 Task: Provide the 2023 Victory Lane Racing Xfinity Series picks for the track "Charlotte Motor Speedway".
Action: Mouse moved to (182, 286)
Screenshot: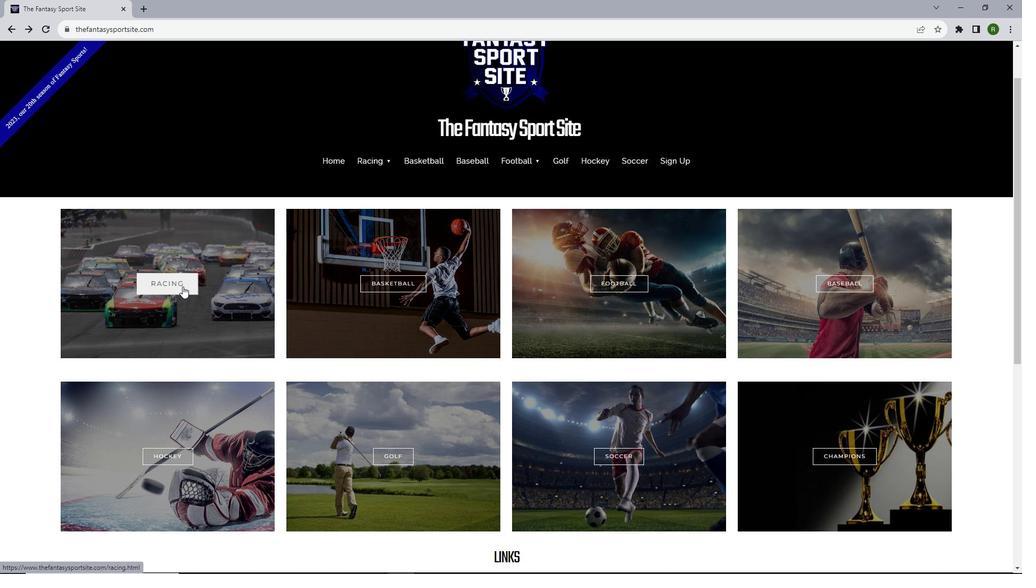 
Action: Mouse pressed left at (182, 286)
Screenshot: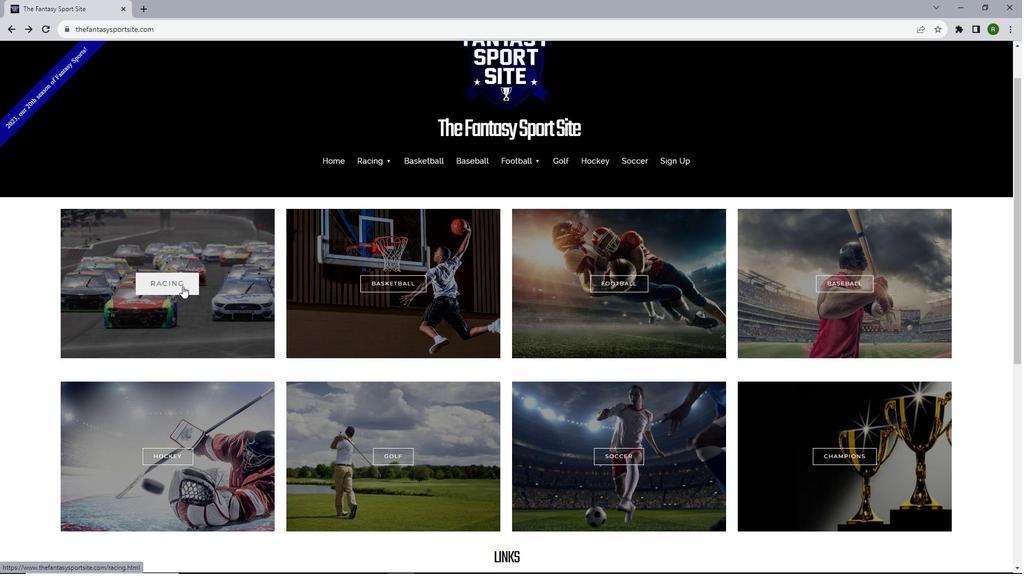 
Action: Mouse moved to (486, 475)
Screenshot: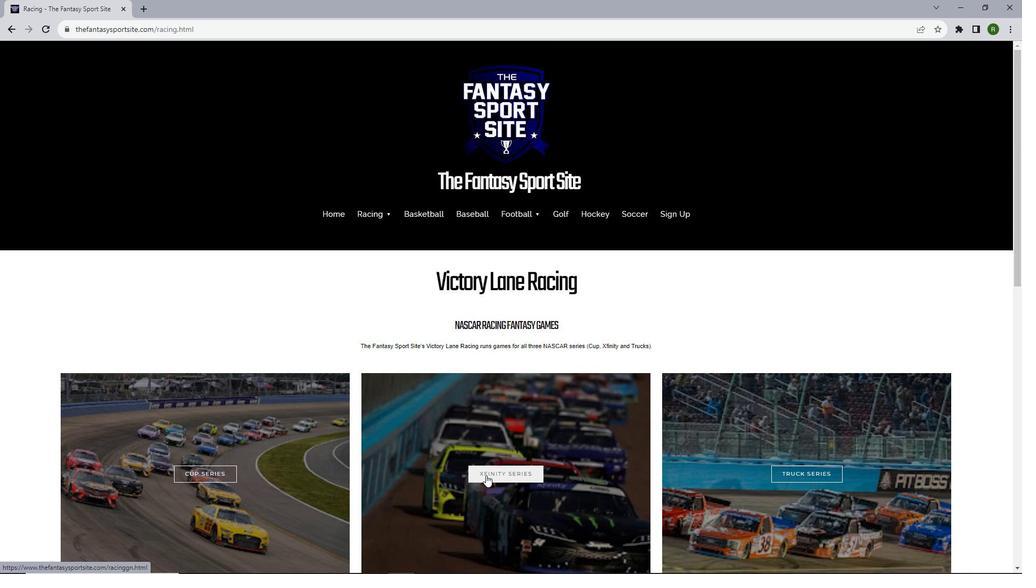 
Action: Mouse pressed left at (486, 475)
Screenshot: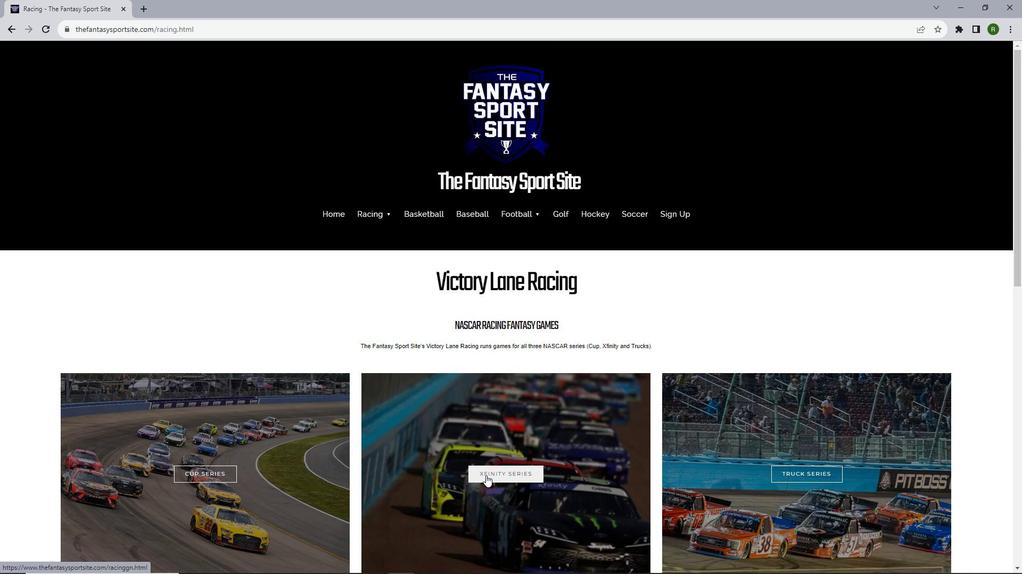 
Action: Mouse moved to (428, 261)
Screenshot: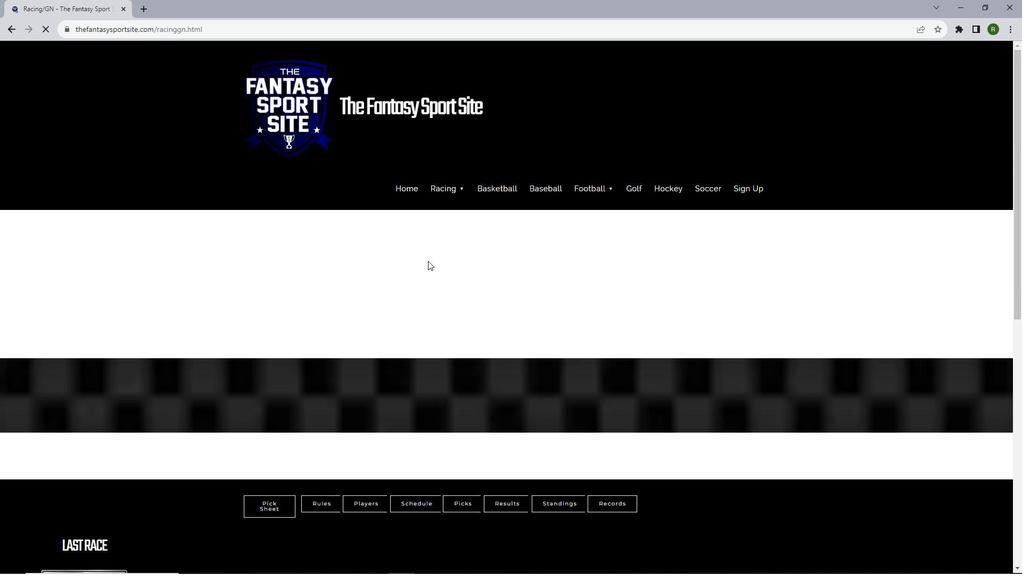 
Action: Mouse scrolled (428, 260) with delta (0, 0)
Screenshot: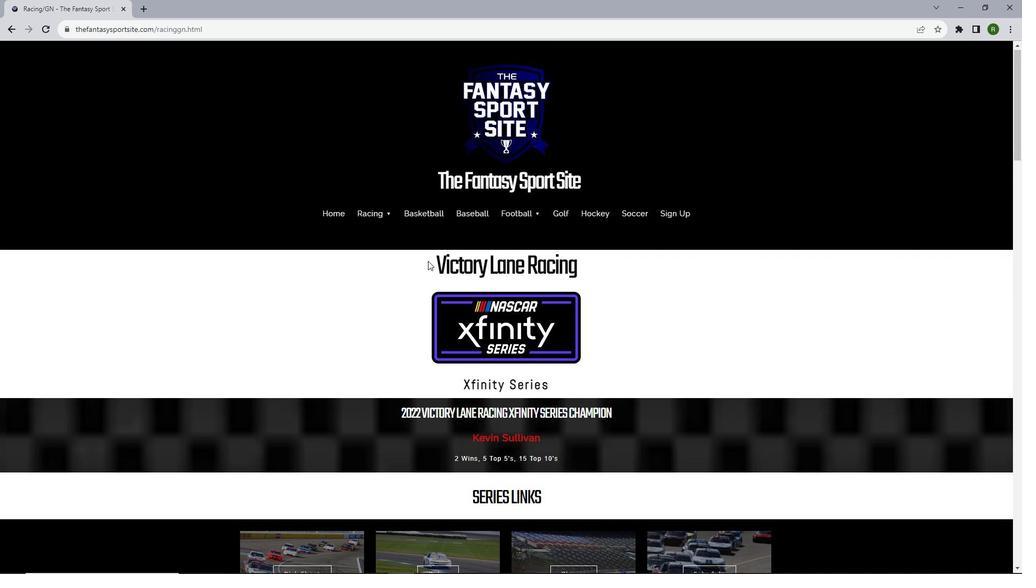 
Action: Mouse scrolled (428, 260) with delta (0, 0)
Screenshot: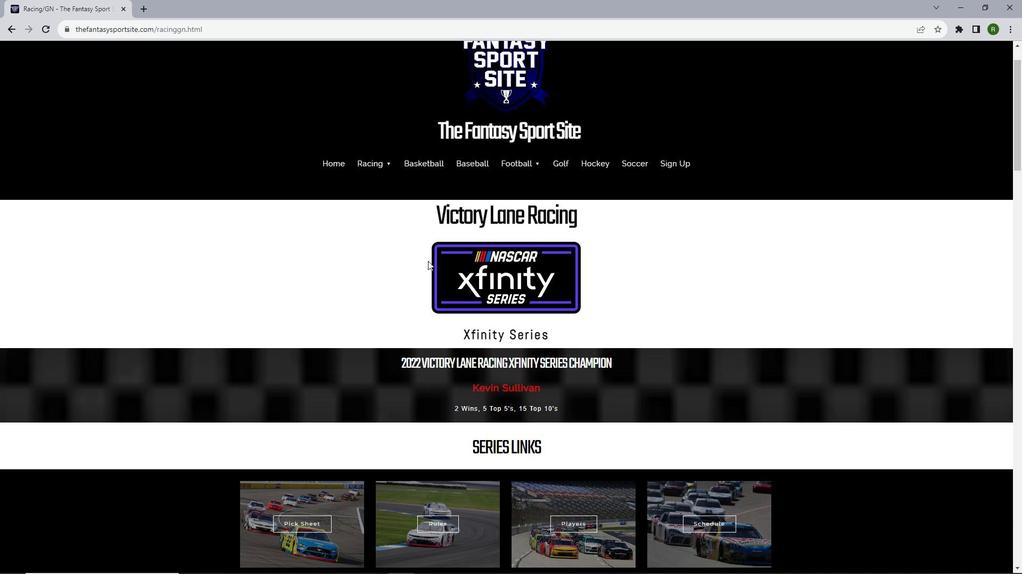 
Action: Mouse scrolled (428, 260) with delta (0, 0)
Screenshot: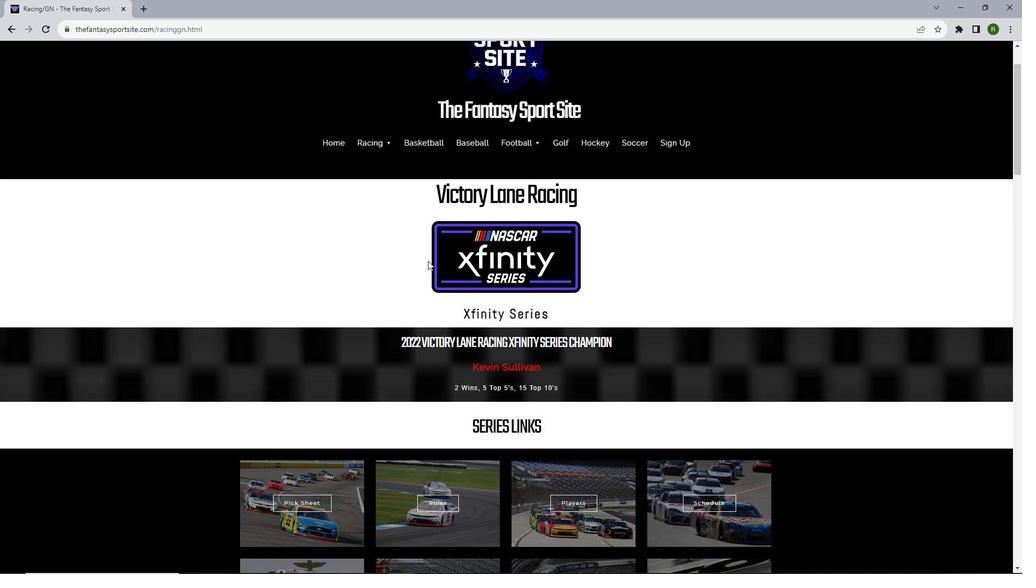 
Action: Mouse scrolled (428, 260) with delta (0, 0)
Screenshot: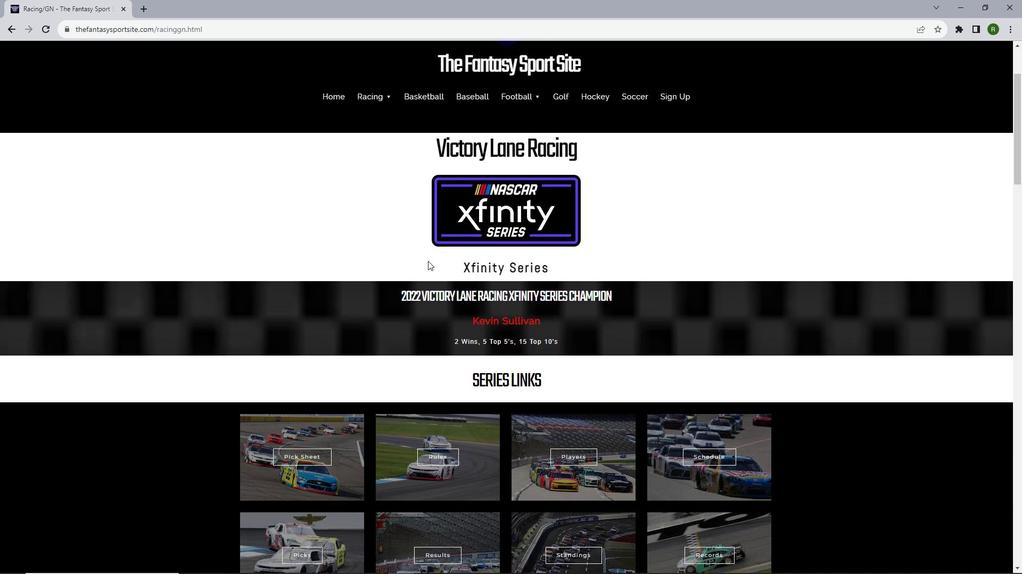 
Action: Mouse scrolled (428, 260) with delta (0, 0)
Screenshot: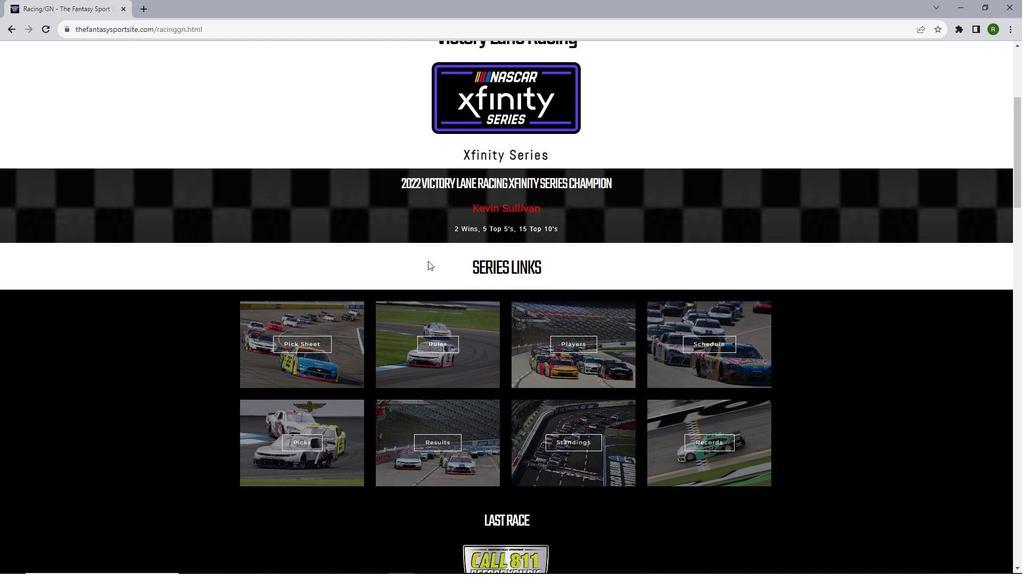 
Action: Mouse scrolled (428, 260) with delta (0, 0)
Screenshot: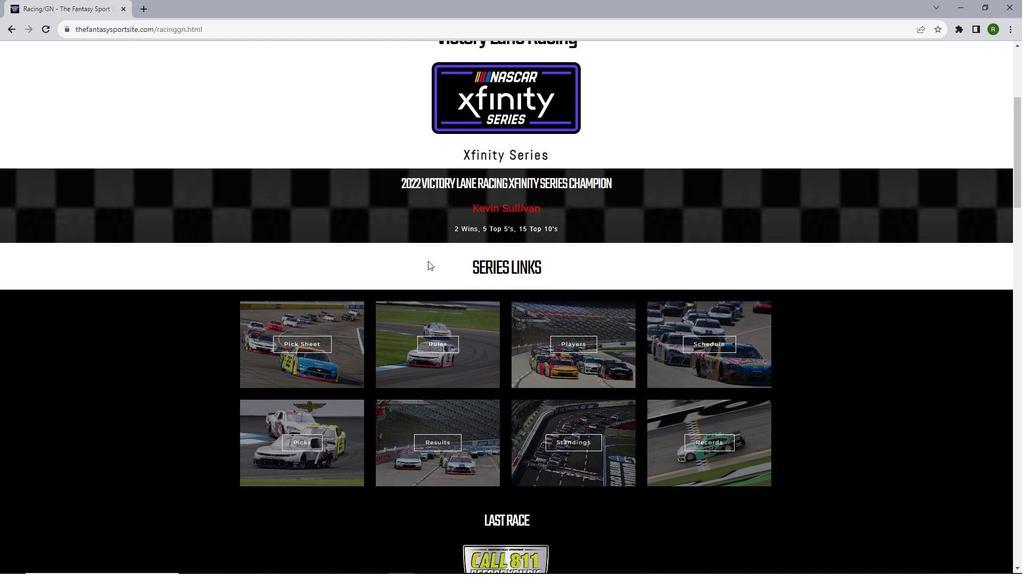 
Action: Mouse scrolled (428, 260) with delta (0, 0)
Screenshot: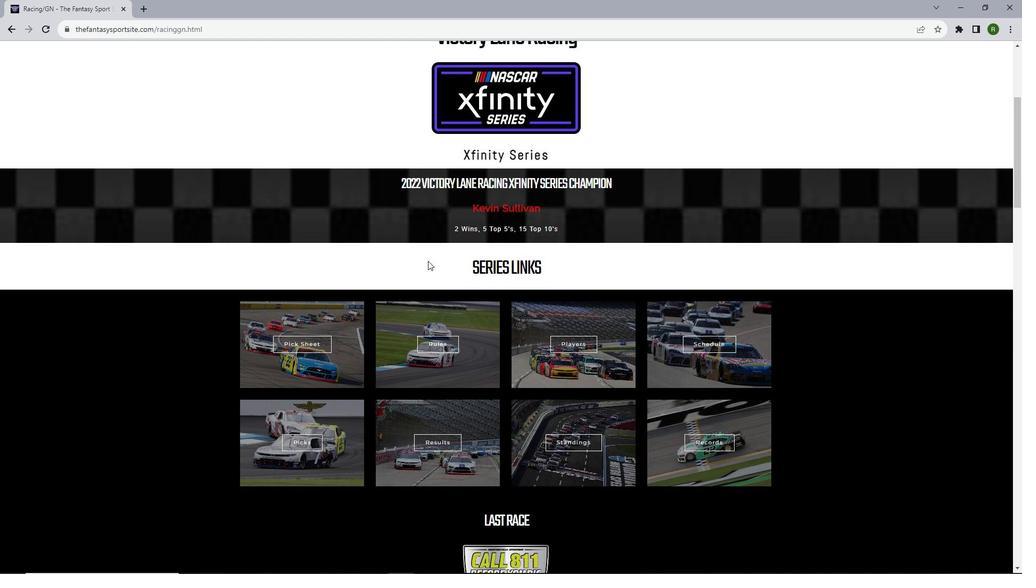 
Action: Mouse scrolled (428, 260) with delta (0, 0)
Screenshot: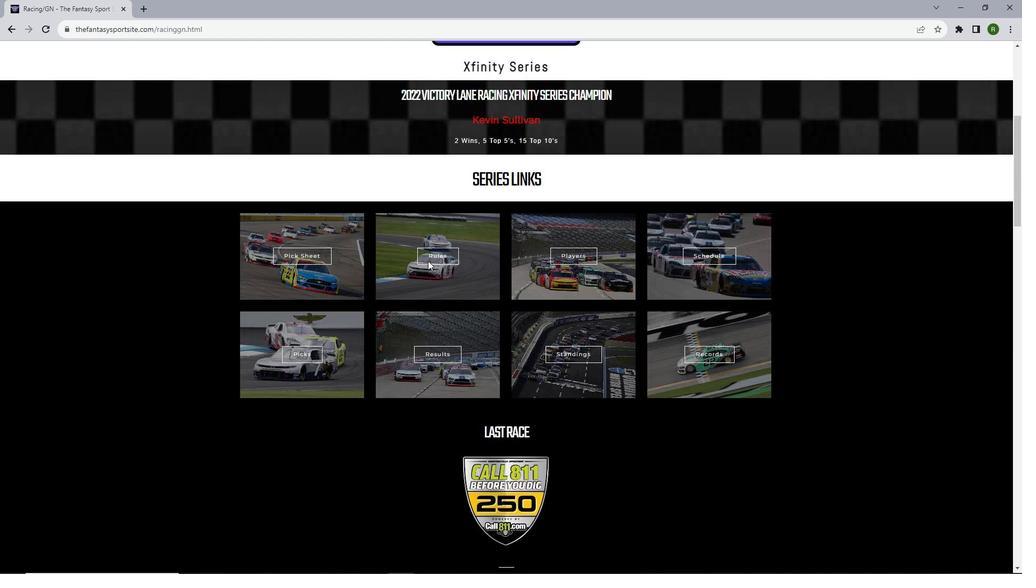 
Action: Mouse moved to (299, 240)
Screenshot: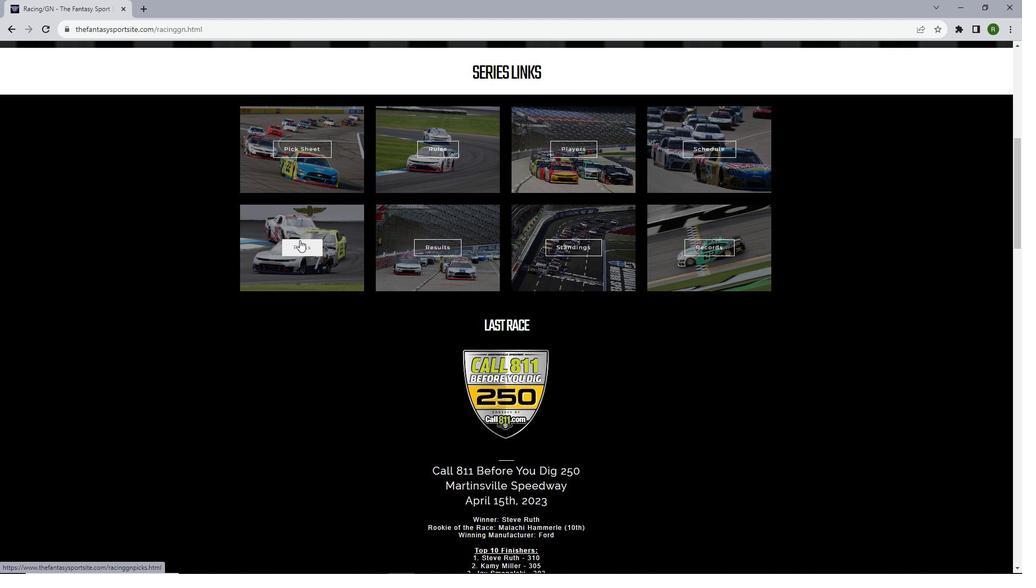 
Action: Mouse pressed left at (299, 240)
Screenshot: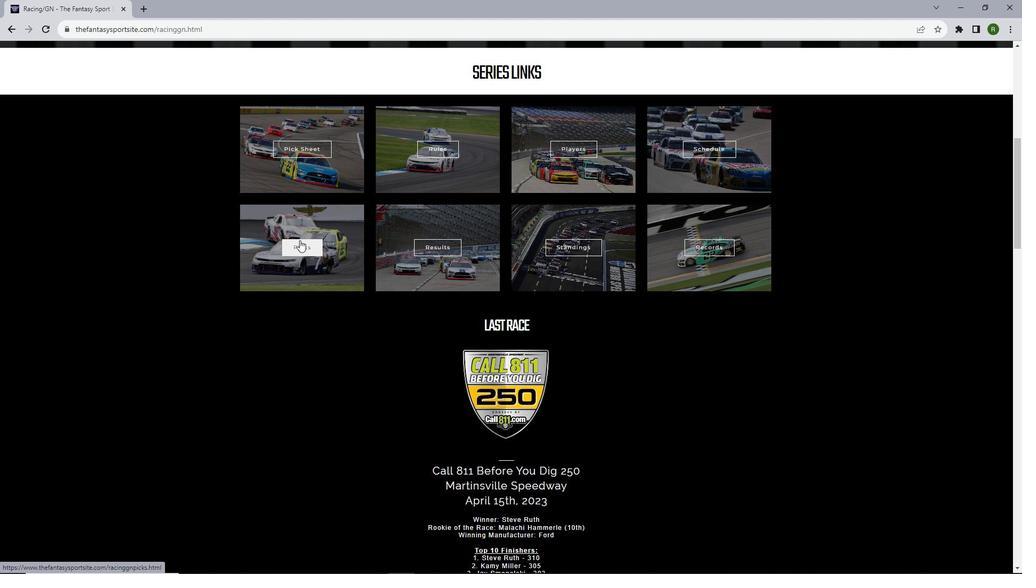 
Action: Mouse moved to (532, 227)
Screenshot: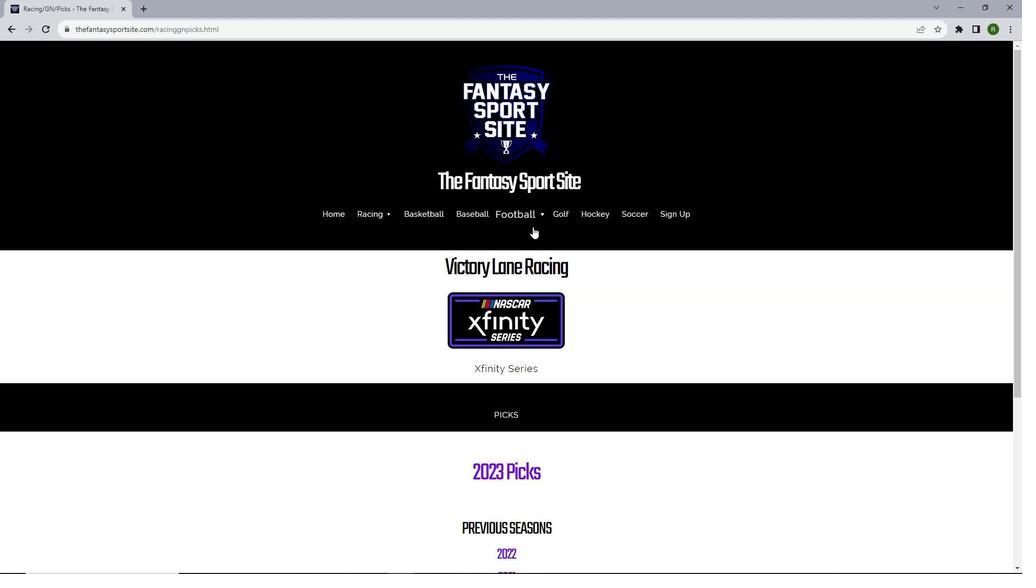 
Action: Mouse scrolled (532, 226) with delta (0, 0)
Screenshot: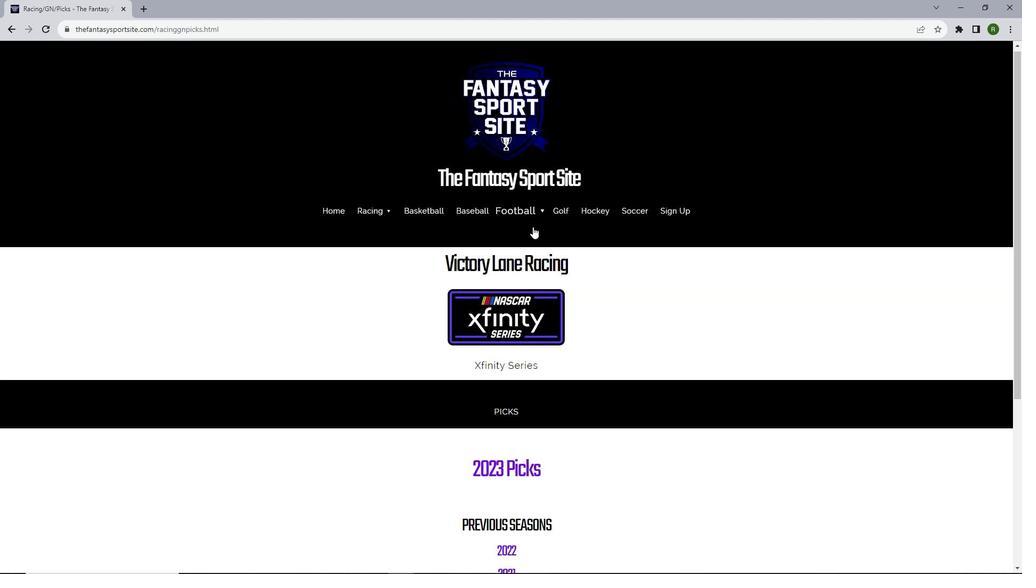 
Action: Mouse scrolled (532, 226) with delta (0, 0)
Screenshot: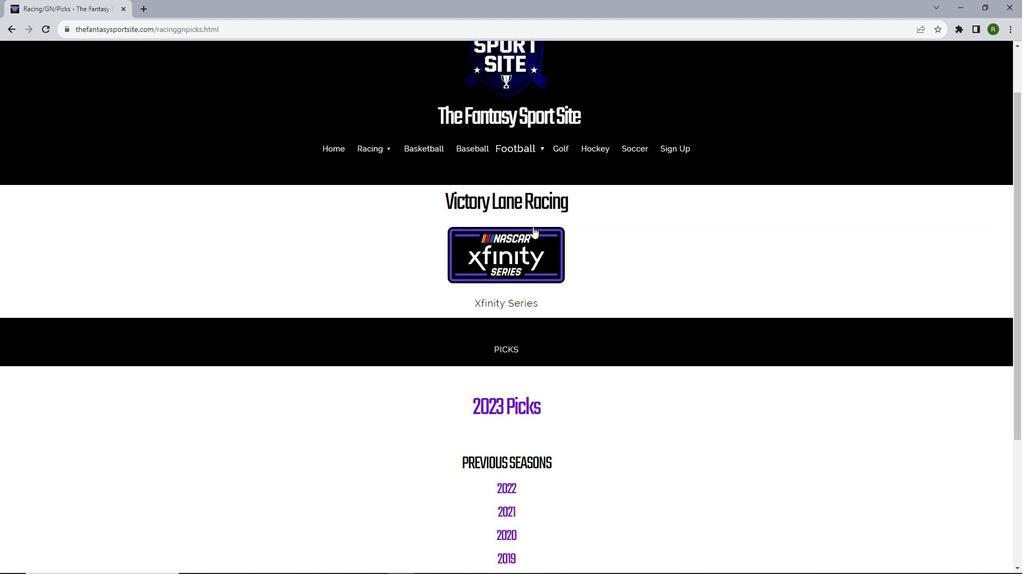 
Action: Mouse moved to (519, 370)
Screenshot: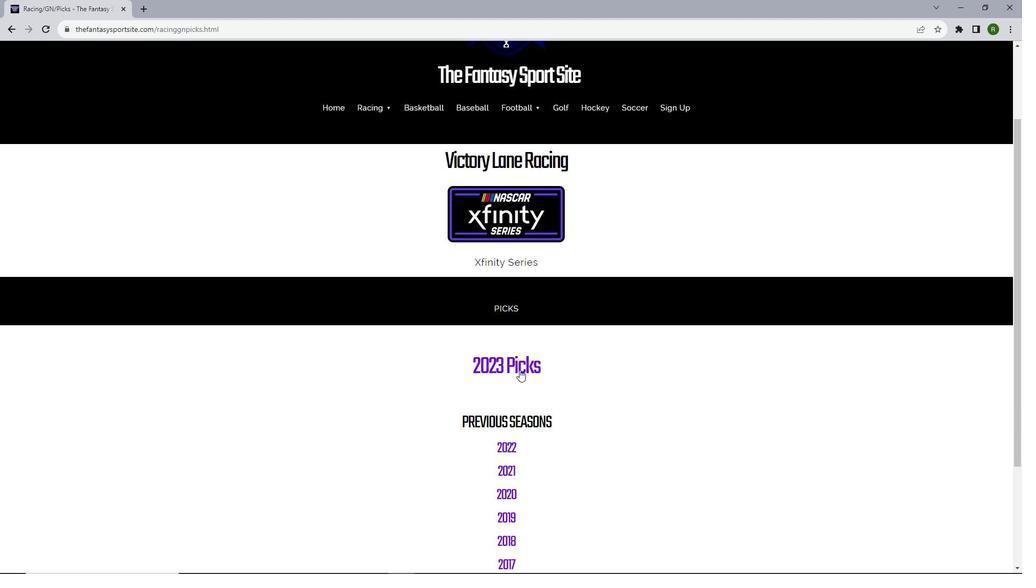
Action: Mouse pressed left at (519, 370)
Screenshot: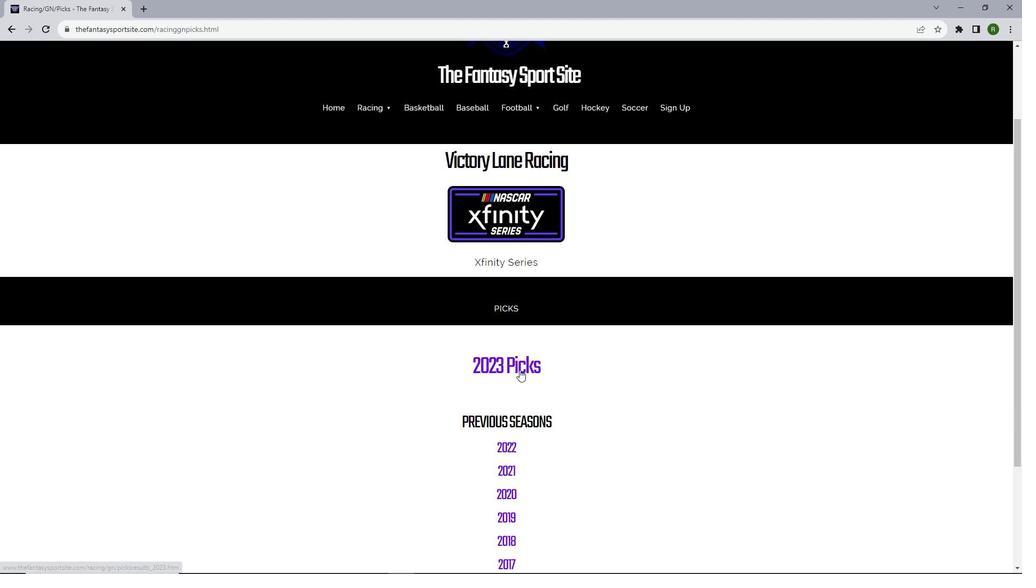 
Action: Mouse moved to (537, 171)
Screenshot: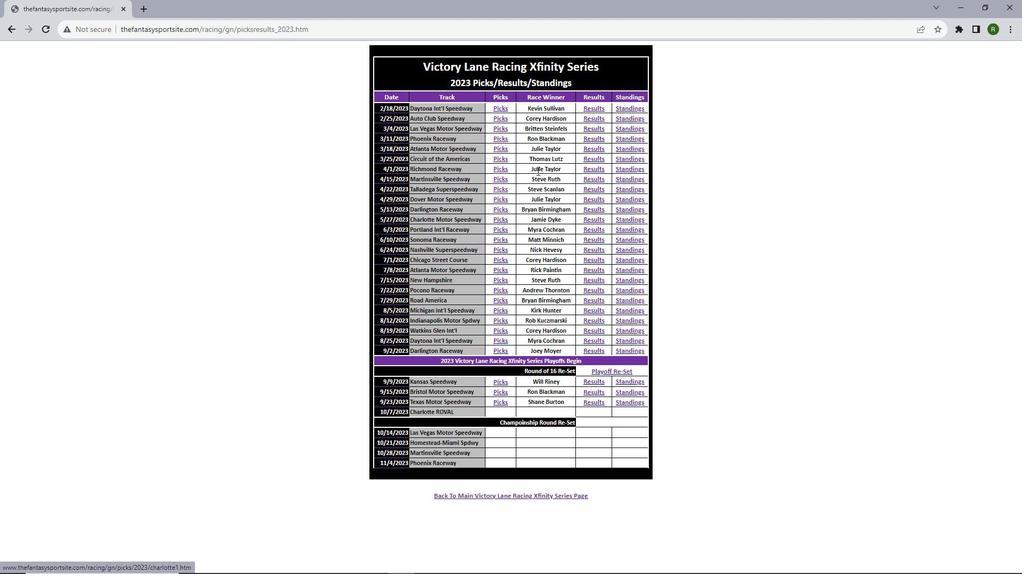 
Action: Mouse scrolled (537, 170) with delta (0, 0)
Screenshot: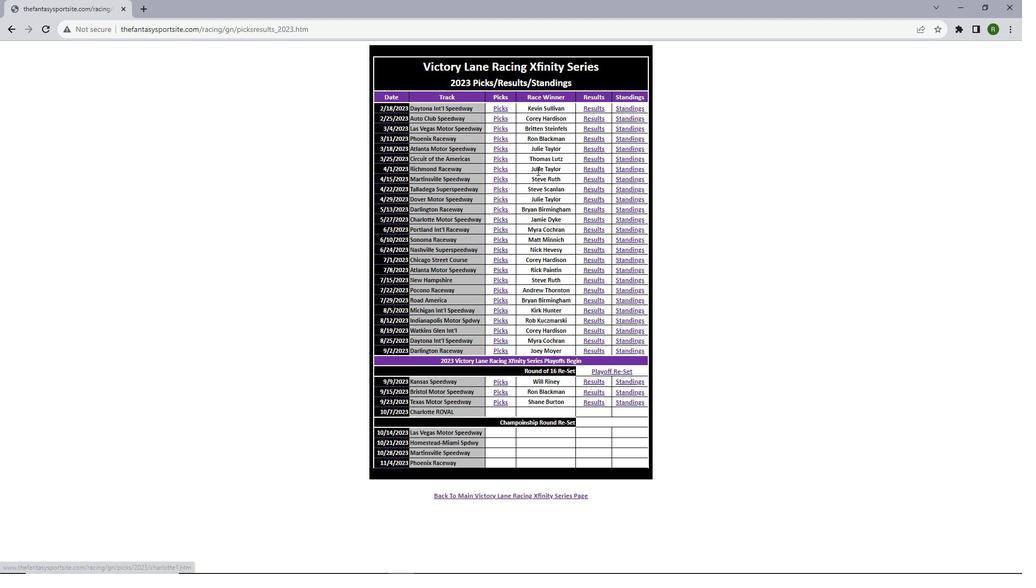 
Action: Mouse moved to (537, 170)
Screenshot: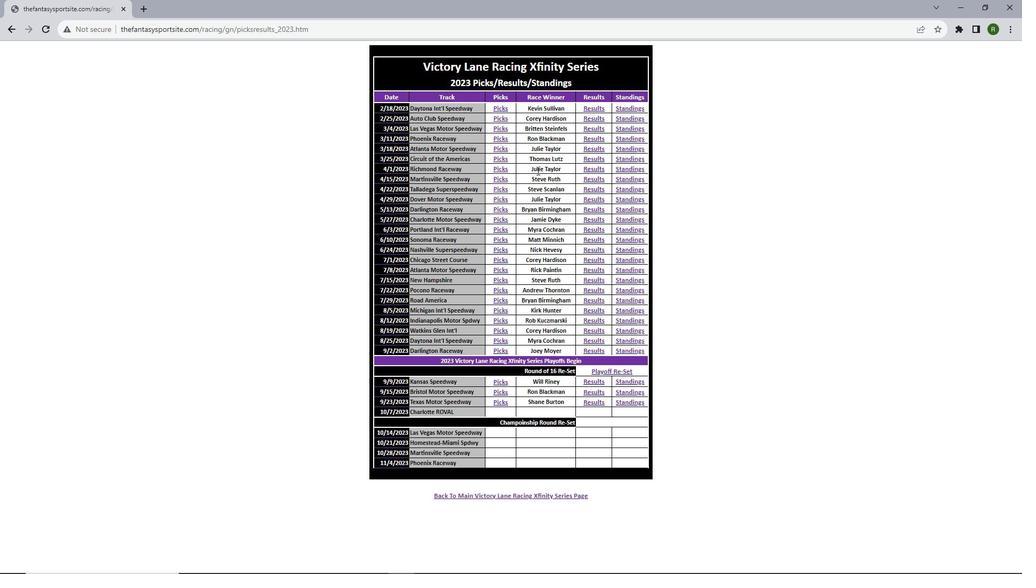 
Action: Mouse scrolled (537, 171) with delta (0, 0)
Screenshot: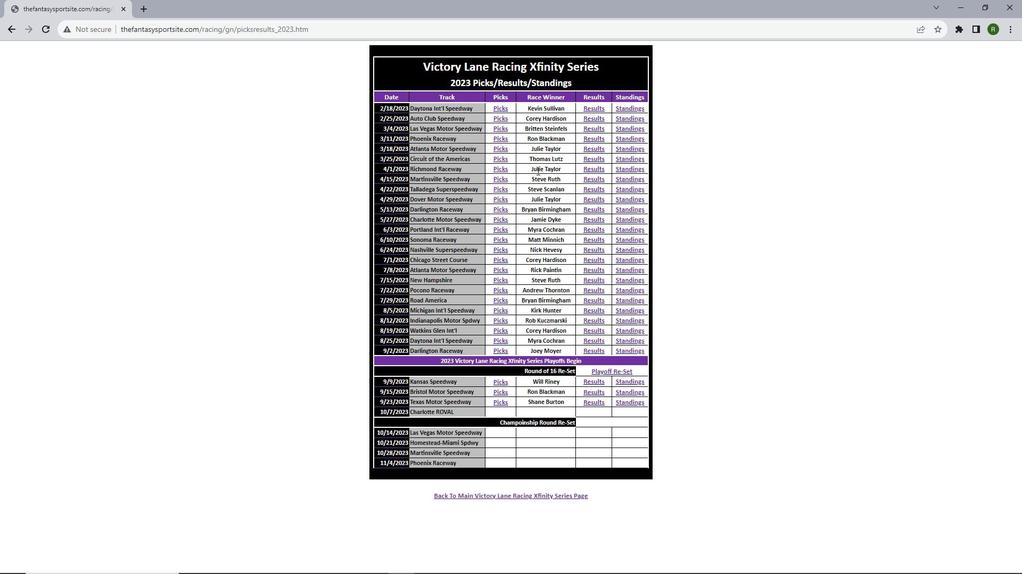 
Action: Mouse scrolled (537, 171) with delta (0, 0)
Screenshot: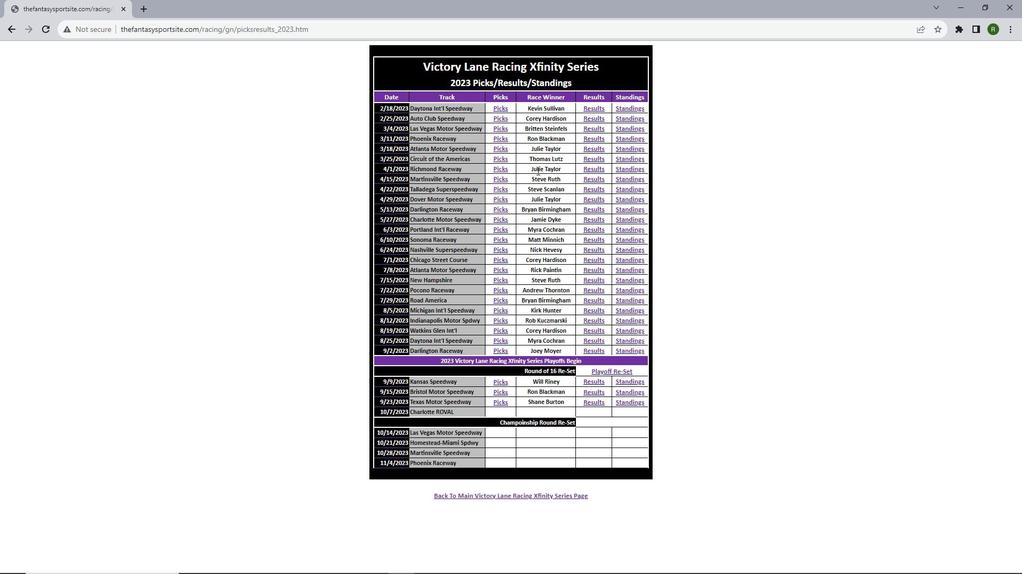 
Action: Mouse scrolled (537, 171) with delta (0, 0)
Screenshot: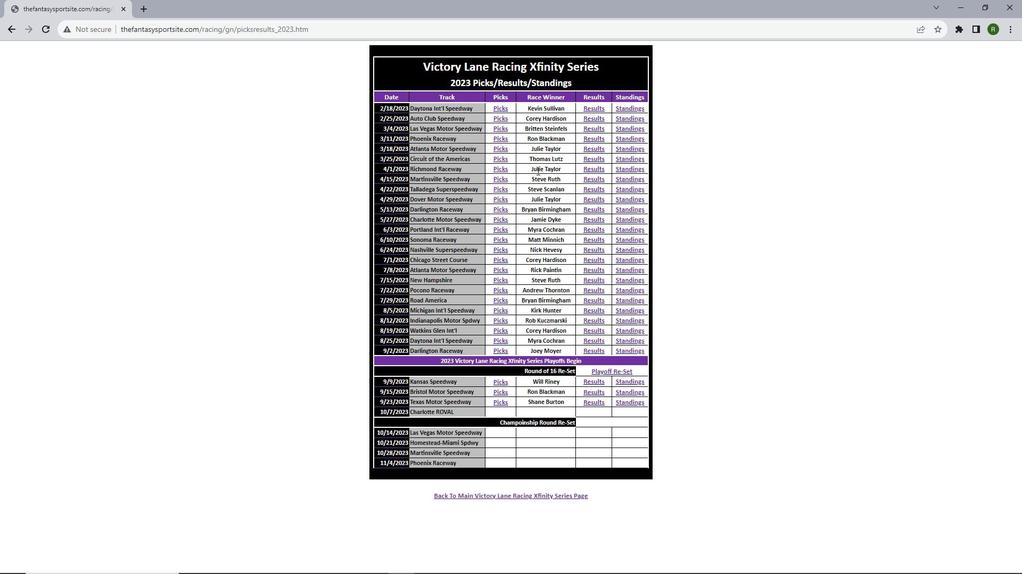 
Action: Mouse moved to (499, 220)
Screenshot: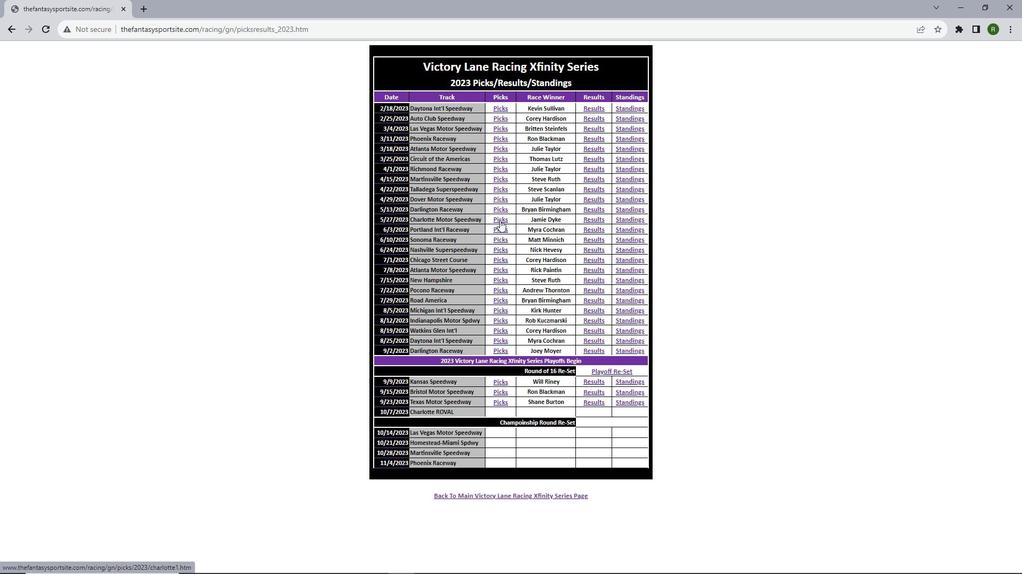
Action: Mouse pressed left at (499, 220)
Screenshot: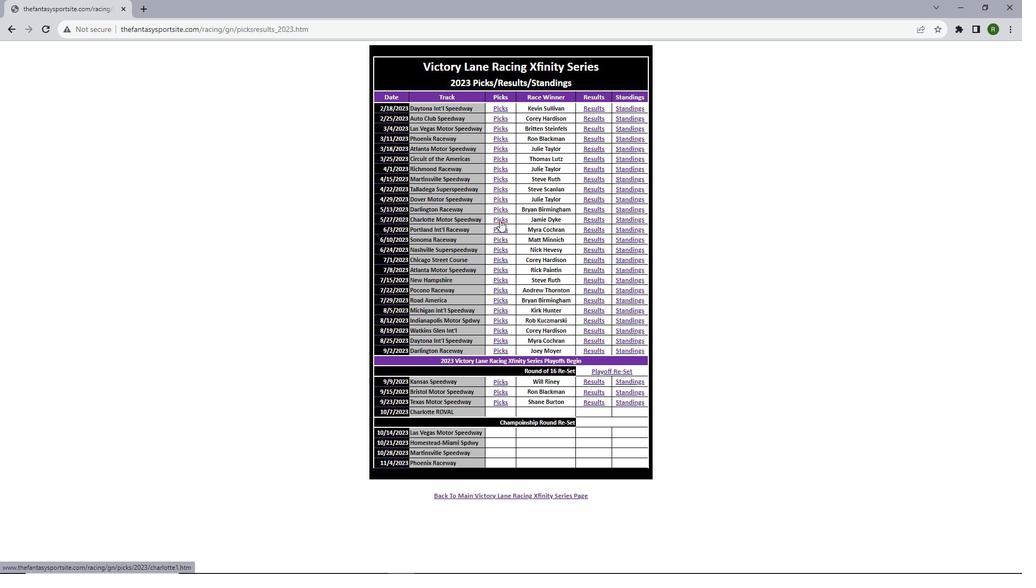
Action: Mouse scrolled (499, 219) with delta (0, 0)
Screenshot: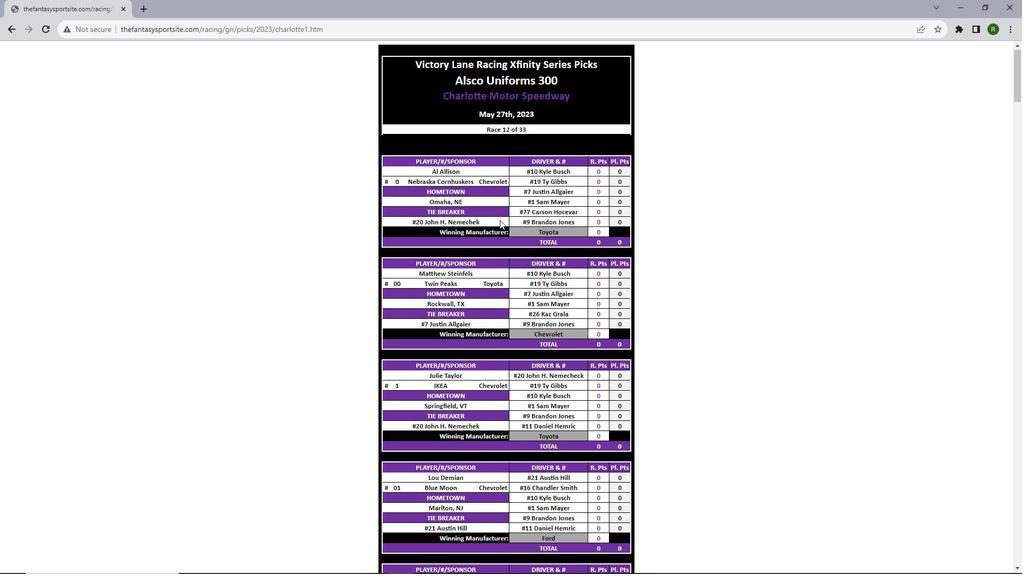 
Action: Mouse scrolled (499, 219) with delta (0, 0)
Screenshot: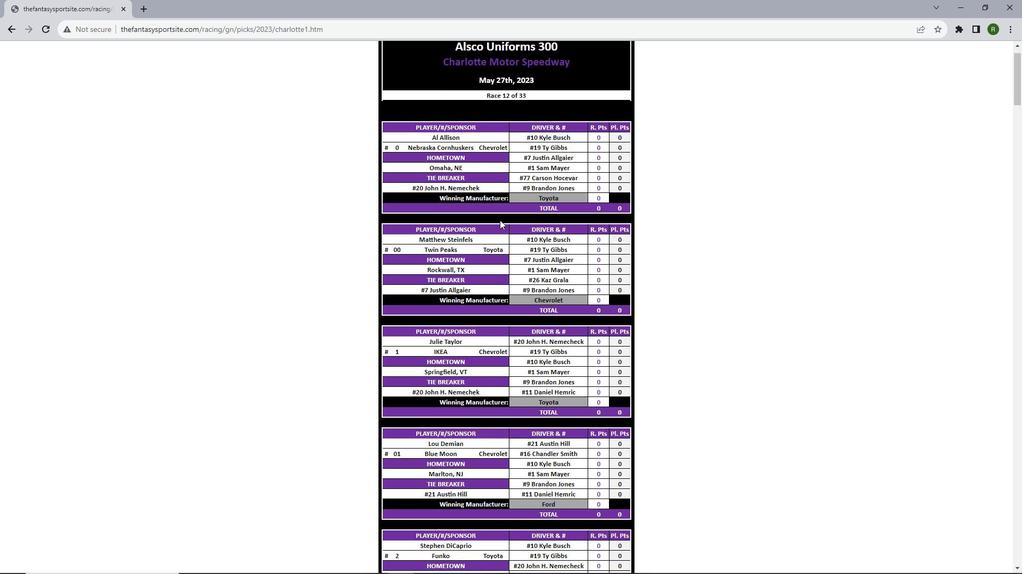 
Action: Mouse scrolled (499, 219) with delta (0, 0)
Screenshot: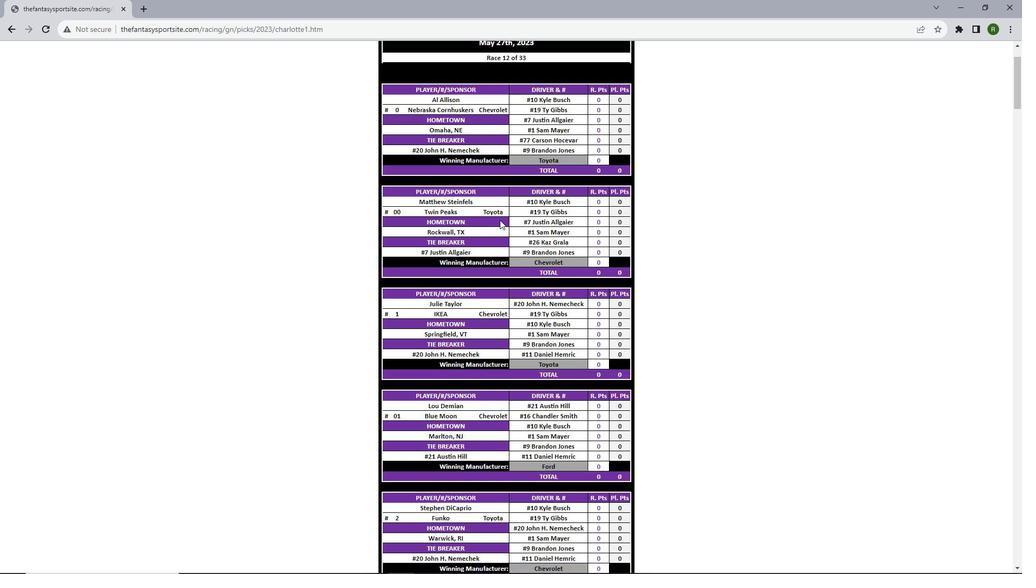 
Action: Mouse scrolled (499, 219) with delta (0, 0)
Screenshot: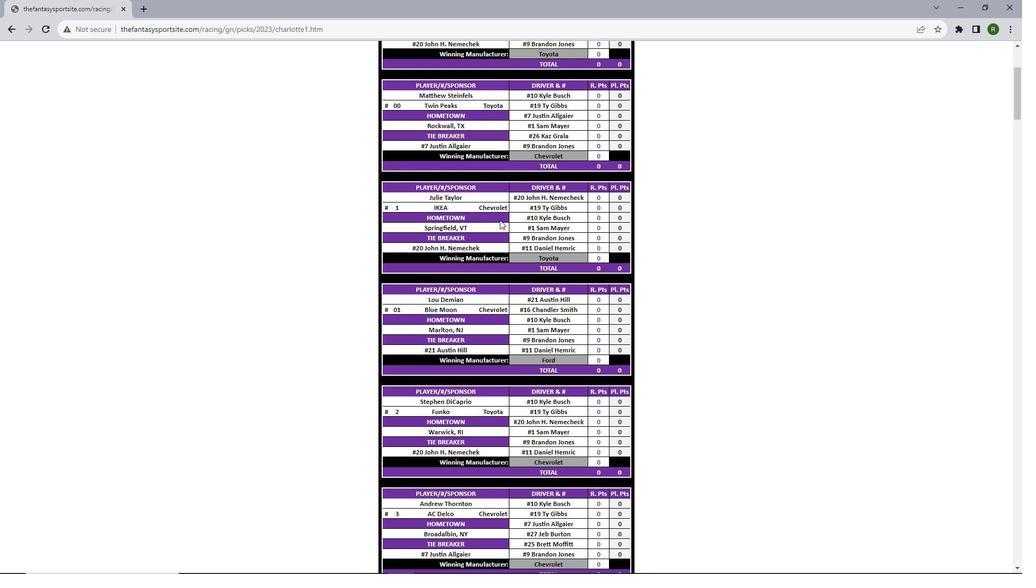
Action: Mouse scrolled (499, 219) with delta (0, 0)
Screenshot: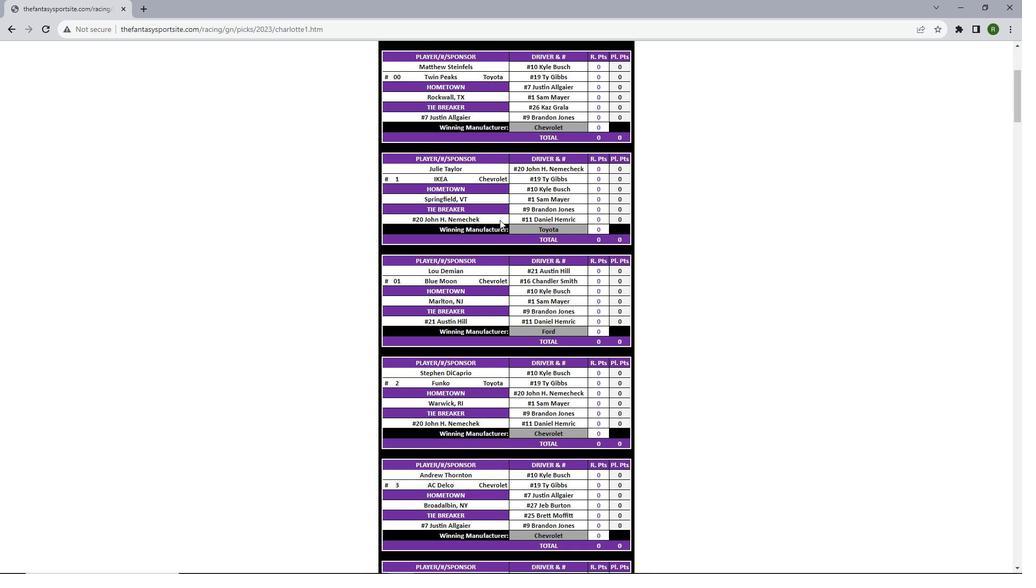 
Action: Mouse scrolled (499, 219) with delta (0, 0)
Screenshot: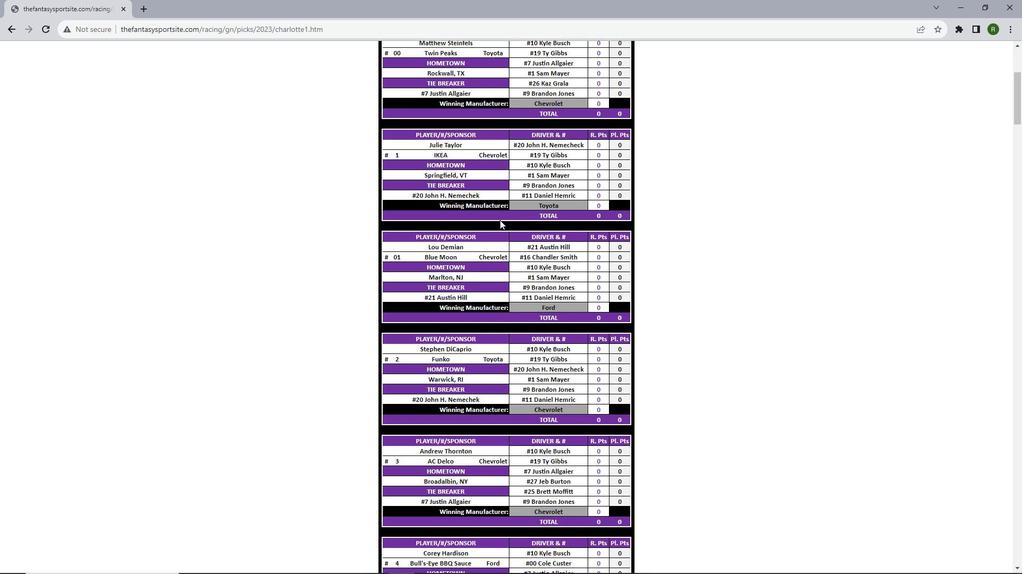 
Action: Mouse scrolled (499, 219) with delta (0, 0)
Screenshot: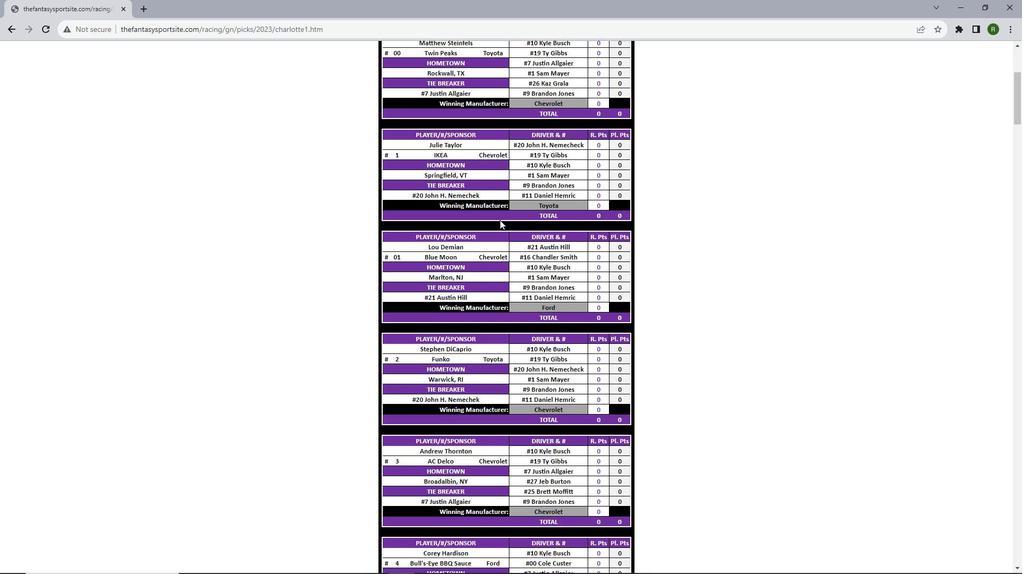 
Action: Mouse scrolled (499, 219) with delta (0, 0)
Screenshot: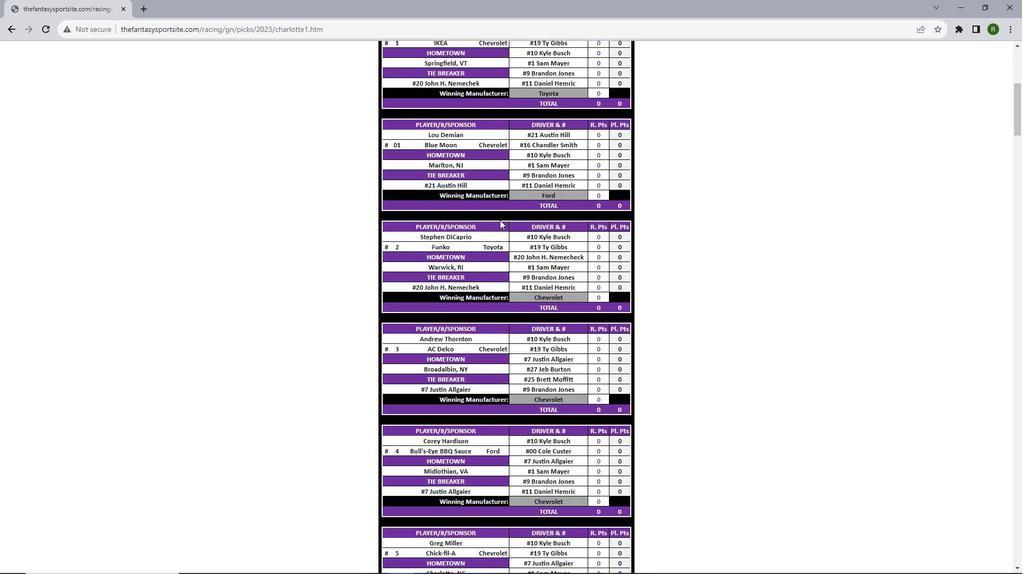 
Action: Mouse moved to (499, 217)
Screenshot: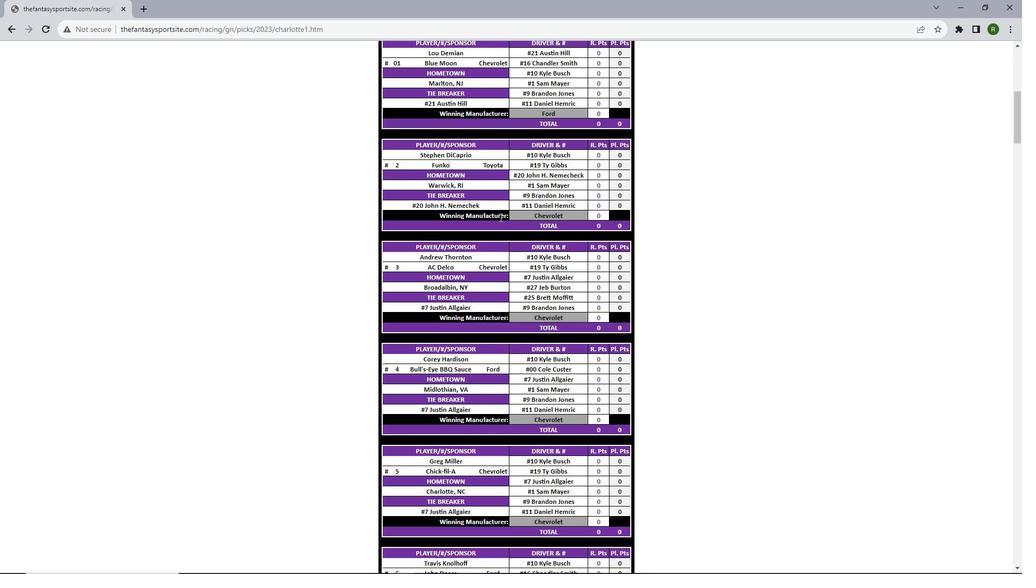 
Action: Mouse scrolled (499, 217) with delta (0, 0)
Screenshot: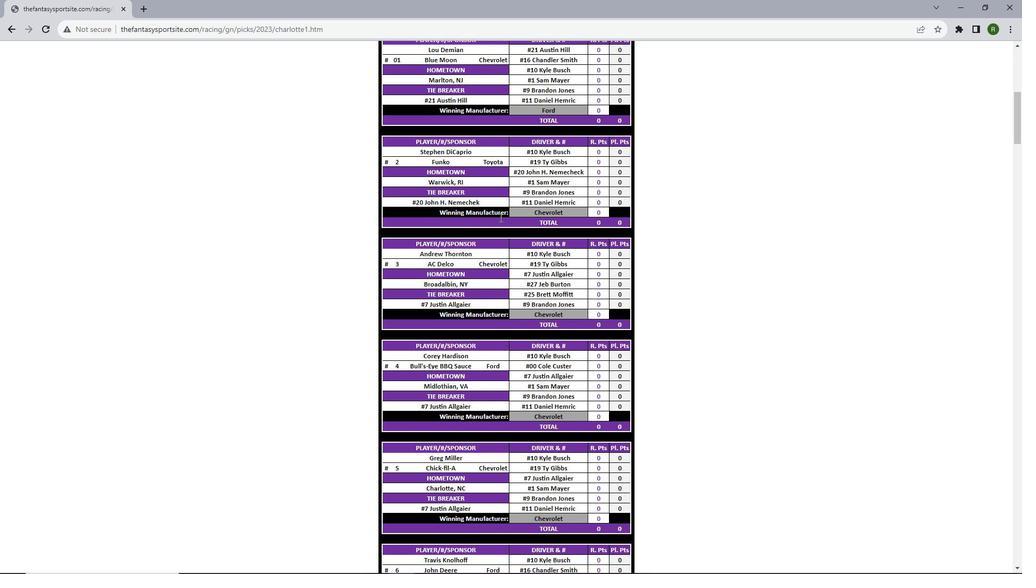 
Action: Mouse scrolled (499, 217) with delta (0, 0)
Screenshot: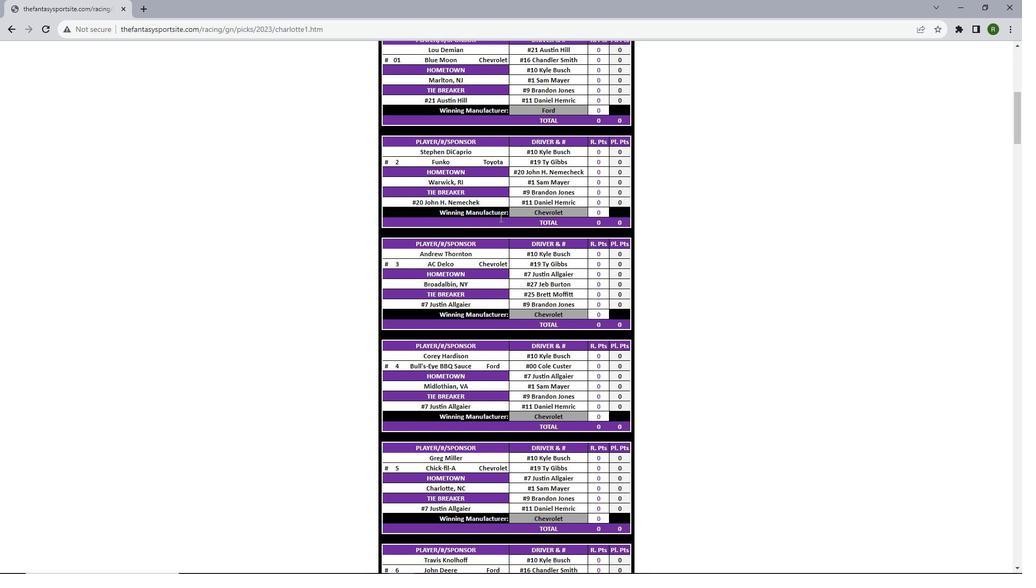 
Action: Mouse scrolled (499, 217) with delta (0, 0)
Screenshot: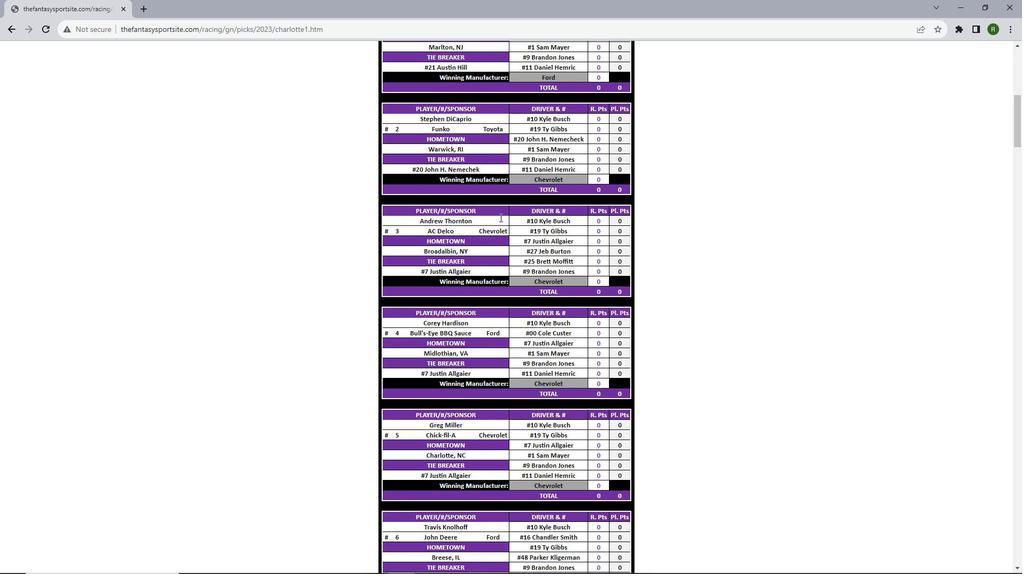 
Action: Mouse scrolled (499, 217) with delta (0, 0)
Screenshot: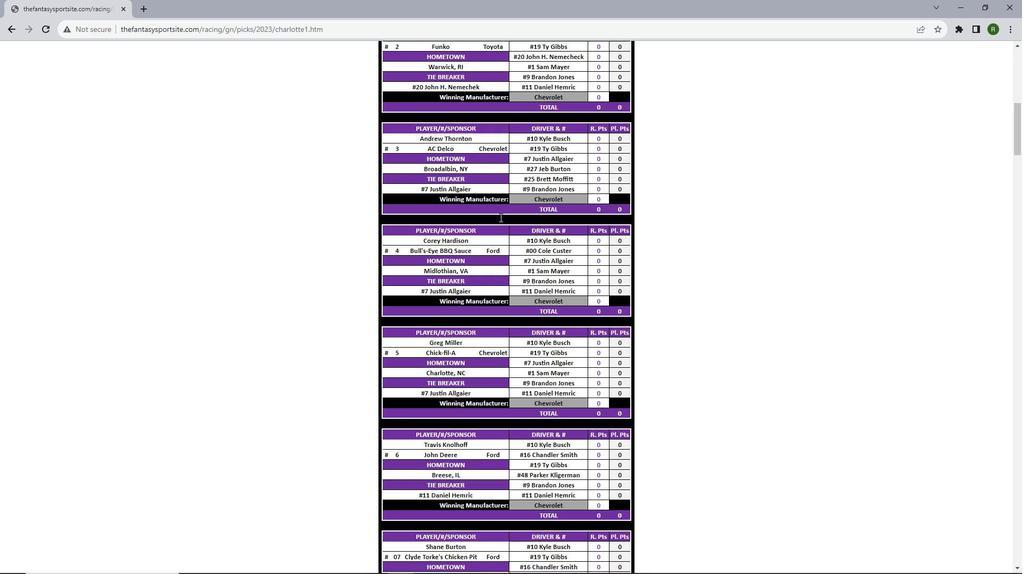 
Action: Mouse scrolled (499, 217) with delta (0, 0)
Screenshot: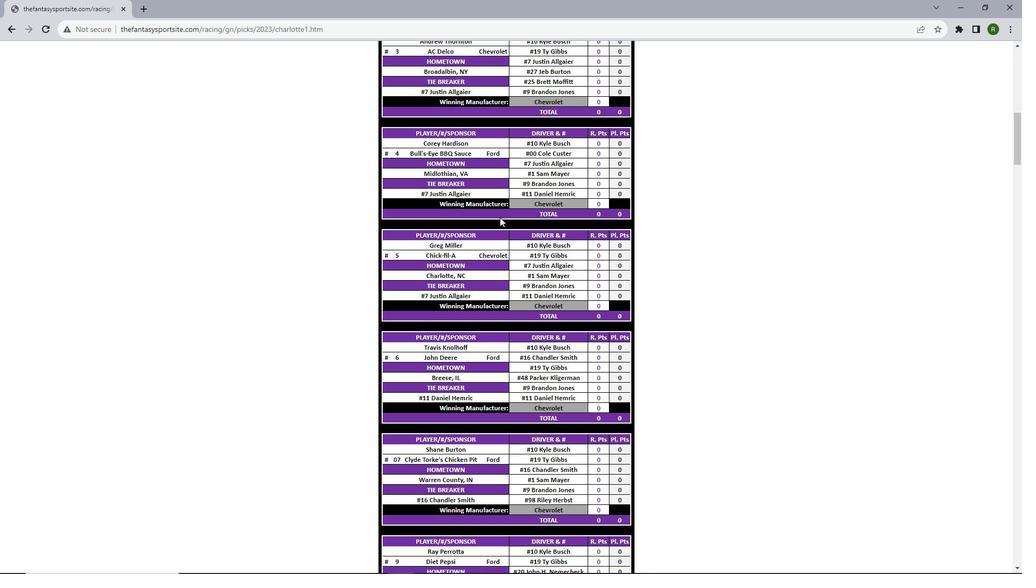 
Action: Mouse scrolled (499, 217) with delta (0, 0)
Screenshot: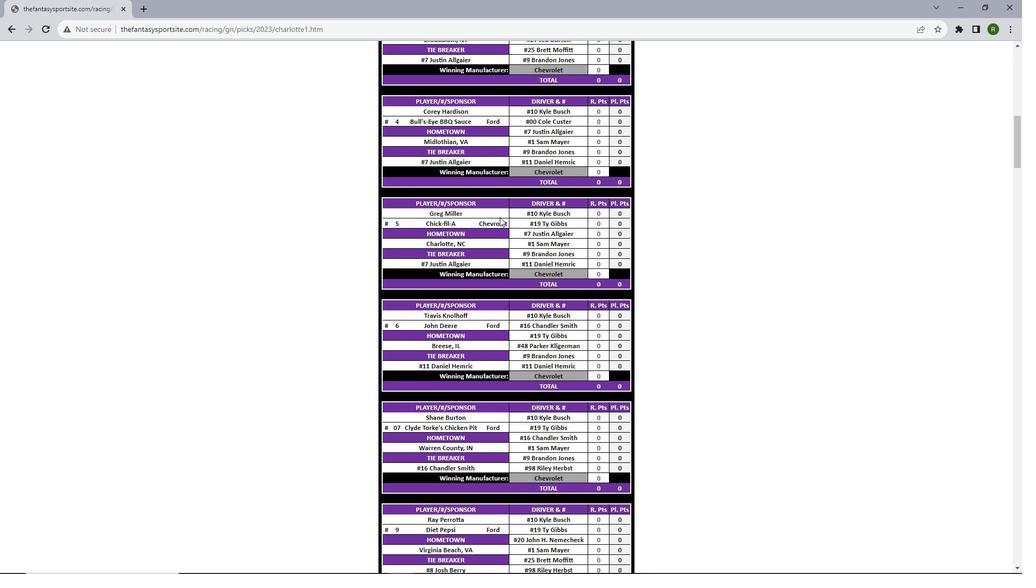 
Action: Mouse scrolled (499, 217) with delta (0, 0)
Screenshot: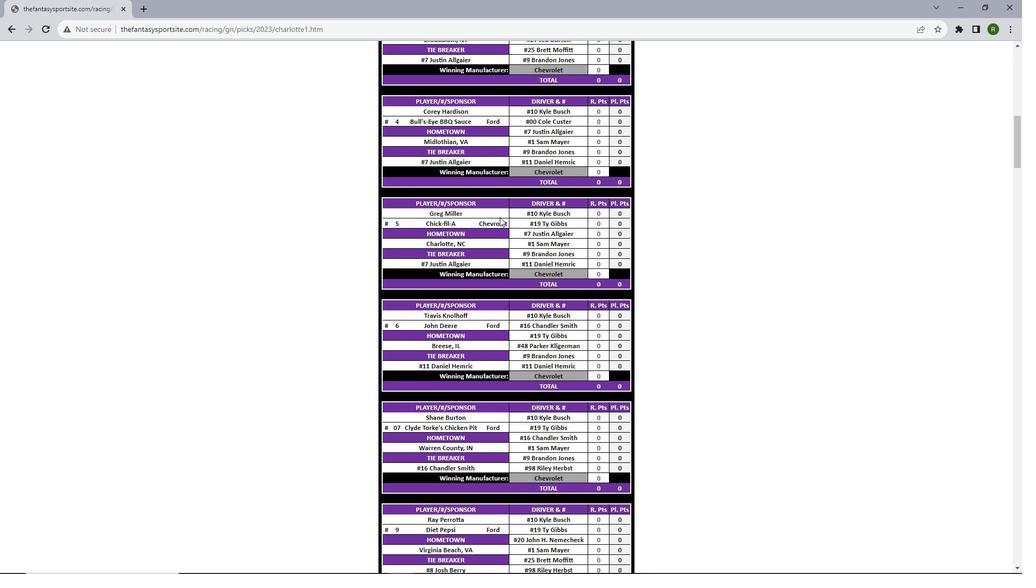 
Action: Mouse scrolled (499, 217) with delta (0, 0)
Screenshot: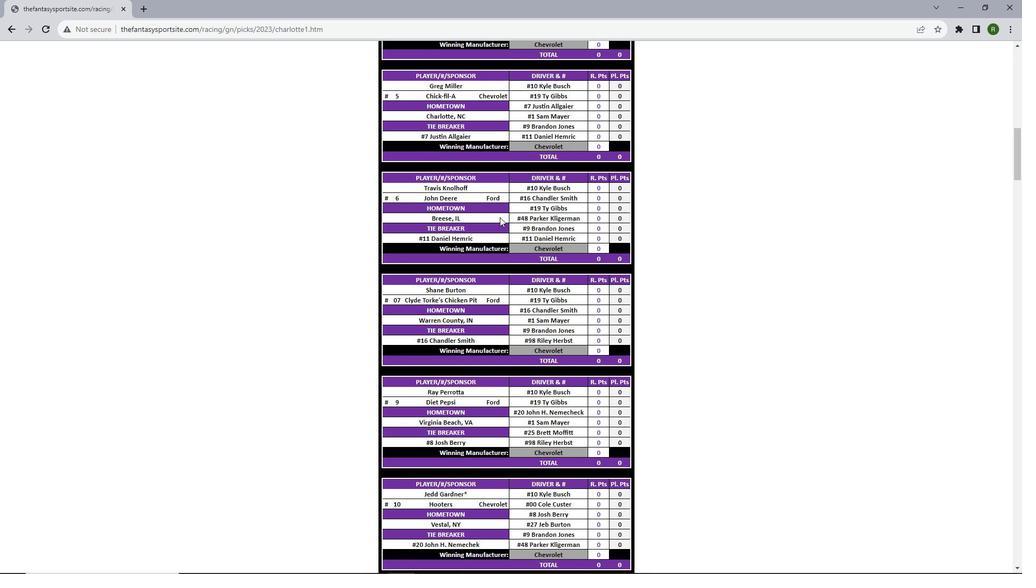 
Action: Mouse scrolled (499, 217) with delta (0, 0)
Screenshot: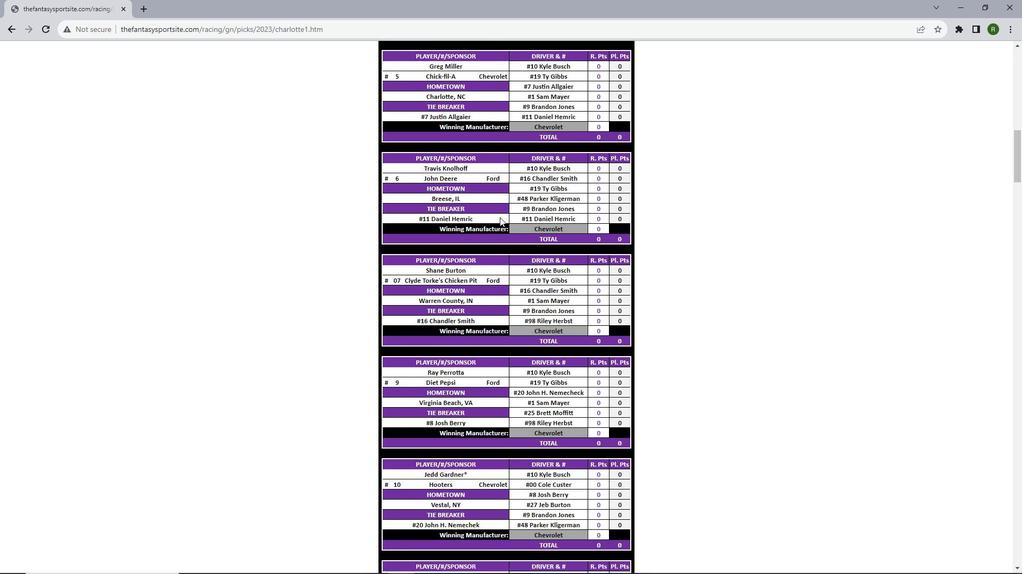 
Action: Mouse scrolled (499, 217) with delta (0, 0)
Screenshot: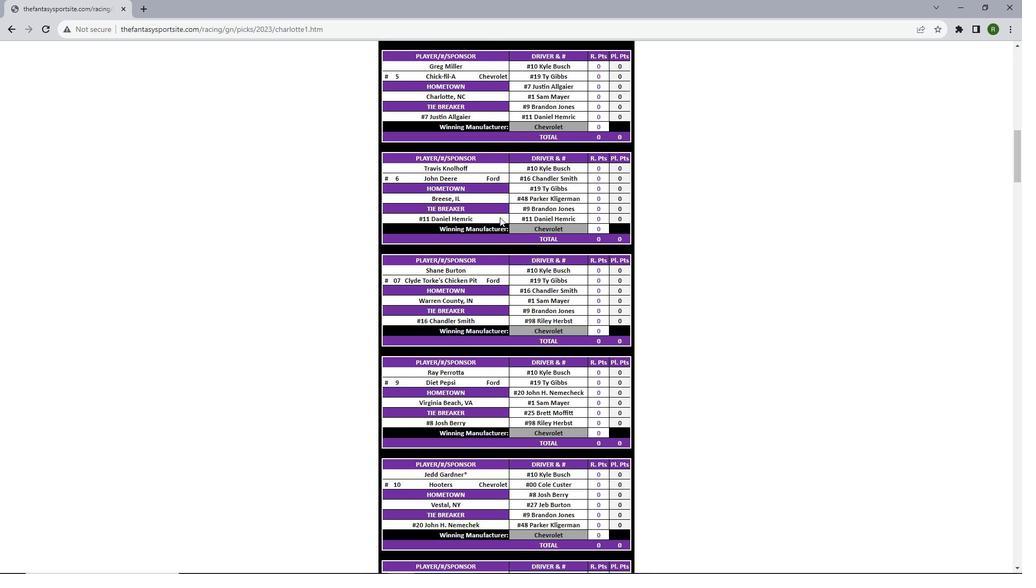 
Action: Mouse scrolled (499, 217) with delta (0, 0)
Screenshot: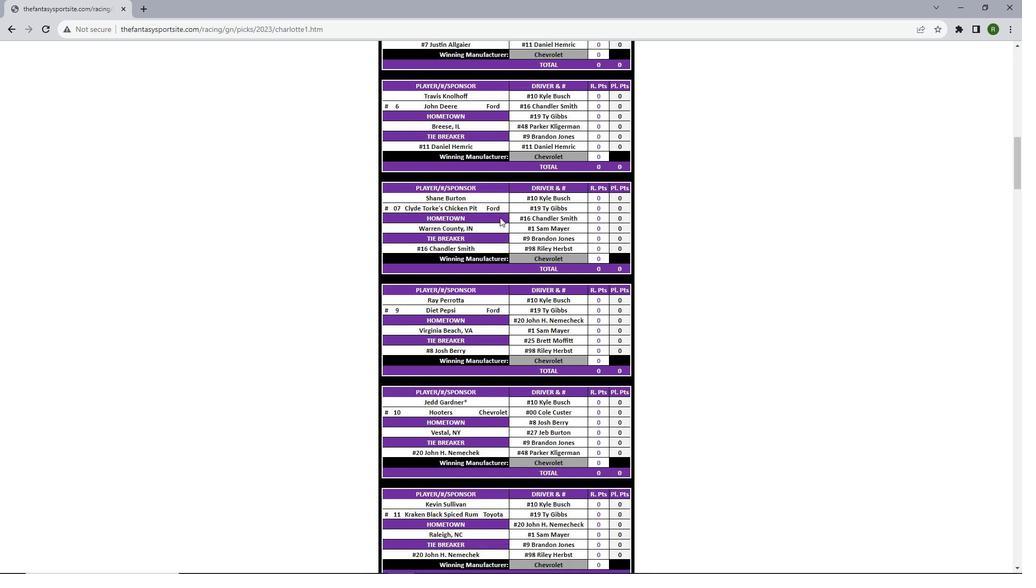 
Action: Mouse scrolled (499, 217) with delta (0, 0)
Screenshot: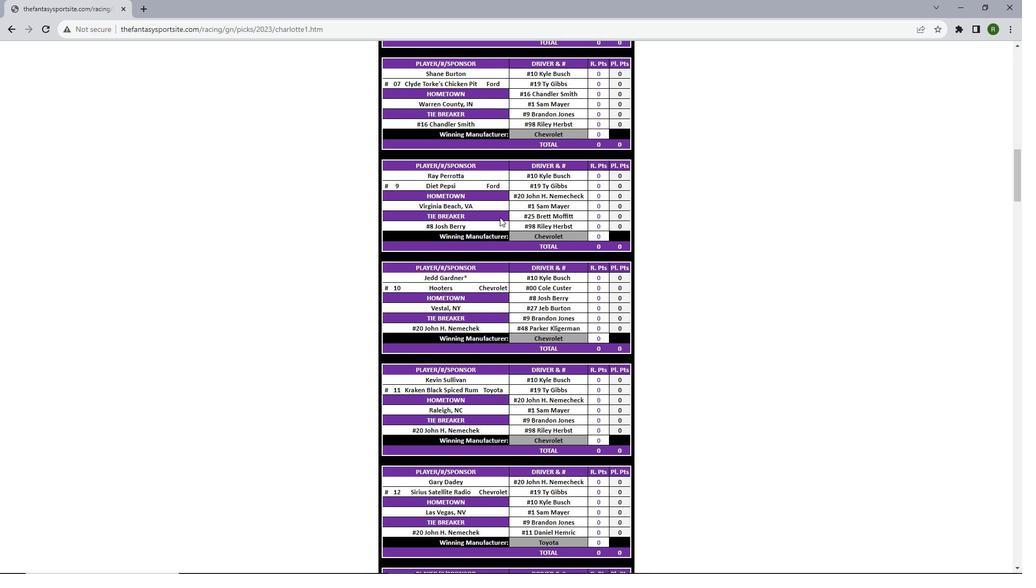 
Action: Mouse scrolled (499, 217) with delta (0, 0)
Screenshot: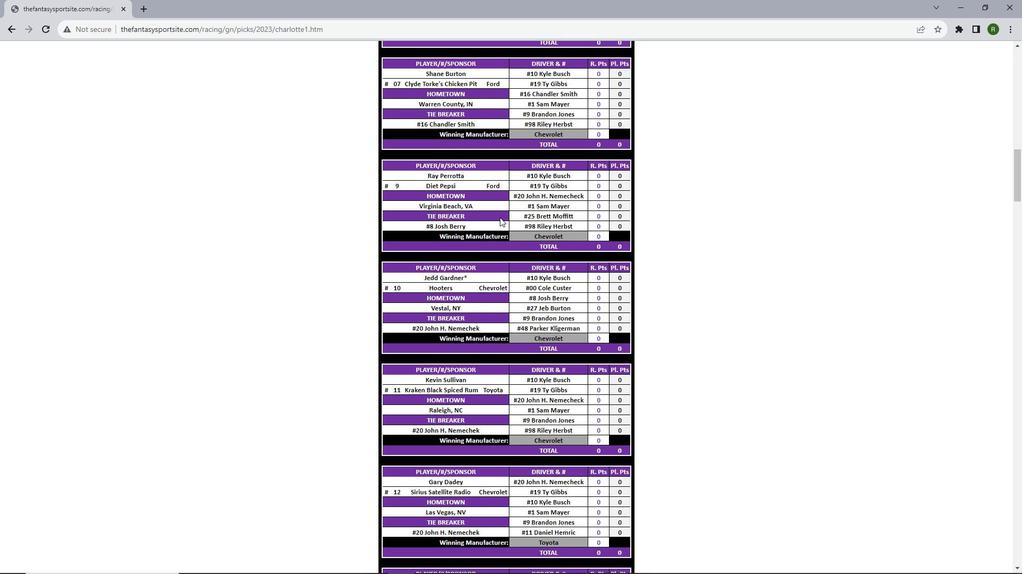 
Action: Mouse scrolled (499, 217) with delta (0, 0)
Screenshot: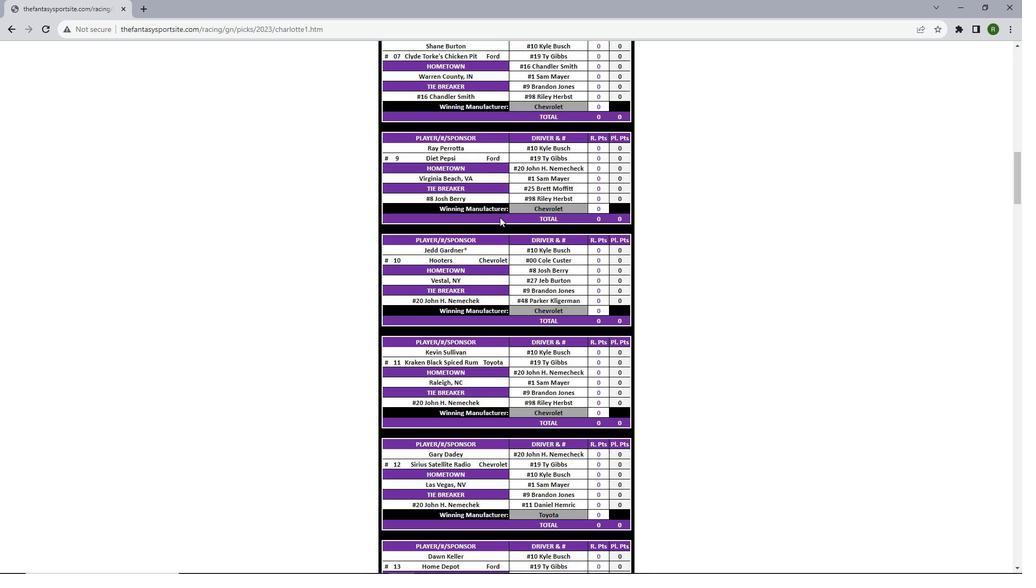 
Action: Mouse scrolled (499, 217) with delta (0, 0)
Screenshot: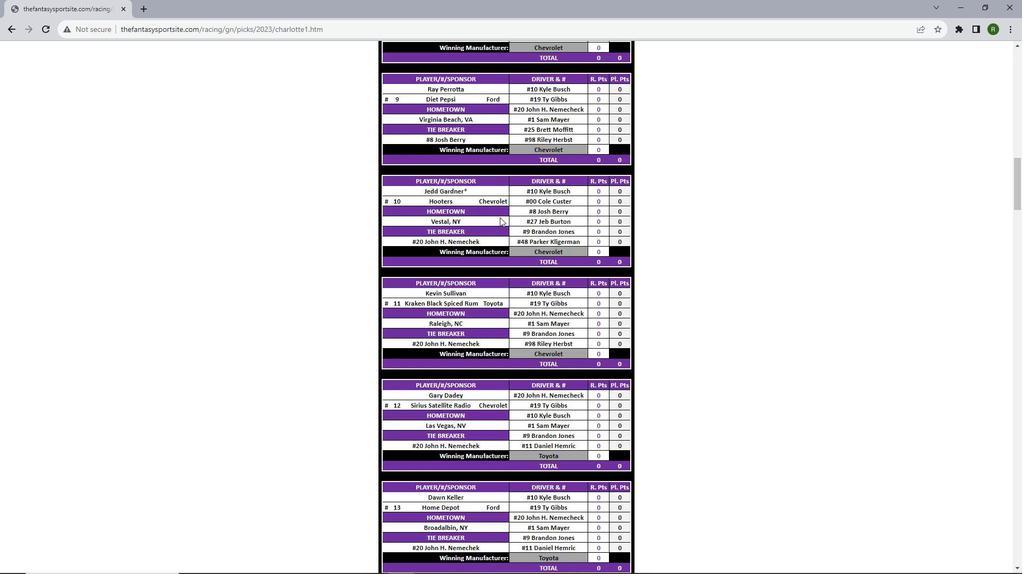 
Action: Mouse scrolled (499, 217) with delta (0, 0)
Screenshot: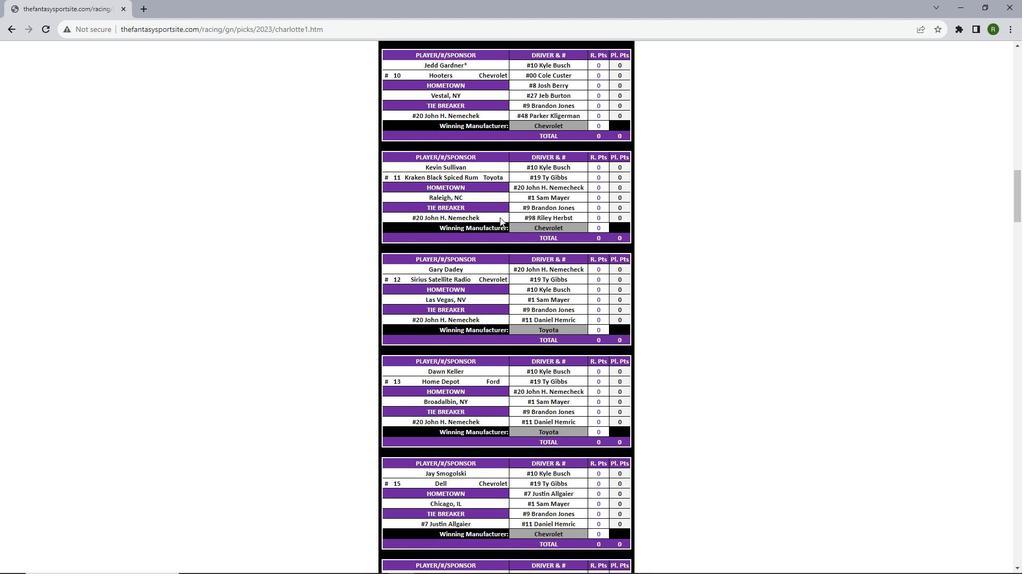 
Action: Mouse scrolled (499, 217) with delta (0, 0)
Screenshot: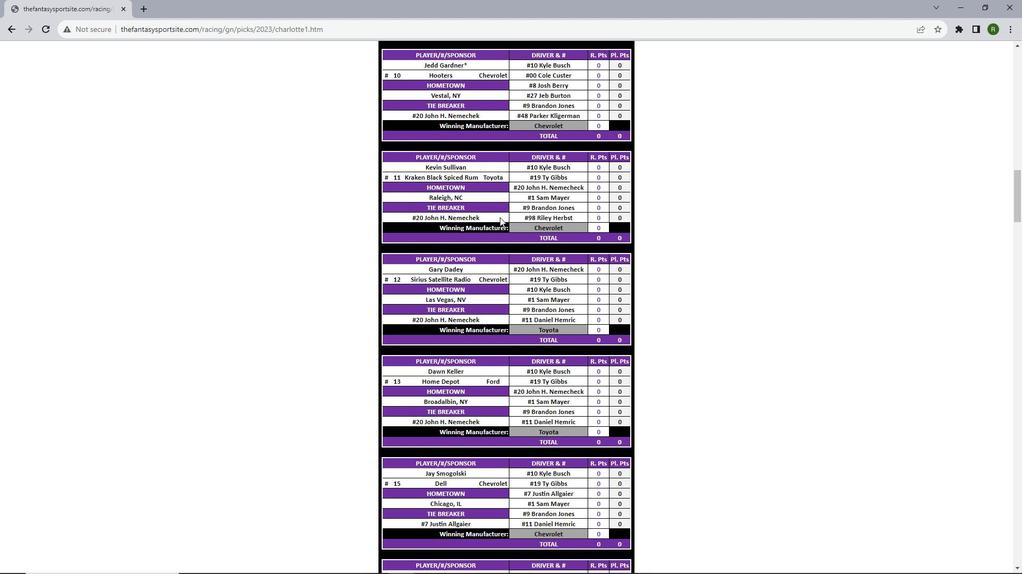 
Action: Mouse scrolled (499, 217) with delta (0, 0)
Screenshot: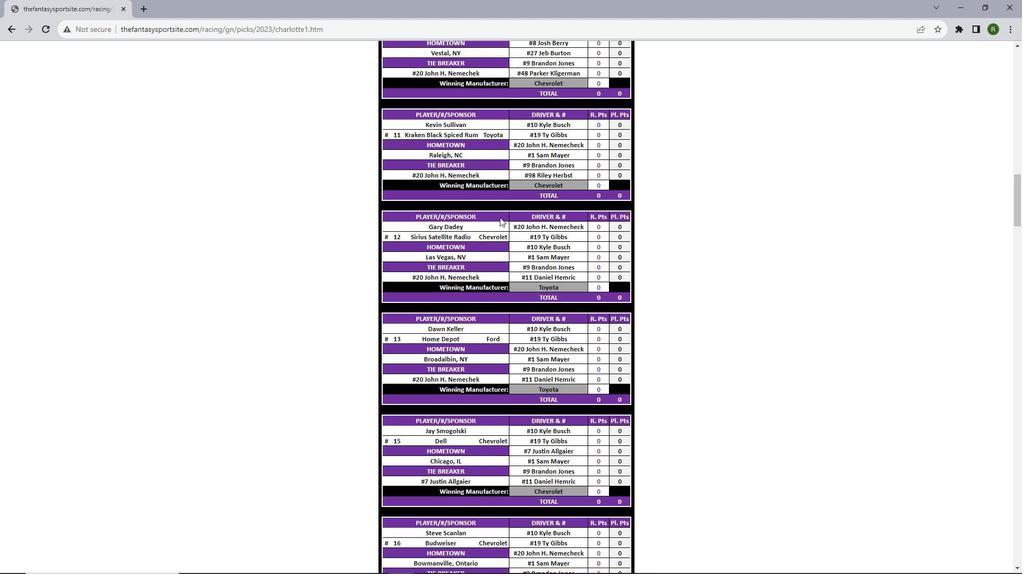 
Action: Mouse scrolled (499, 217) with delta (0, 0)
Screenshot: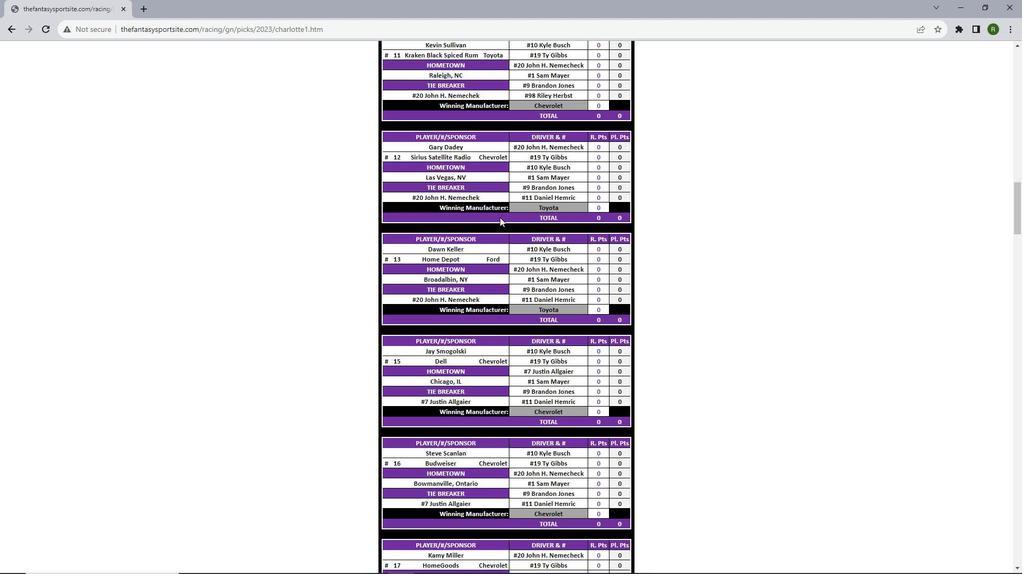 
Action: Mouse scrolled (499, 217) with delta (0, 0)
Screenshot: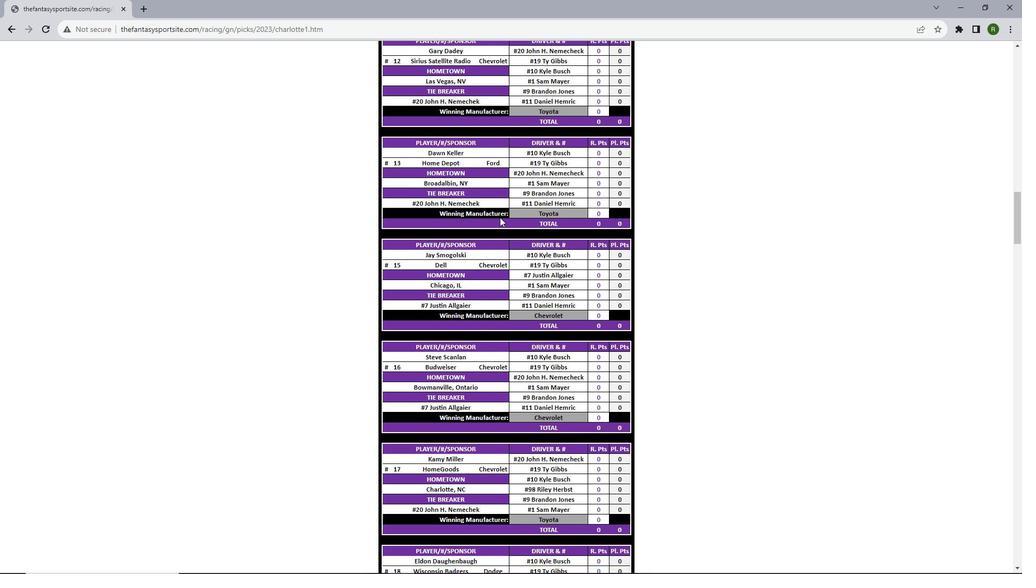 
Action: Mouse scrolled (499, 217) with delta (0, 0)
Screenshot: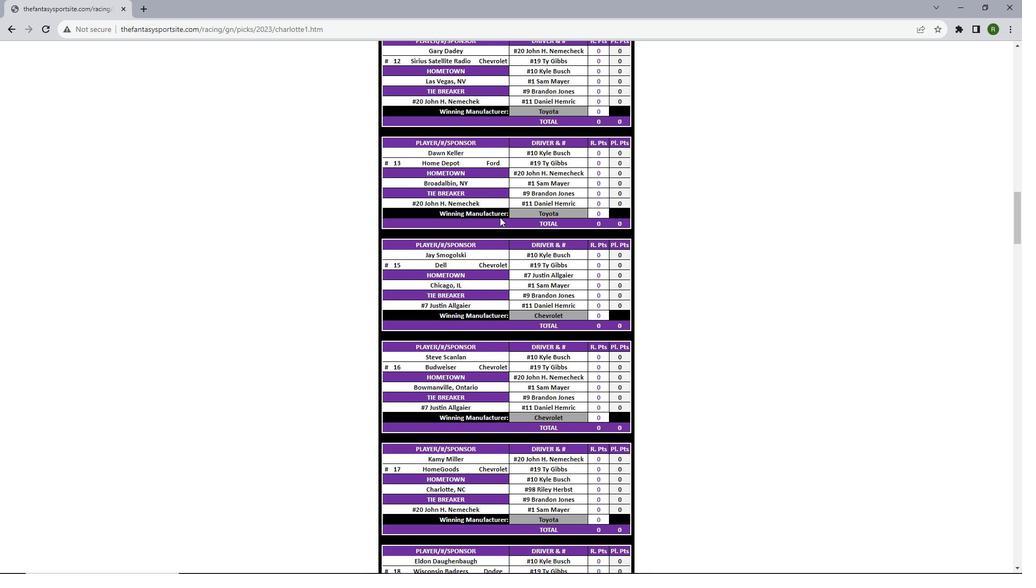 
Action: Mouse scrolled (499, 217) with delta (0, 0)
Screenshot: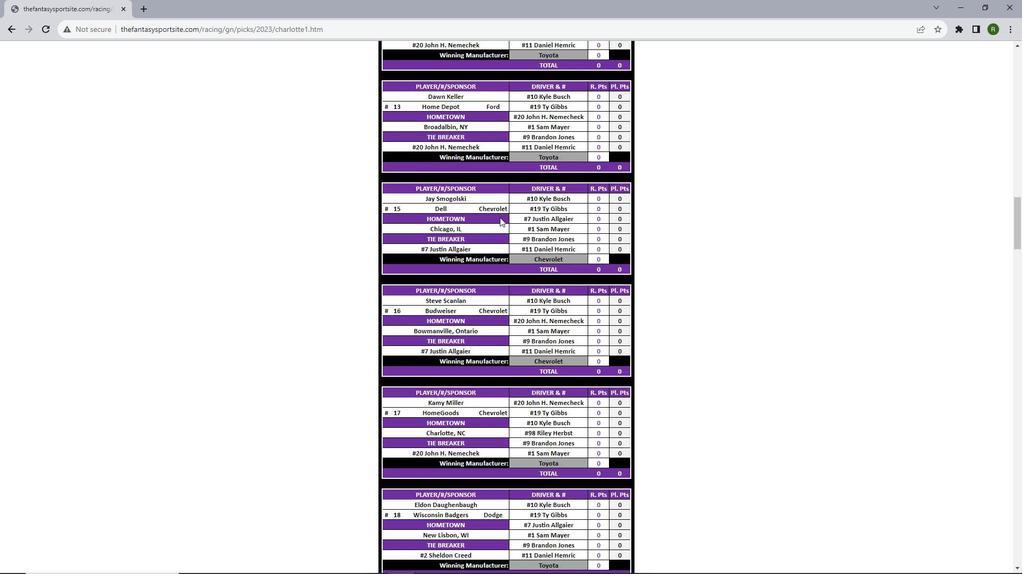 
Action: Mouse scrolled (499, 217) with delta (0, 0)
Screenshot: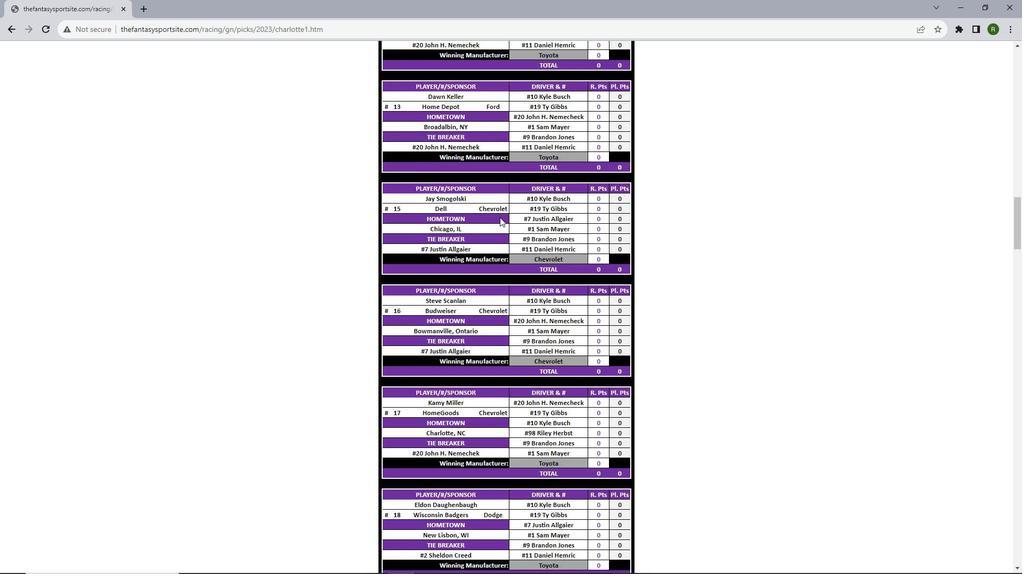 
Action: Mouse scrolled (499, 217) with delta (0, 0)
Screenshot: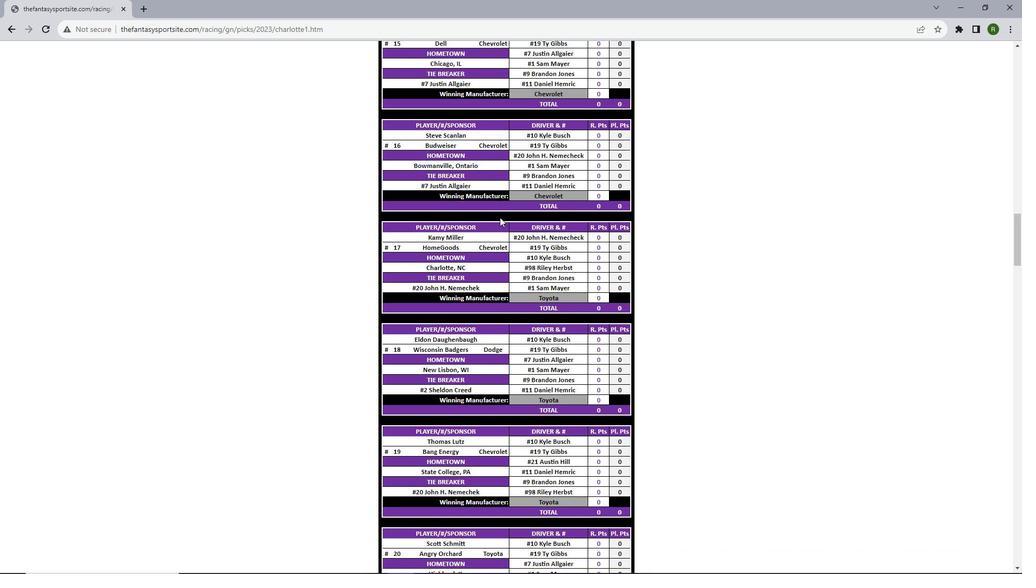 
Action: Mouse scrolled (499, 217) with delta (0, 0)
Screenshot: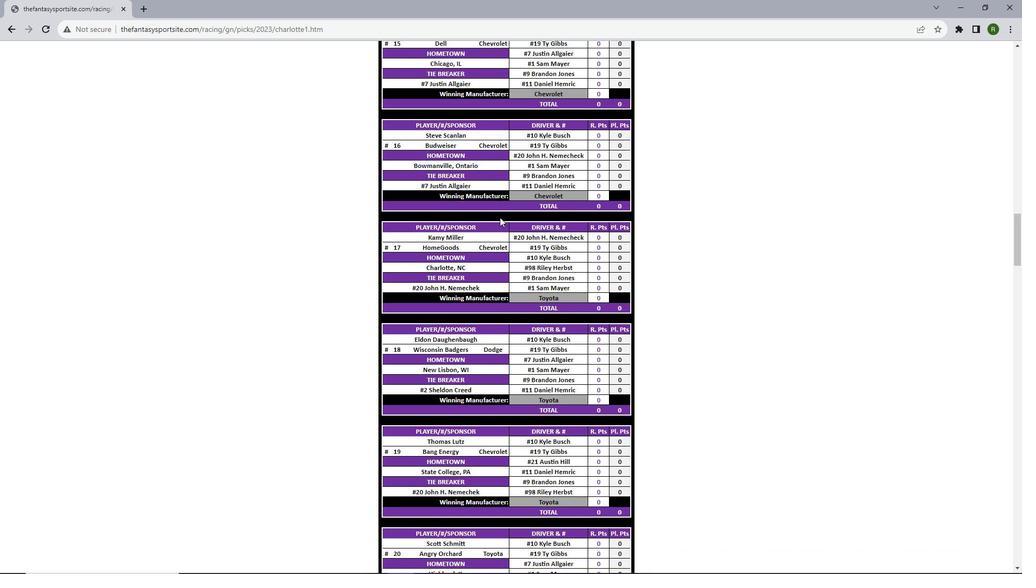 
Action: Mouse scrolled (499, 217) with delta (0, 0)
Screenshot: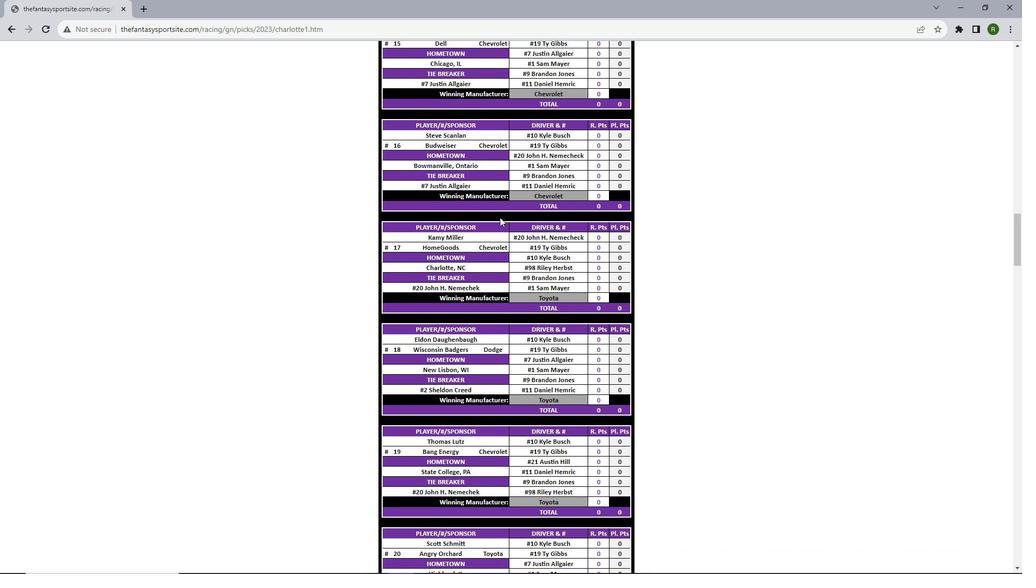 
Action: Mouse scrolled (499, 217) with delta (0, 0)
Screenshot: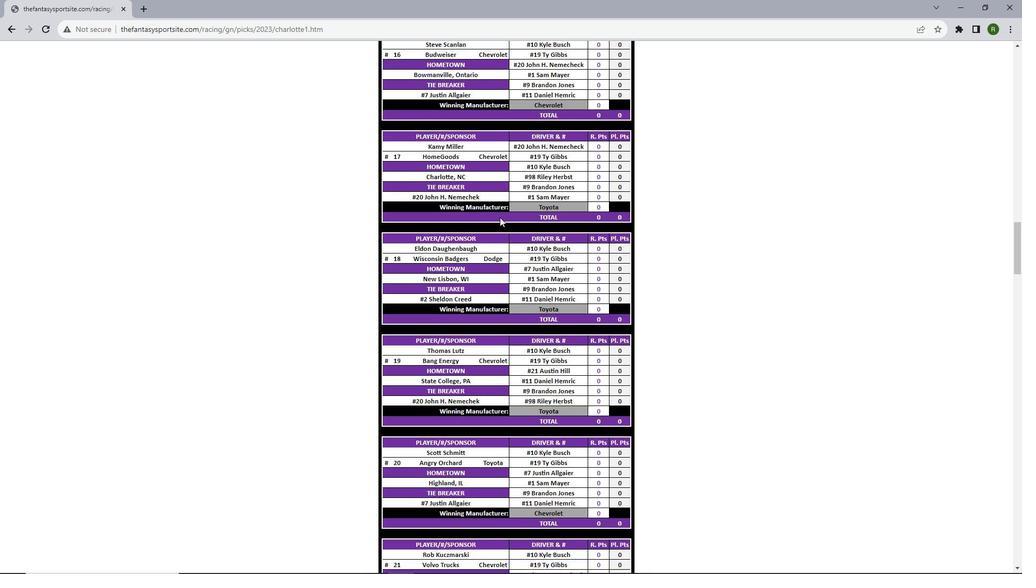 
Action: Mouse scrolled (499, 217) with delta (0, 0)
Screenshot: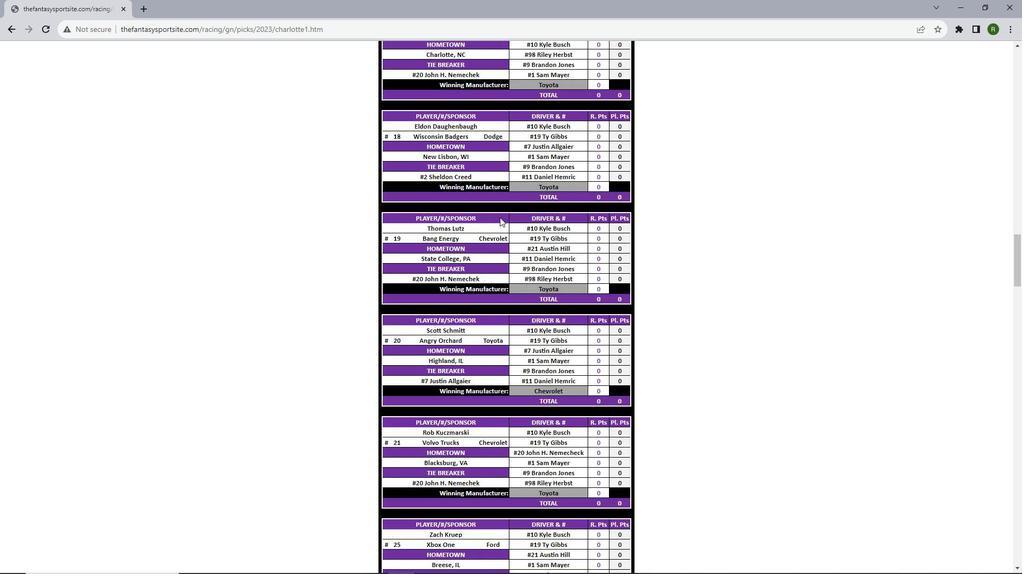 
Action: Mouse scrolled (499, 217) with delta (0, 0)
Screenshot: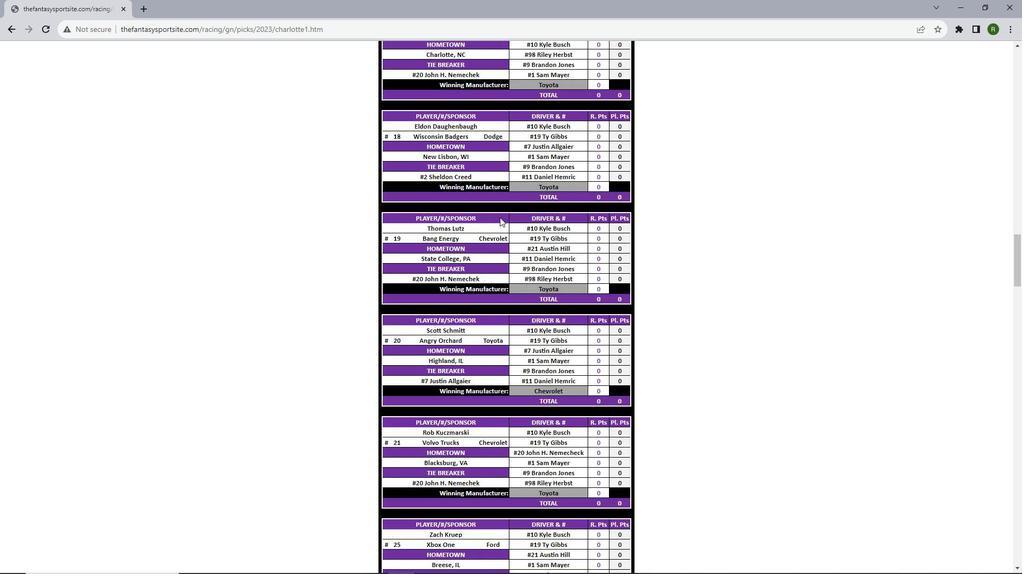 
Action: Mouse scrolled (499, 217) with delta (0, 0)
Screenshot: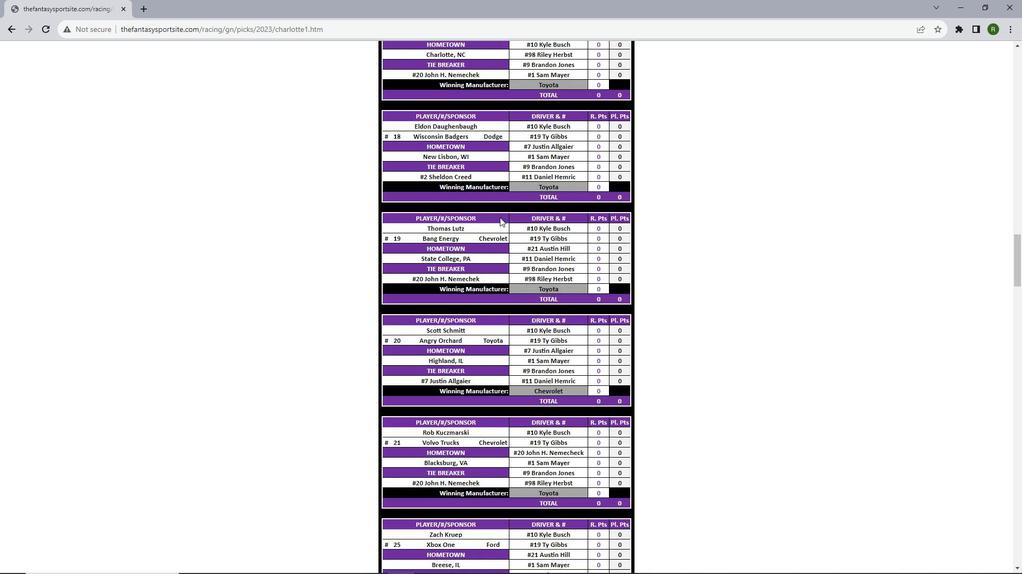 
Action: Mouse scrolled (499, 217) with delta (0, 0)
Screenshot: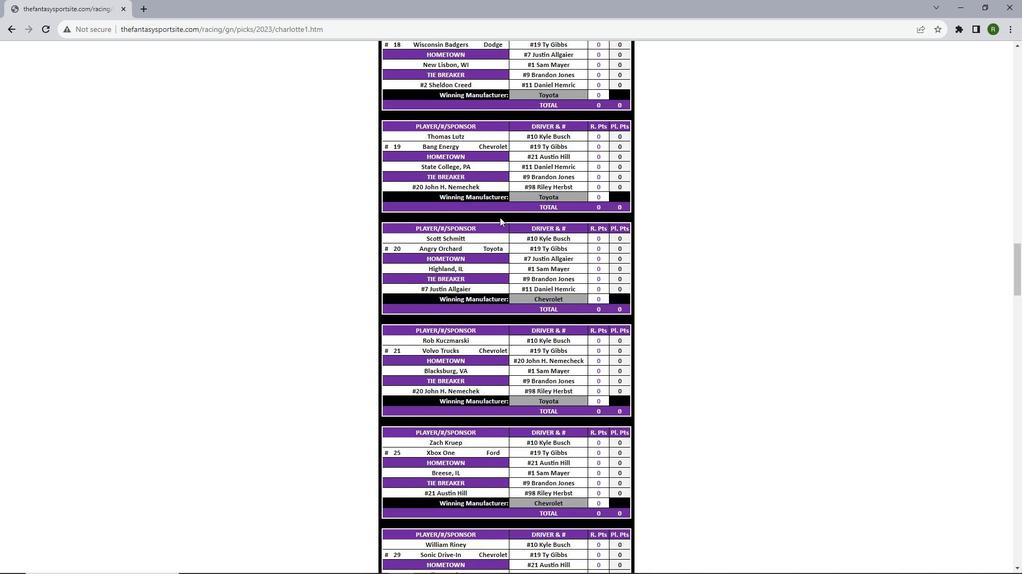 
Action: Mouse scrolled (499, 217) with delta (0, 0)
Screenshot: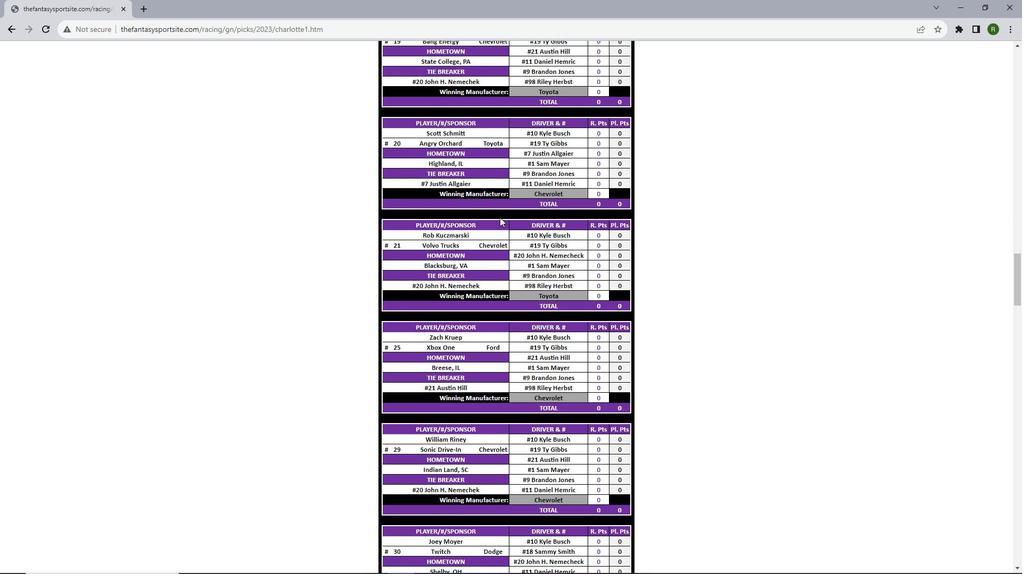 
Action: Mouse scrolled (499, 217) with delta (0, 0)
Screenshot: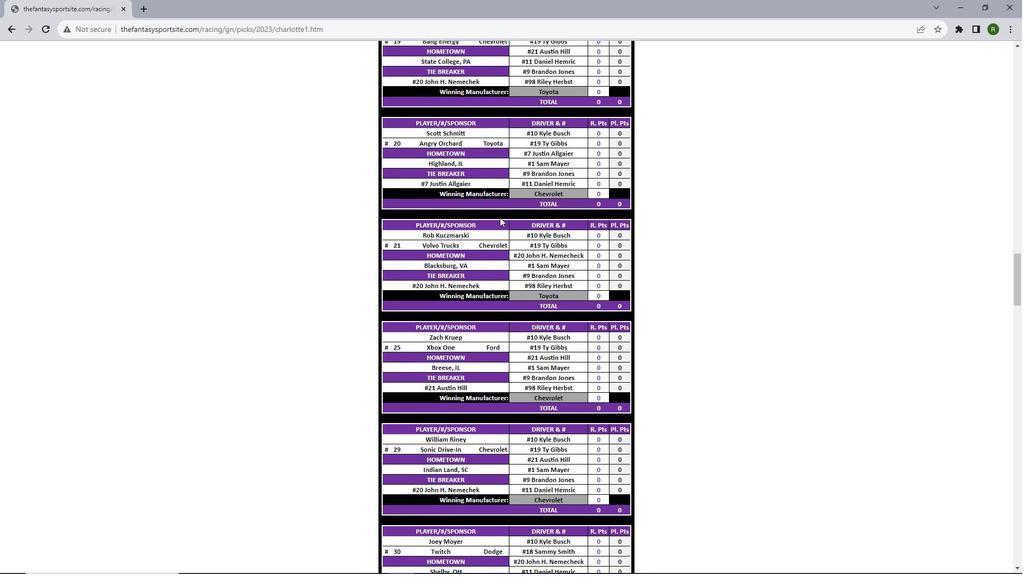 
Action: Mouse scrolled (499, 217) with delta (0, 0)
Screenshot: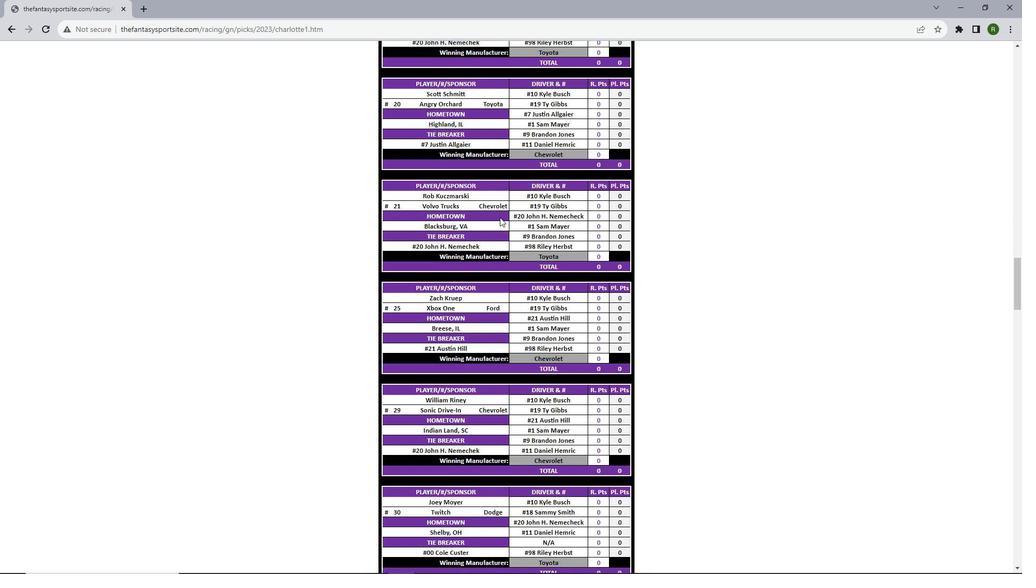 
Action: Mouse scrolled (499, 217) with delta (0, 0)
Screenshot: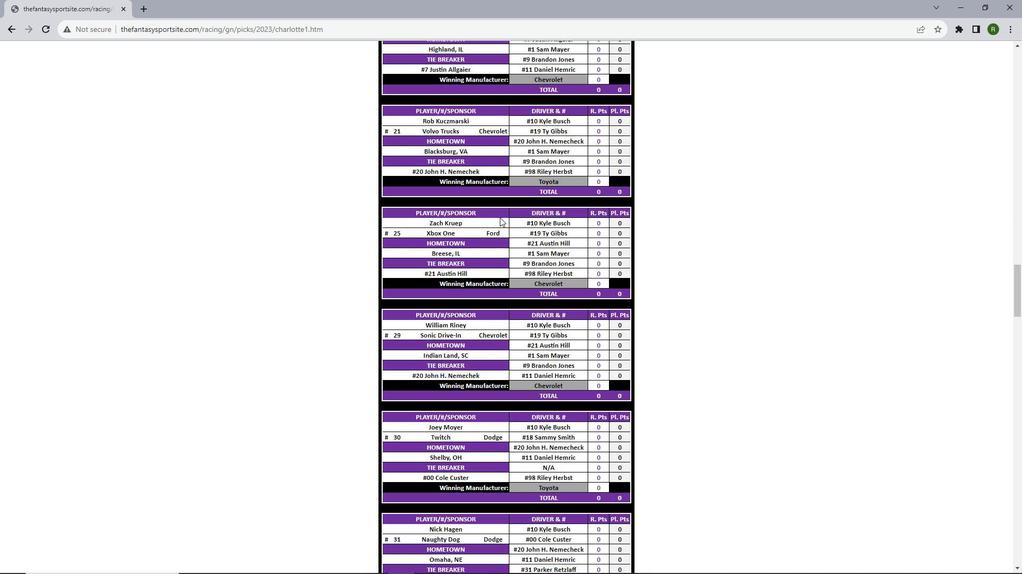 
Action: Mouse scrolled (499, 217) with delta (0, 0)
Screenshot: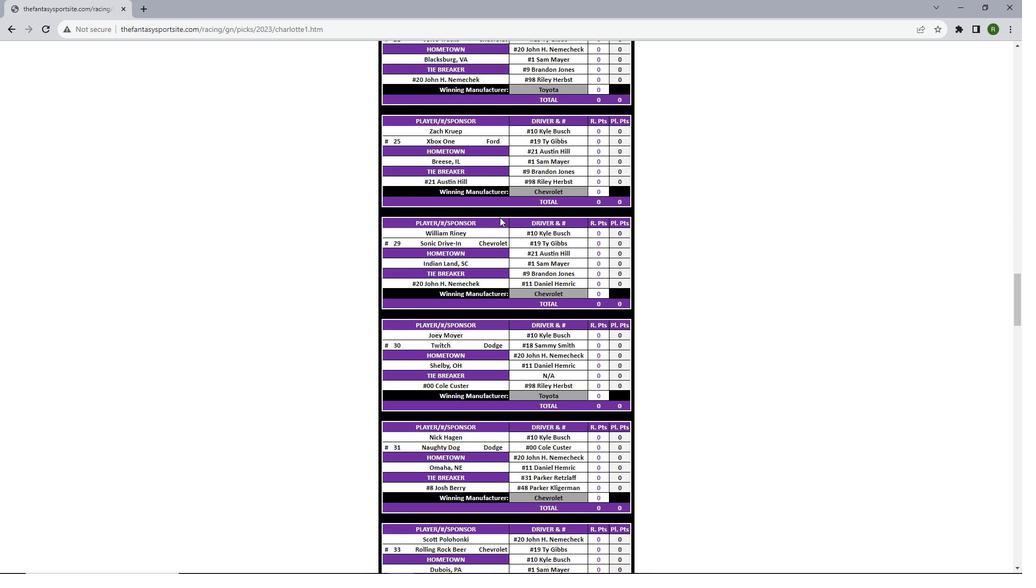 
Action: Mouse scrolled (499, 217) with delta (0, 0)
Screenshot: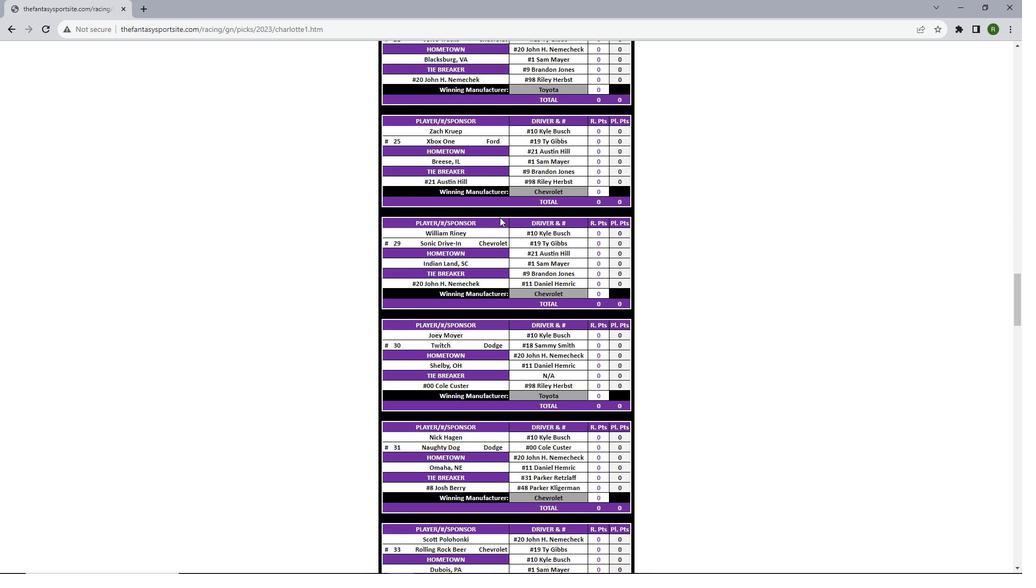 
Action: Mouse scrolled (499, 217) with delta (0, 0)
Screenshot: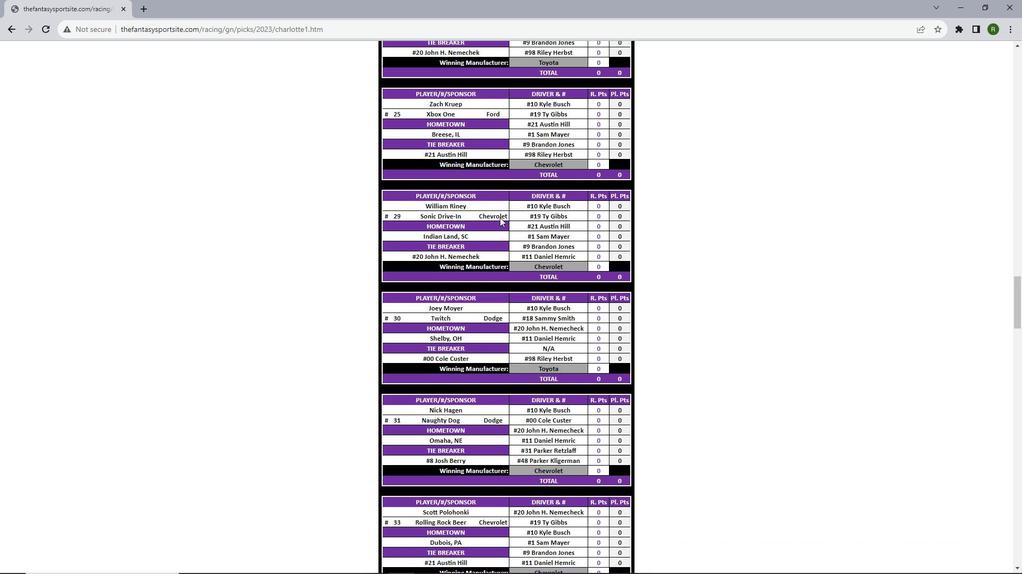 
Action: Mouse scrolled (499, 217) with delta (0, 0)
Screenshot: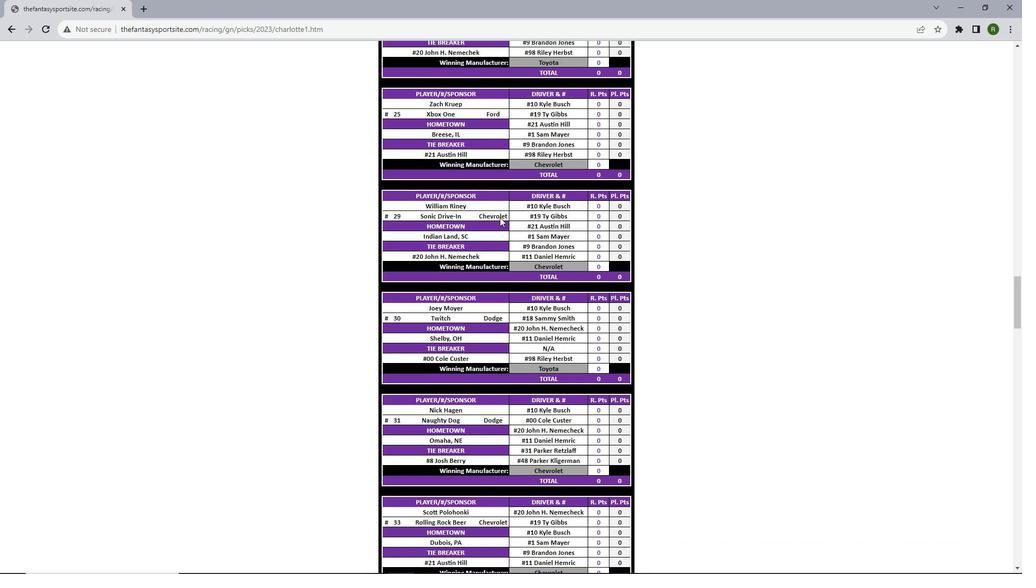 
Action: Mouse scrolled (499, 217) with delta (0, 0)
Screenshot: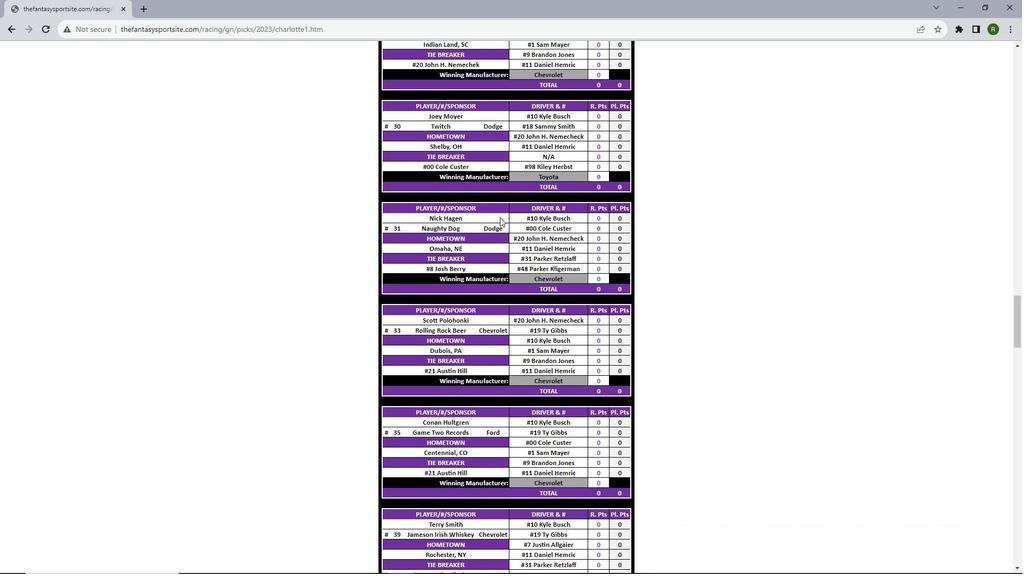 
Action: Mouse scrolled (499, 217) with delta (0, 0)
Screenshot: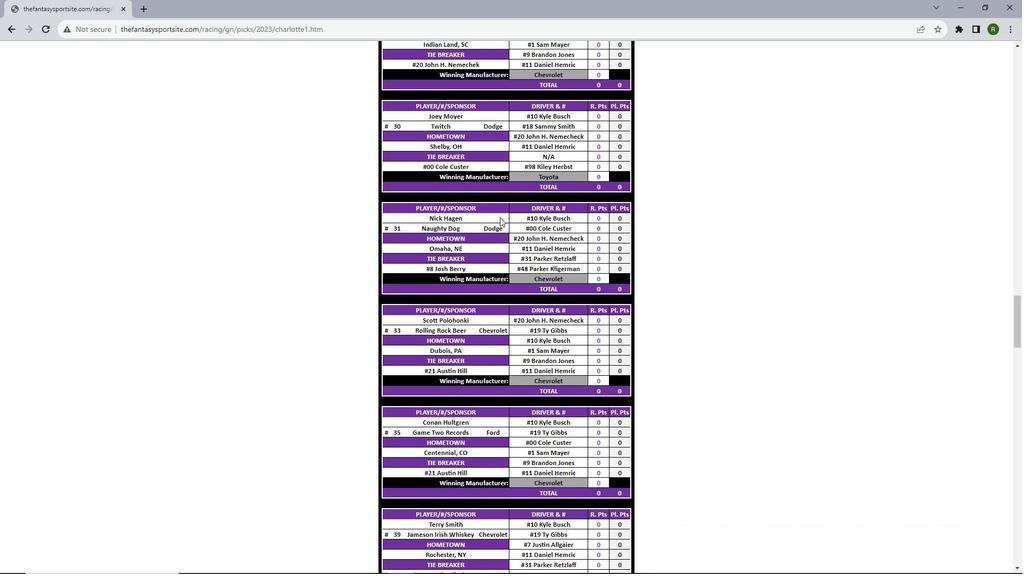 
Action: Mouse scrolled (499, 217) with delta (0, 0)
Screenshot: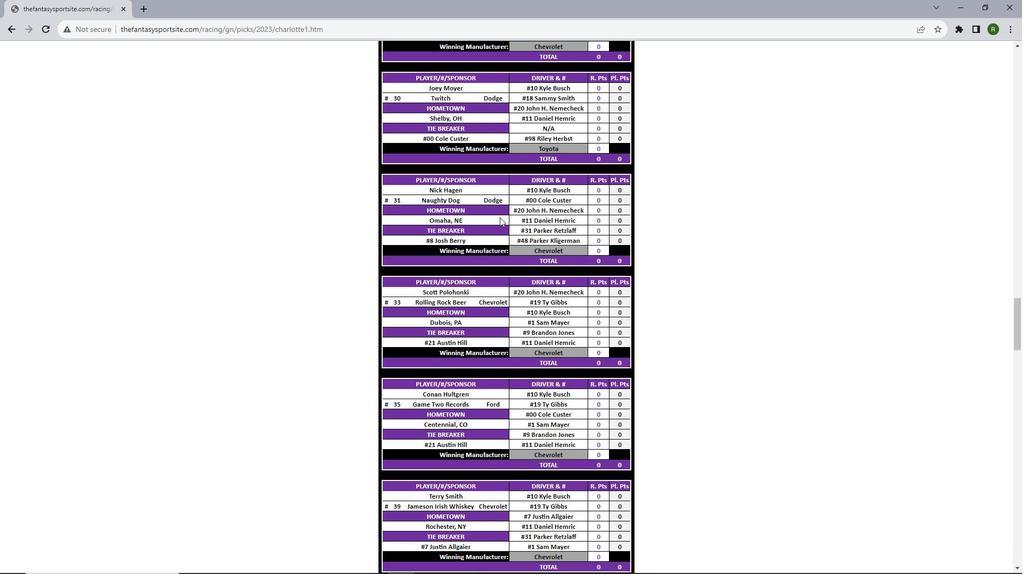
Action: Mouse scrolled (499, 217) with delta (0, 0)
Screenshot: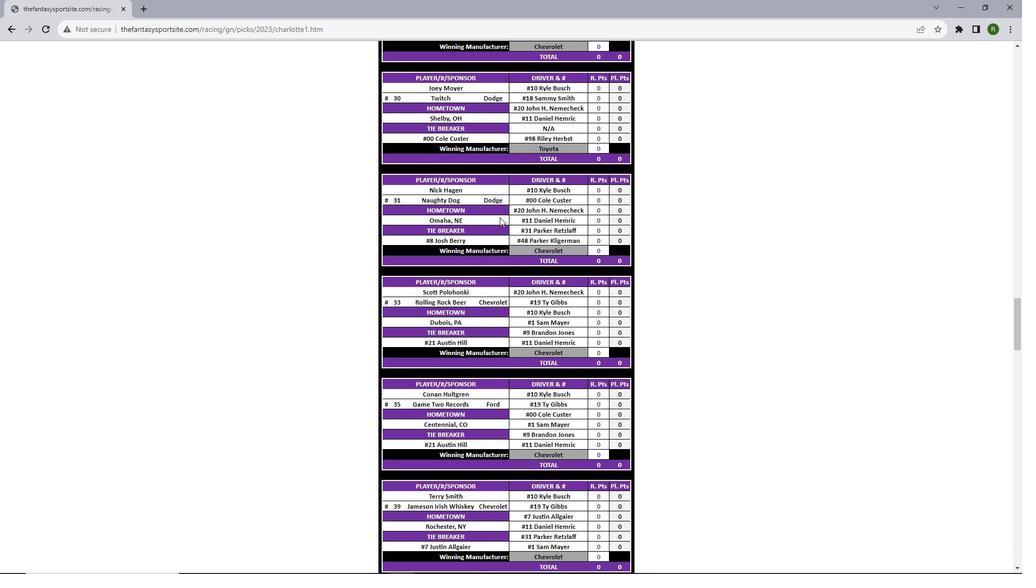 
Action: Mouse scrolled (499, 217) with delta (0, 0)
Screenshot: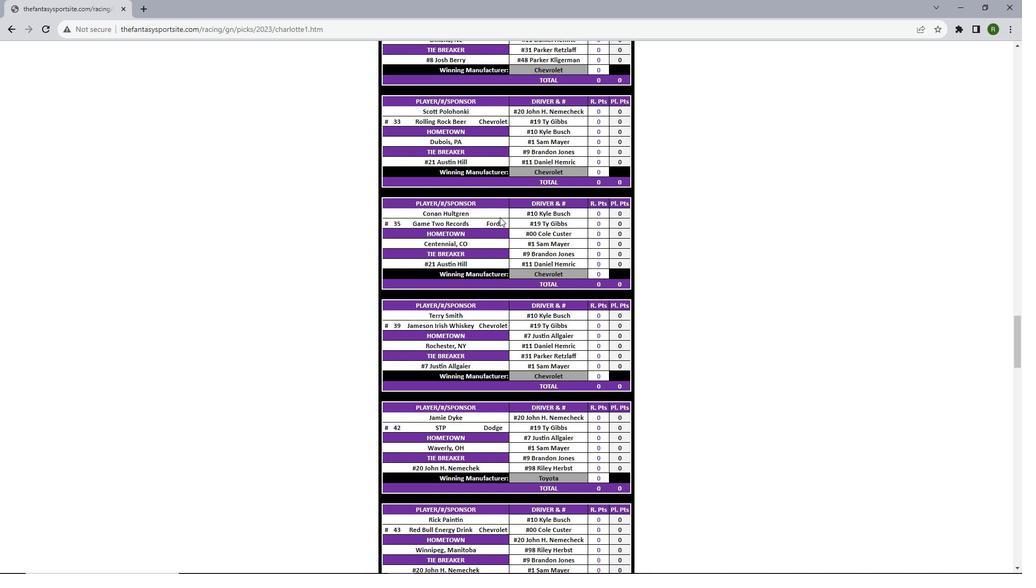 
Action: Mouse scrolled (499, 217) with delta (0, 0)
Screenshot: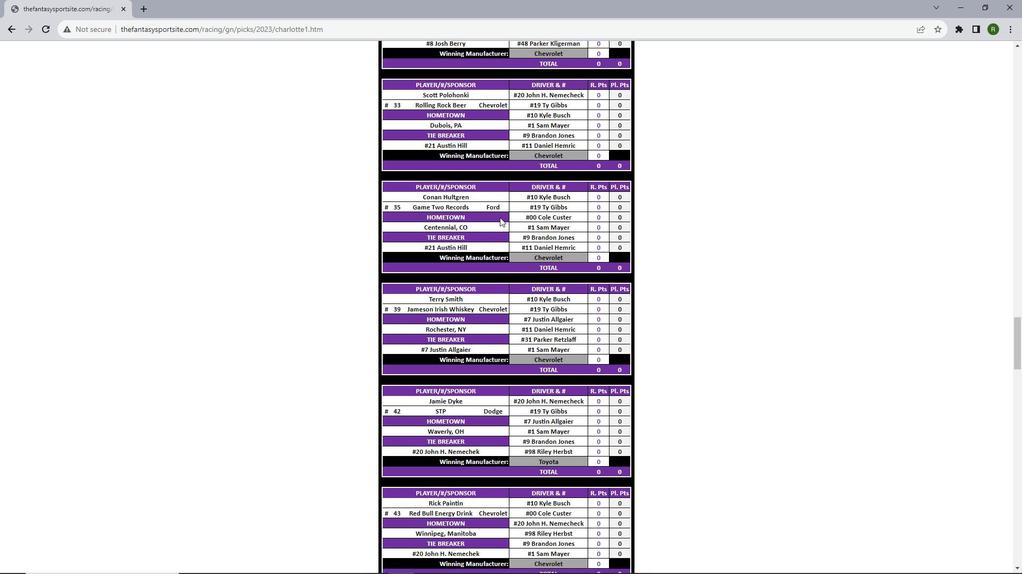 
Action: Mouse scrolled (499, 217) with delta (0, 0)
Screenshot: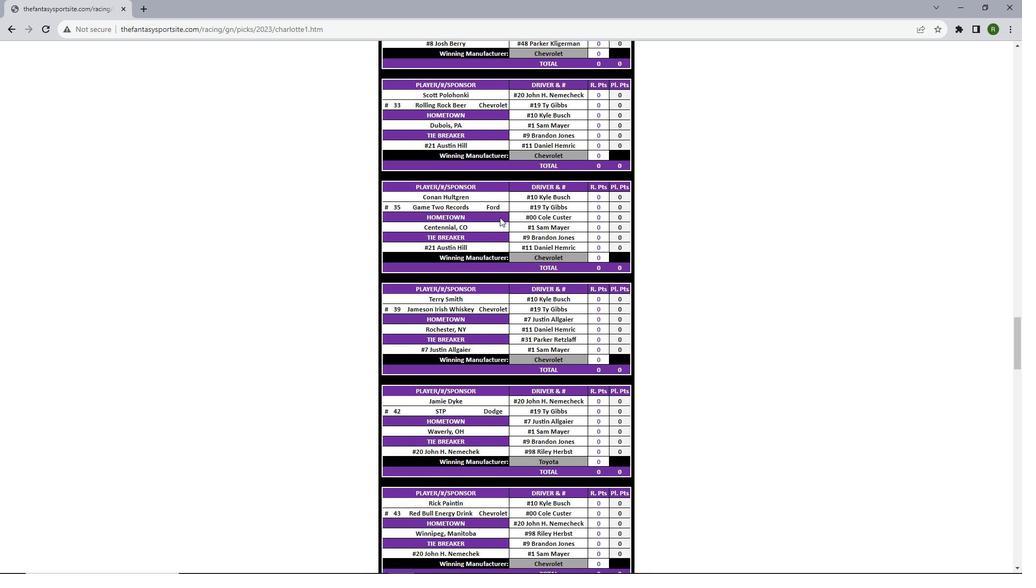 
Action: Mouse scrolled (499, 217) with delta (0, 0)
Screenshot: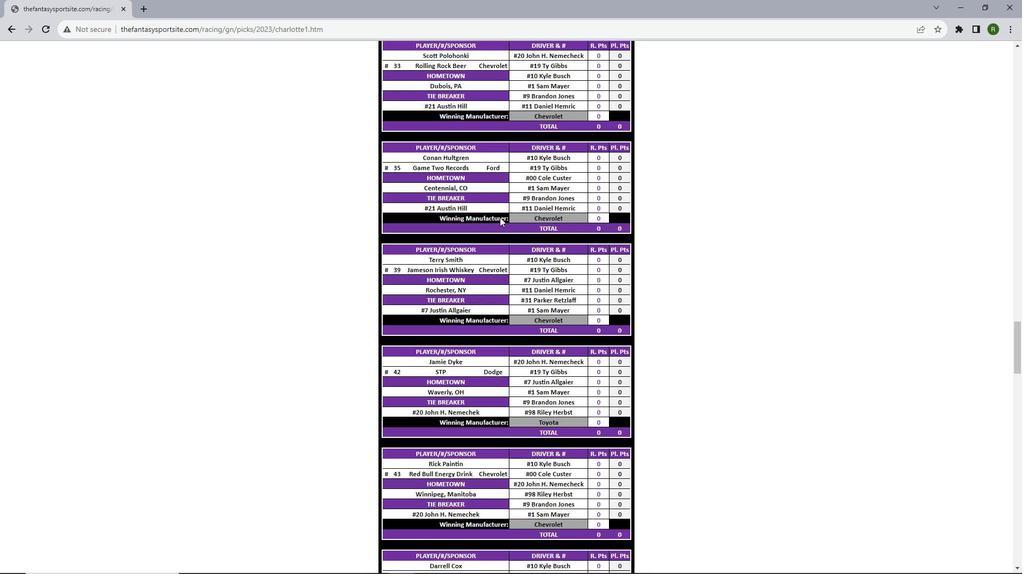 
Action: Mouse scrolled (499, 217) with delta (0, 0)
Screenshot: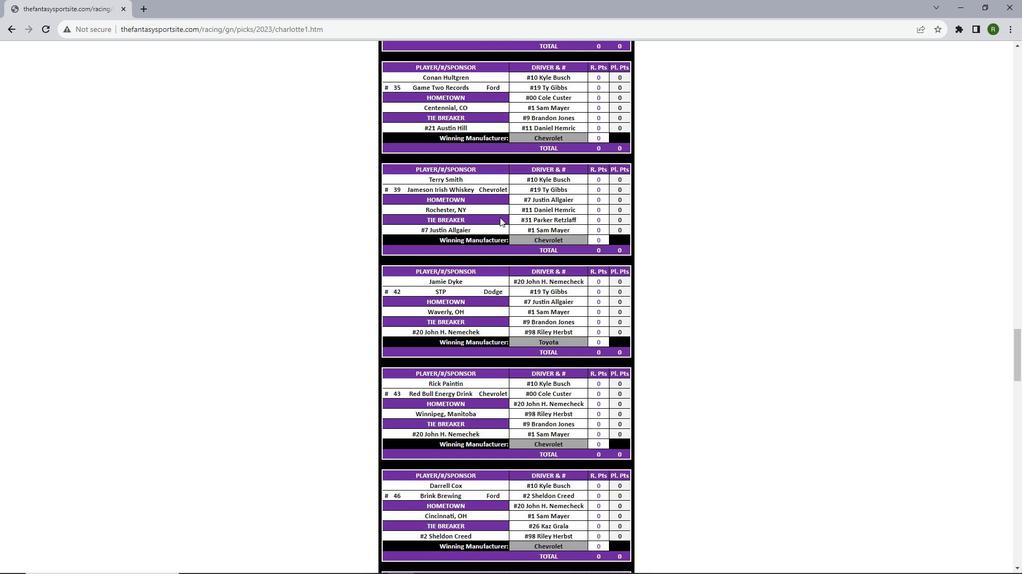 
Action: Mouse scrolled (499, 217) with delta (0, 0)
Screenshot: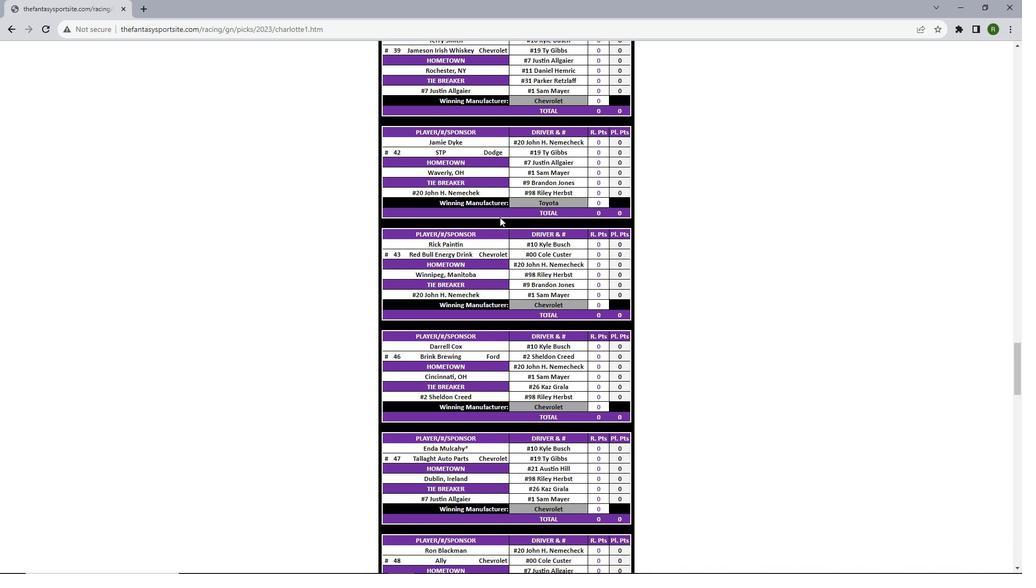 
Action: Mouse scrolled (499, 217) with delta (0, 0)
Screenshot: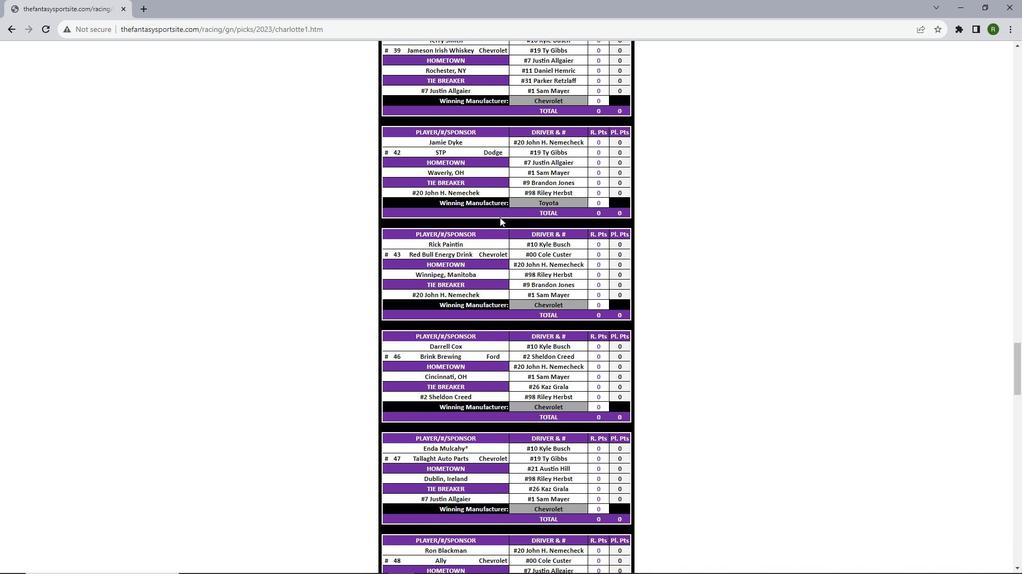 
Action: Mouse scrolled (499, 217) with delta (0, 0)
Screenshot: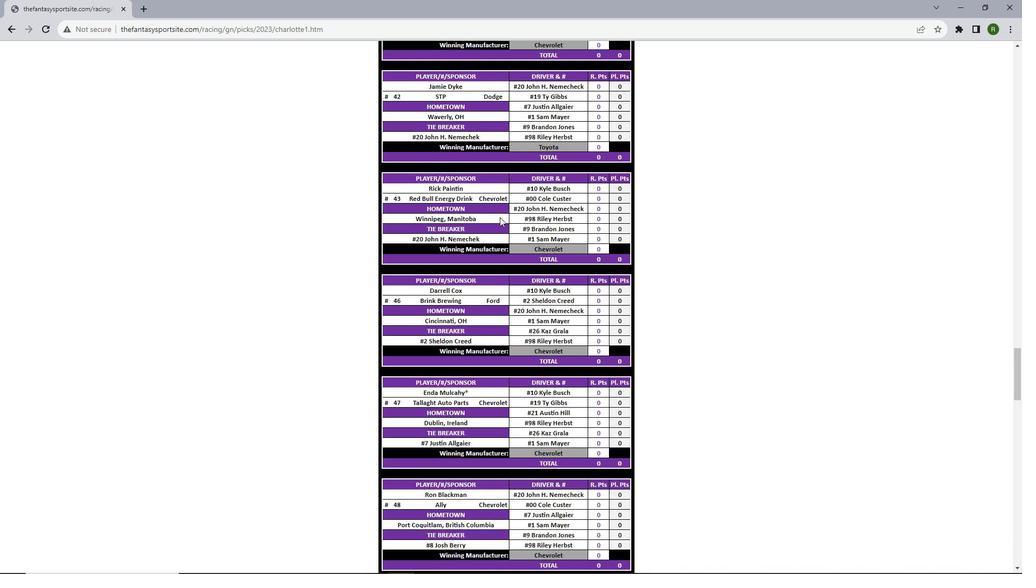 
Action: Mouse scrolled (499, 217) with delta (0, 0)
Screenshot: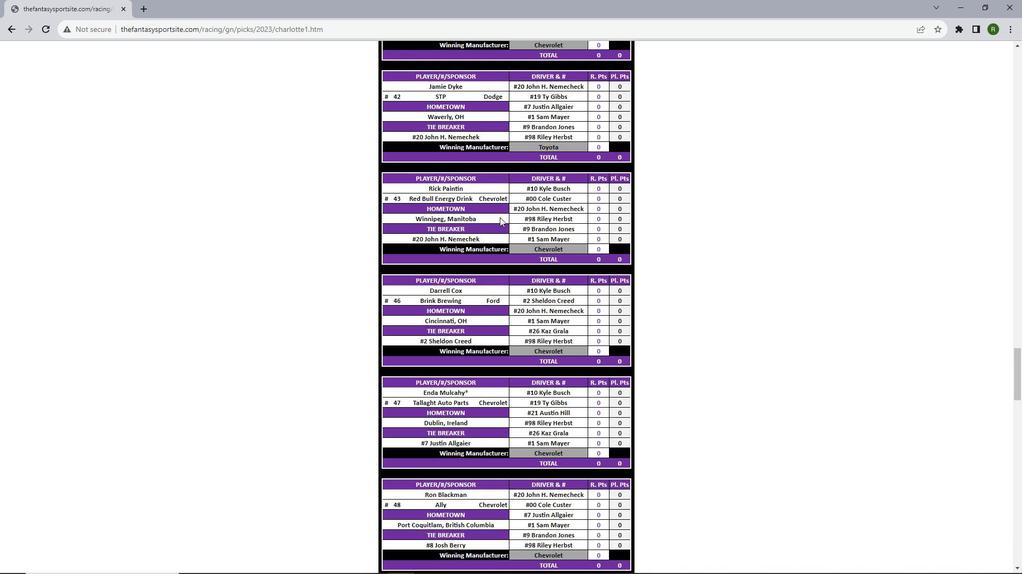 
Action: Mouse scrolled (499, 217) with delta (0, 0)
Screenshot: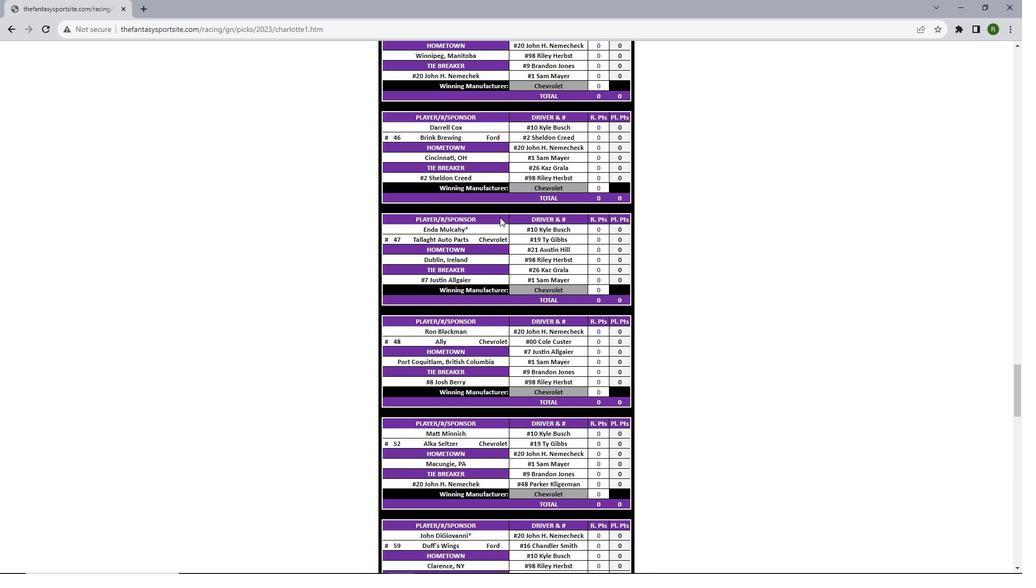 
Action: Mouse scrolled (499, 217) with delta (0, 0)
Screenshot: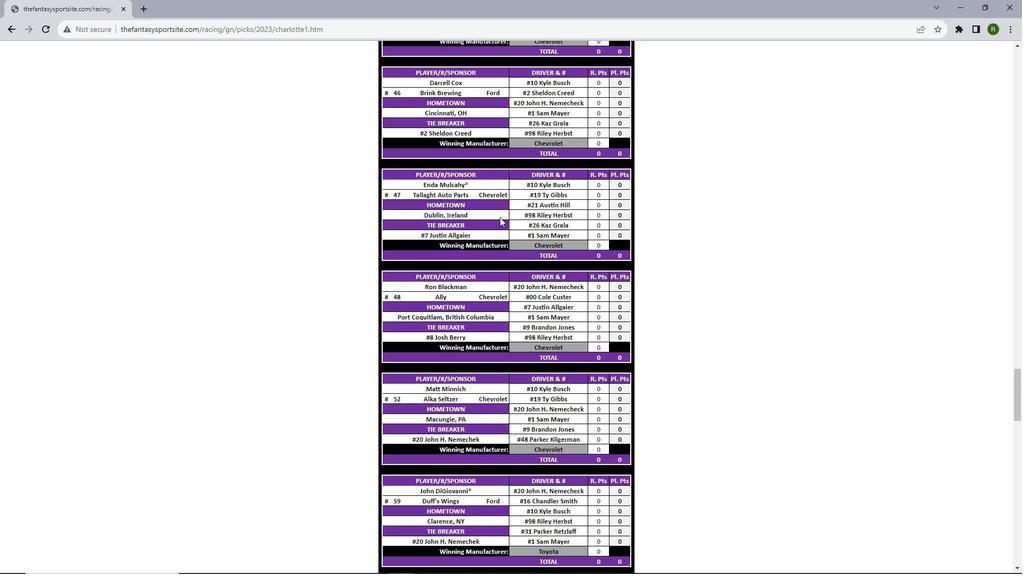 
Action: Mouse scrolled (499, 217) with delta (0, 0)
Screenshot: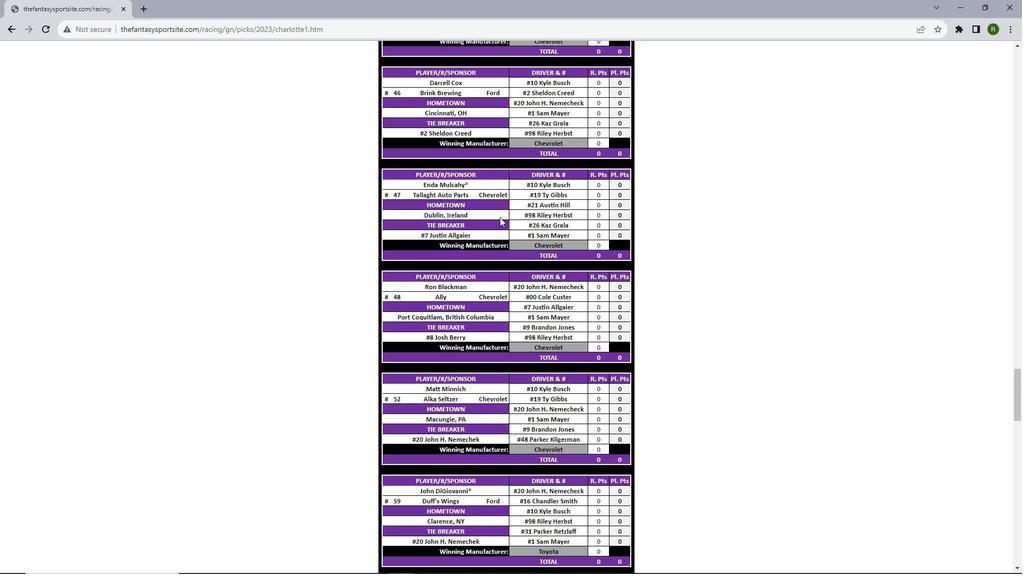 
Action: Mouse scrolled (499, 217) with delta (0, 0)
Screenshot: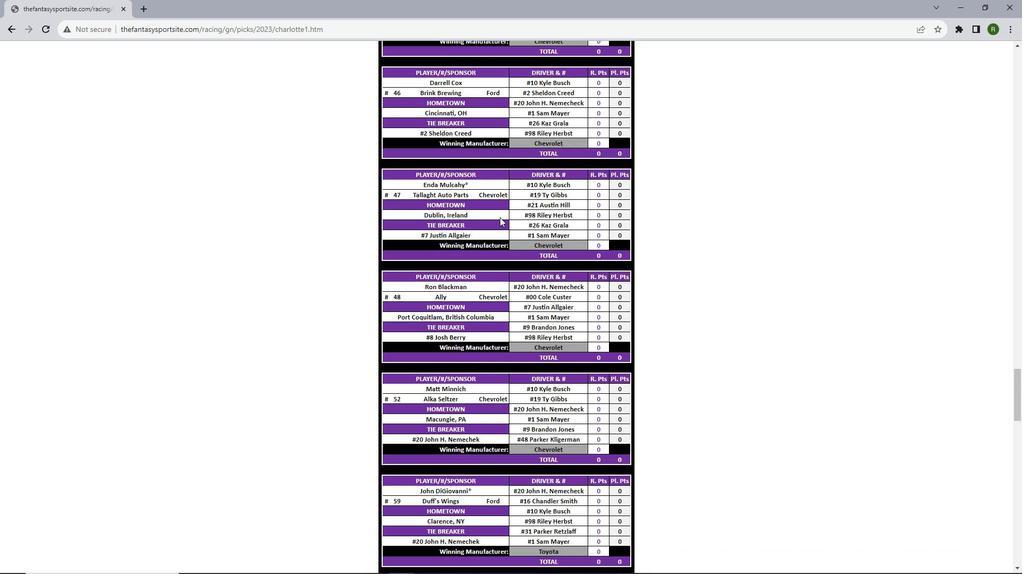 
Action: Mouse scrolled (499, 217) with delta (0, 0)
Screenshot: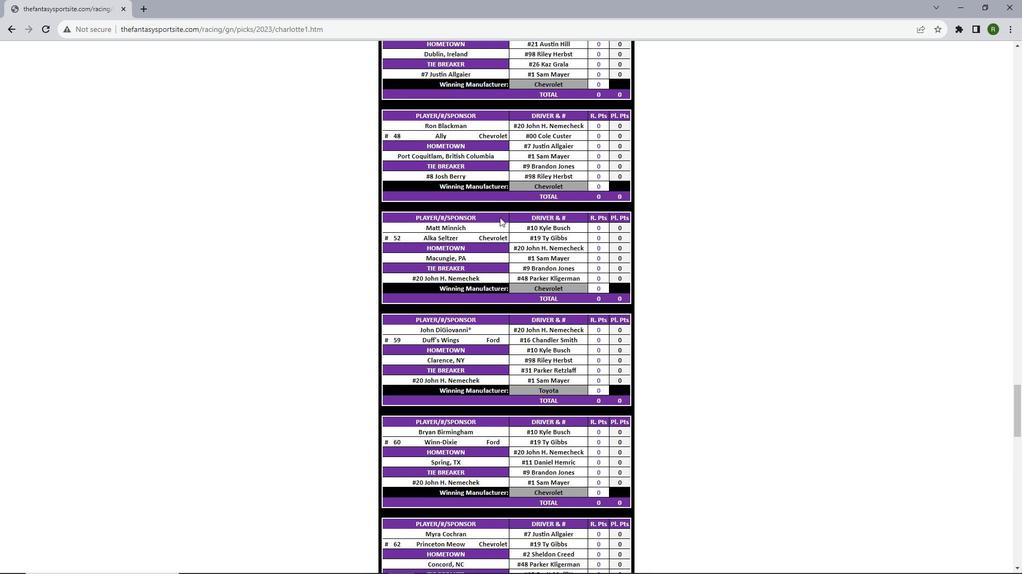 
Action: Mouse scrolled (499, 217) with delta (0, 0)
Screenshot: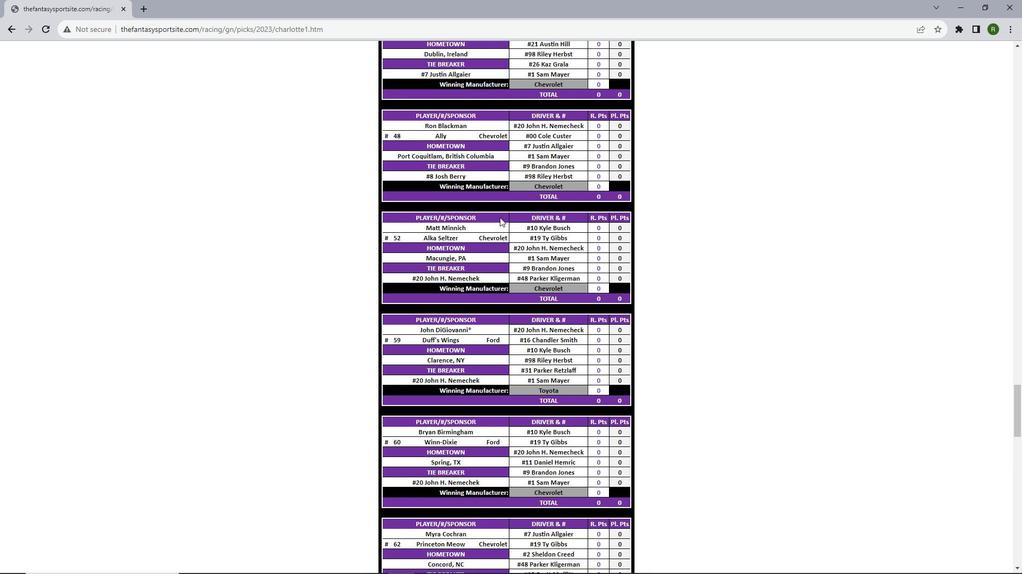
Action: Mouse scrolled (499, 217) with delta (0, 0)
Screenshot: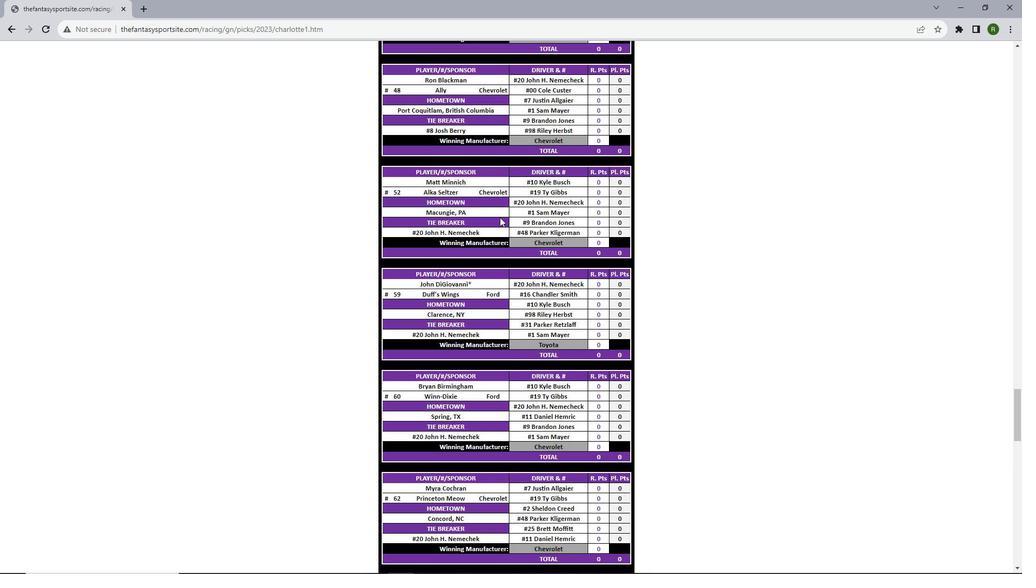 
Action: Mouse scrolled (499, 217) with delta (0, 0)
Screenshot: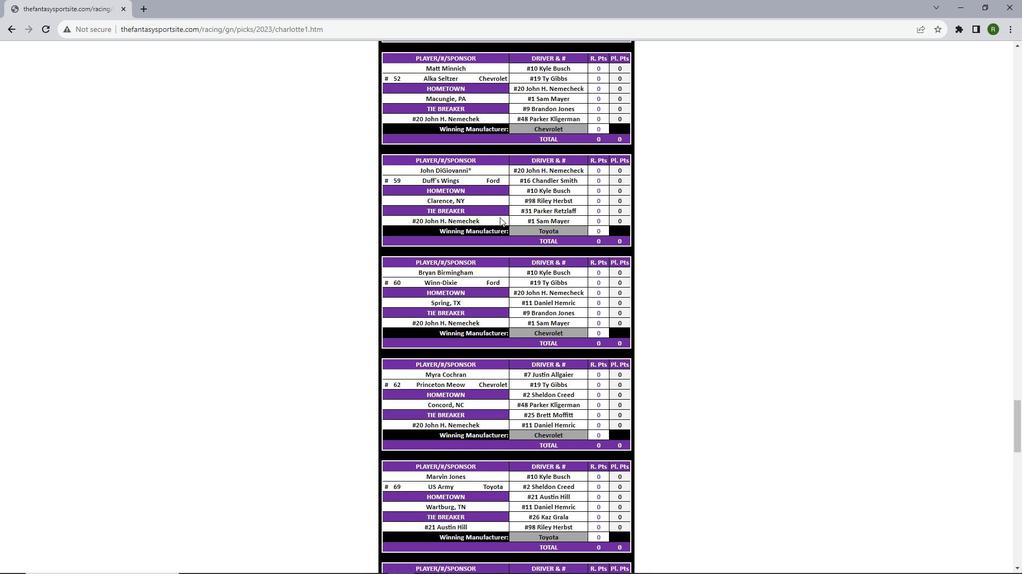 
Action: Mouse scrolled (499, 217) with delta (0, 0)
Screenshot: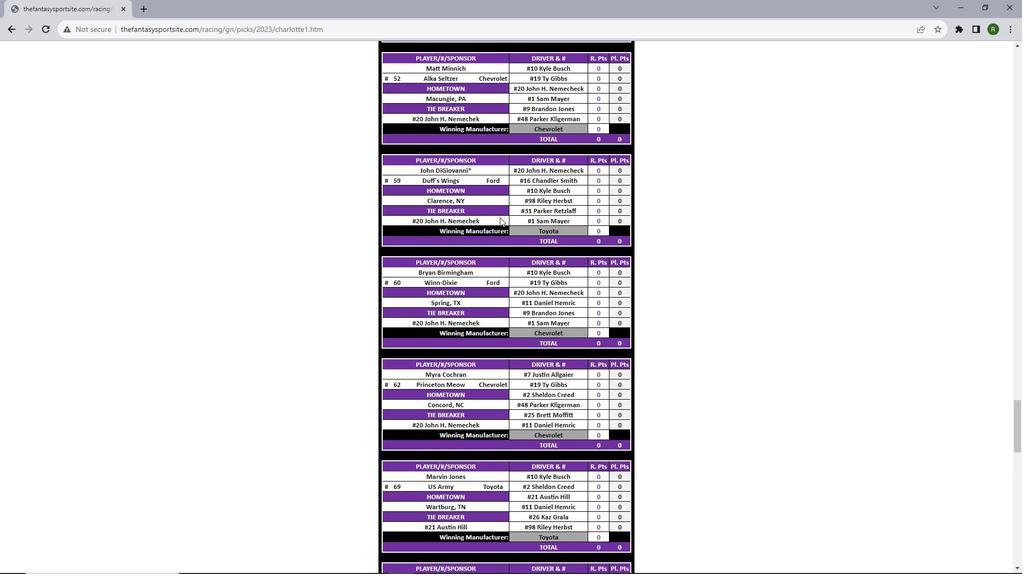 
Action: Mouse scrolled (499, 217) with delta (0, 0)
Screenshot: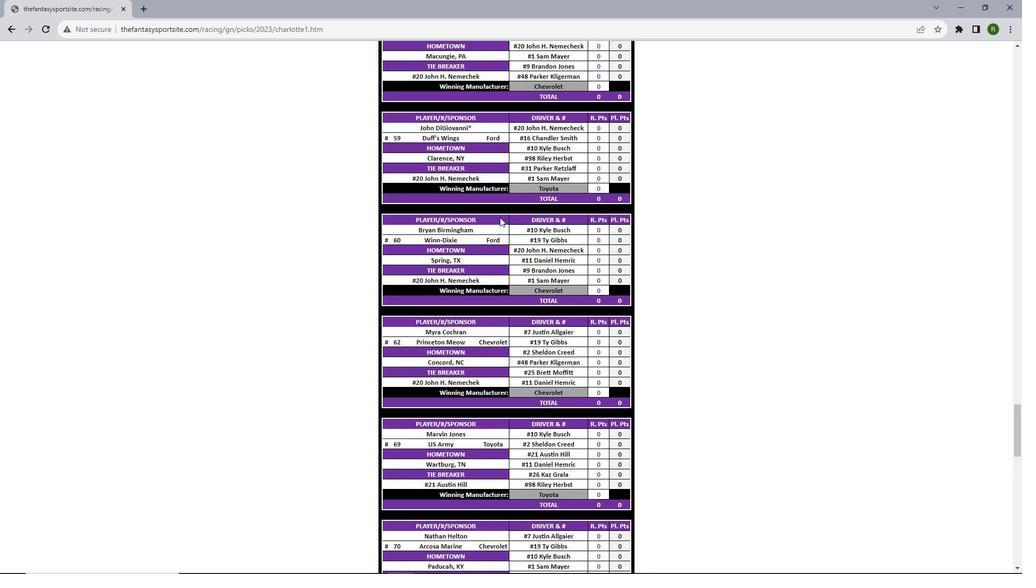
Action: Mouse scrolled (499, 217) with delta (0, 0)
Screenshot: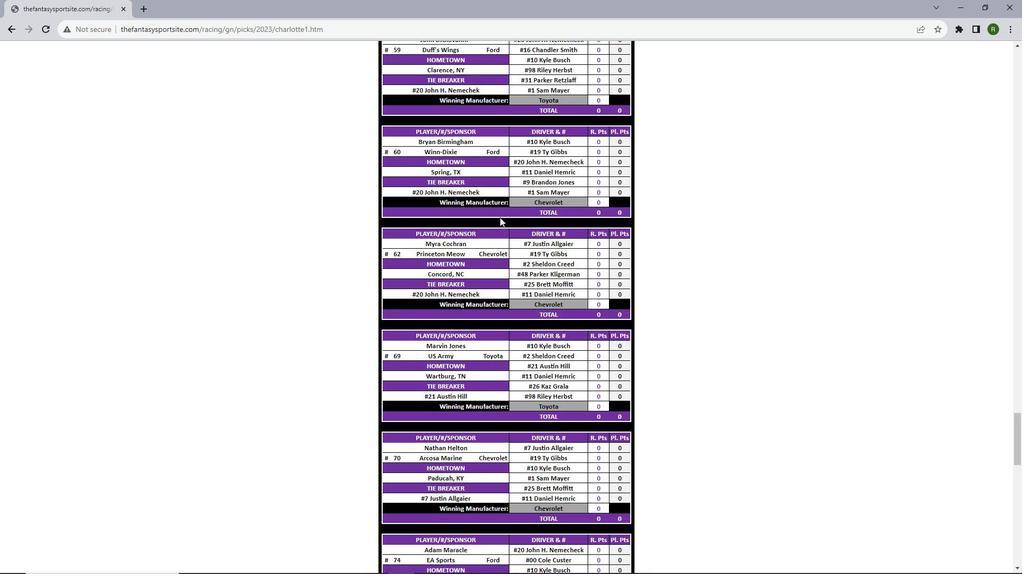 
Action: Mouse scrolled (499, 217) with delta (0, 0)
Screenshot: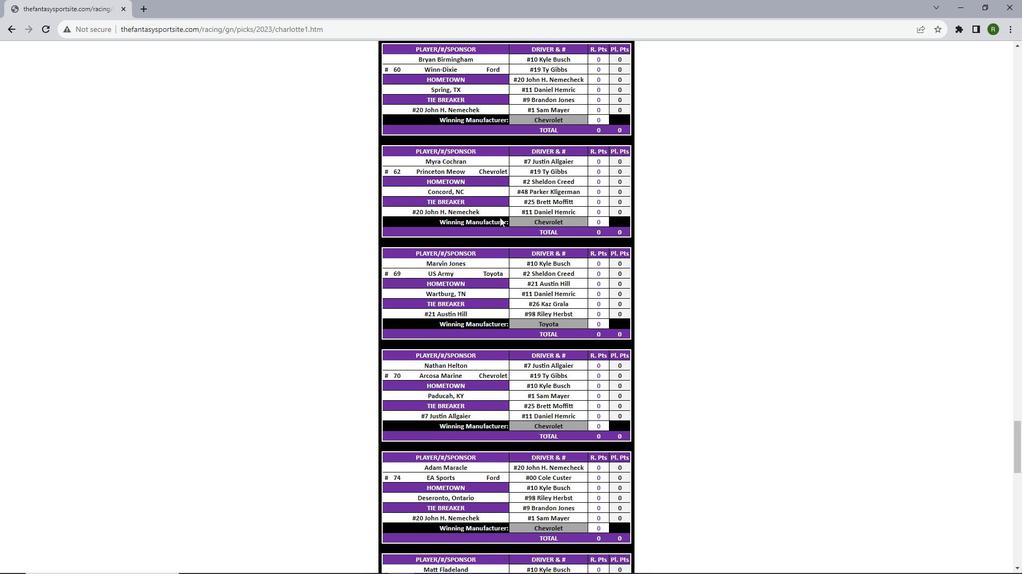 
Action: Mouse scrolled (499, 217) with delta (0, 0)
Screenshot: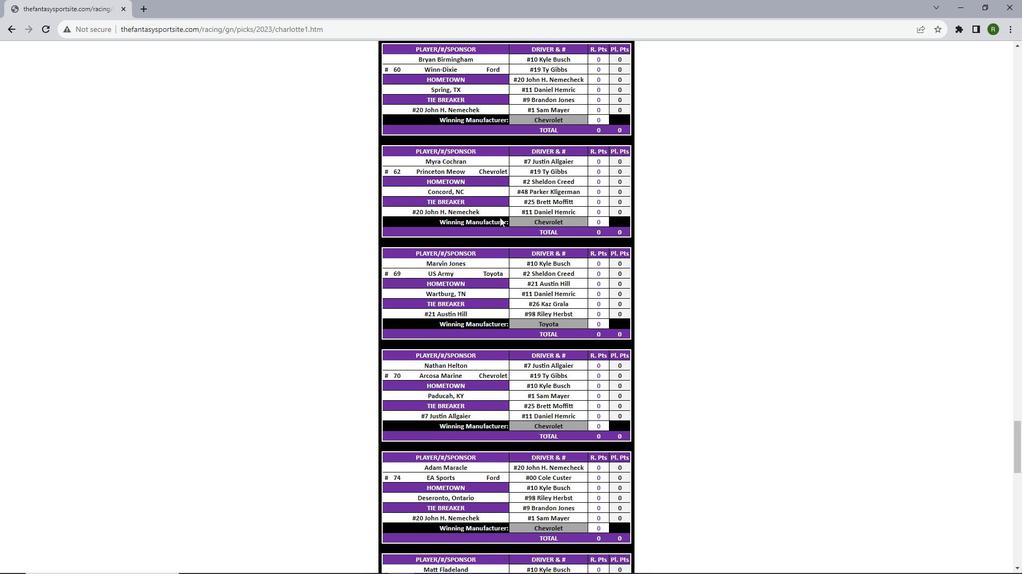 
Action: Mouse scrolled (499, 217) with delta (0, 0)
Screenshot: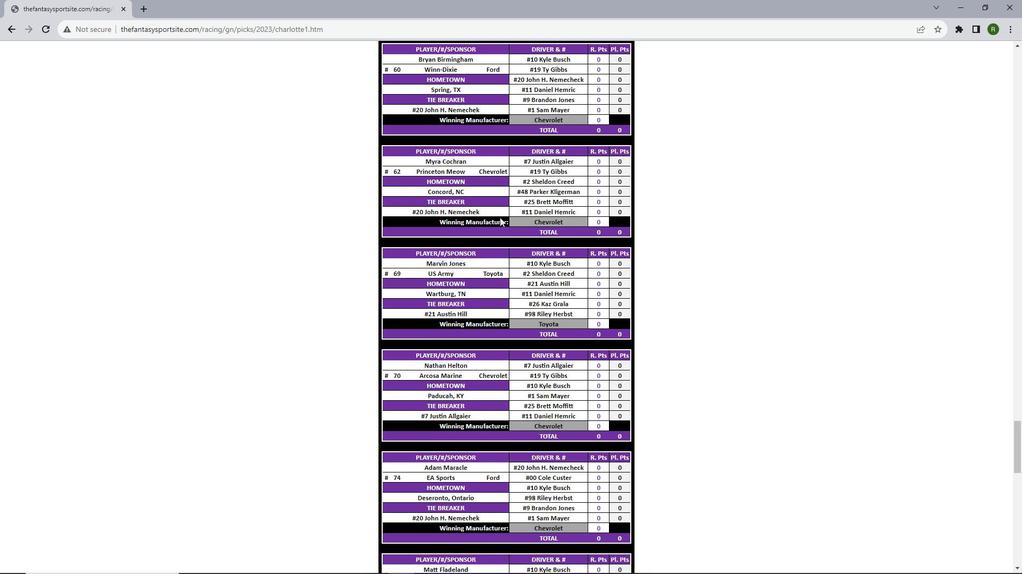 
Action: Mouse scrolled (499, 217) with delta (0, 0)
Screenshot: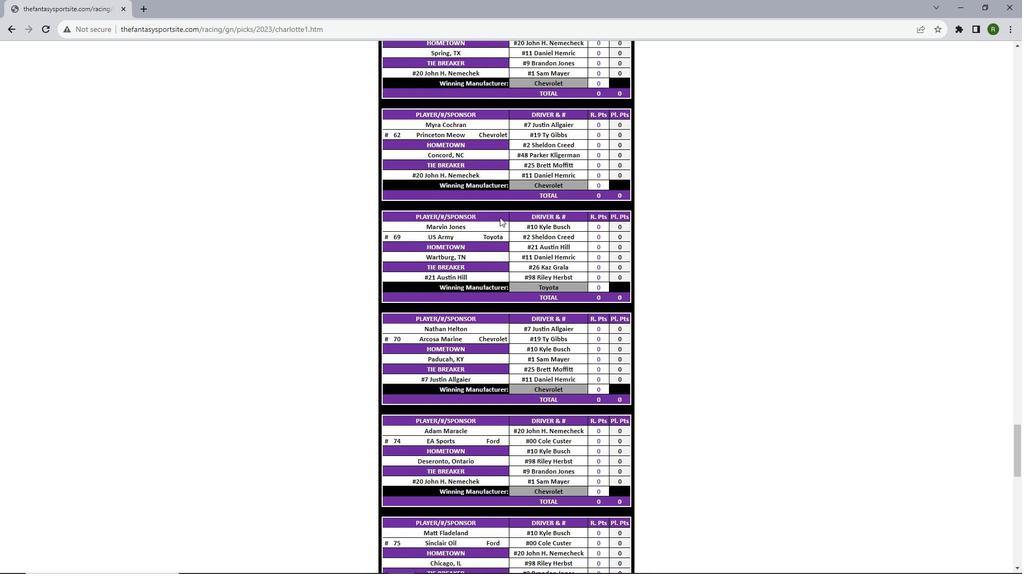 
Action: Mouse scrolled (499, 217) with delta (0, 0)
Screenshot: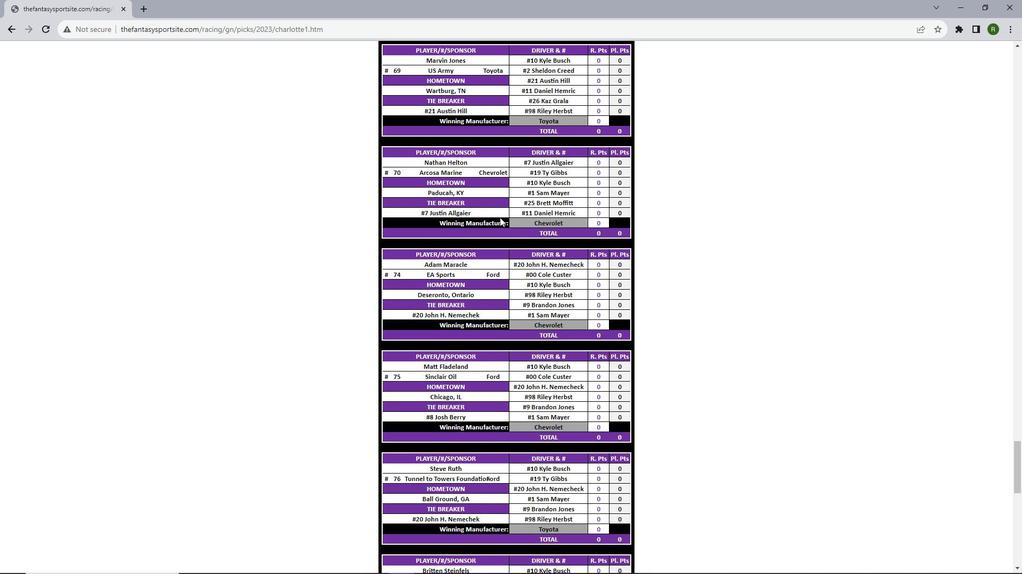 
Action: Mouse scrolled (499, 217) with delta (0, 0)
Screenshot: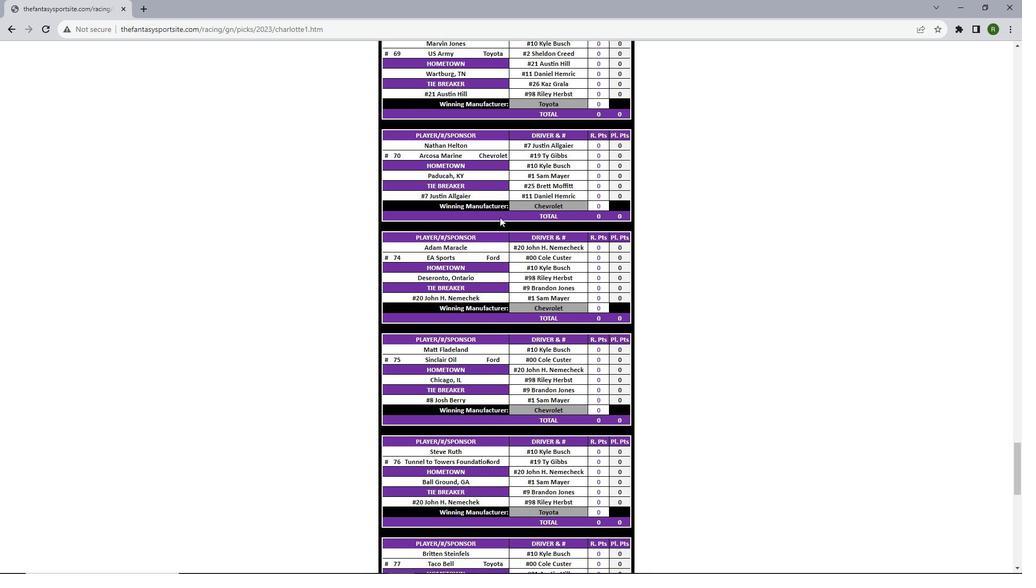 
Action: Mouse scrolled (499, 217) with delta (0, 0)
Screenshot: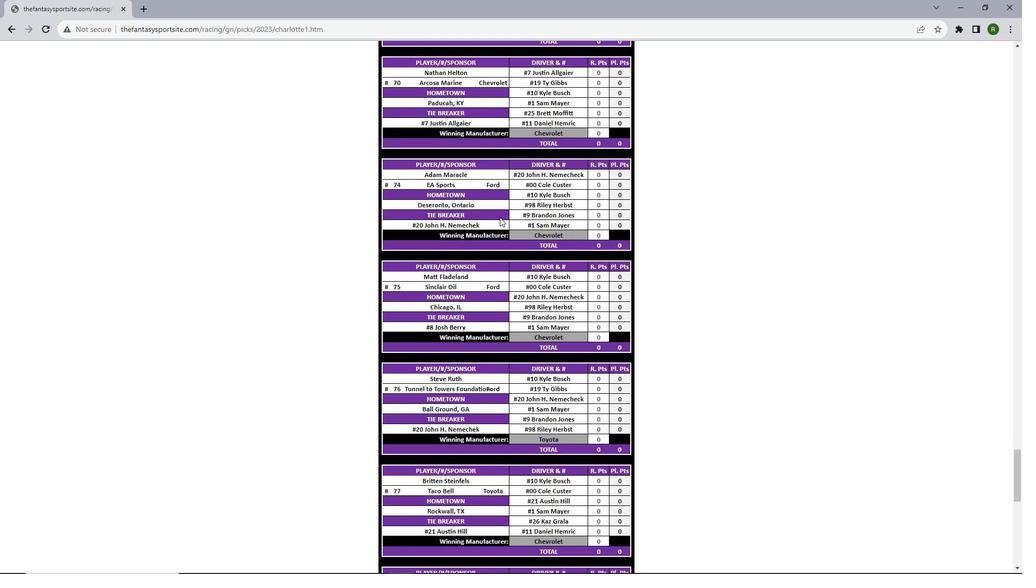 
Action: Mouse scrolled (499, 217) with delta (0, 0)
Screenshot: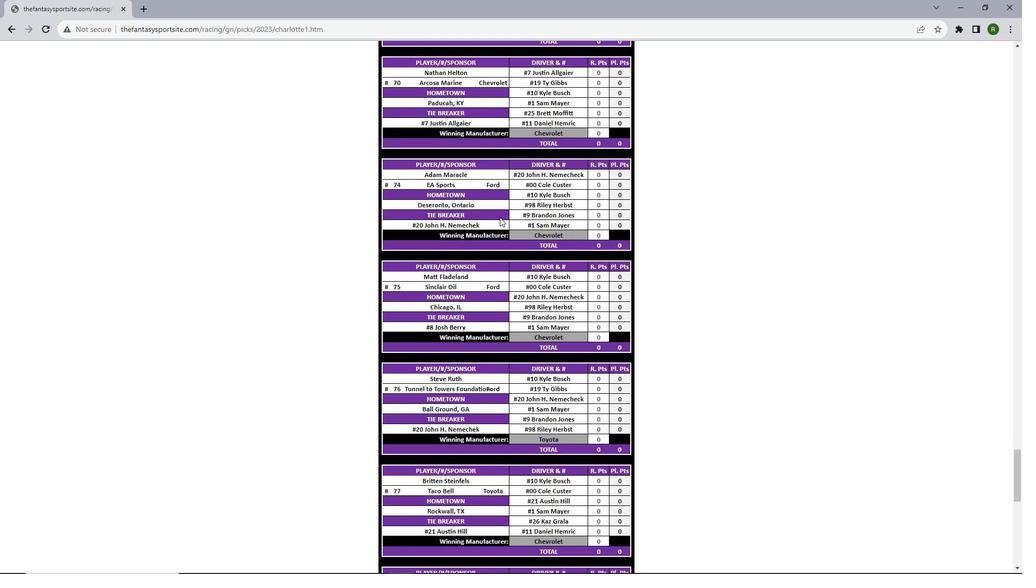 
Action: Mouse scrolled (499, 217) with delta (0, 0)
Screenshot: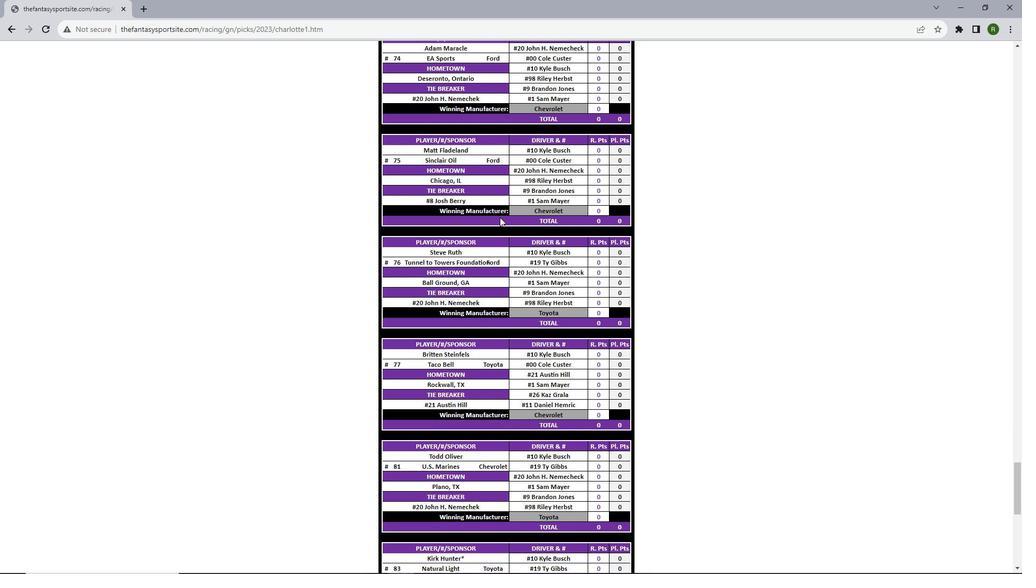 
Action: Mouse scrolled (499, 217) with delta (0, 0)
Screenshot: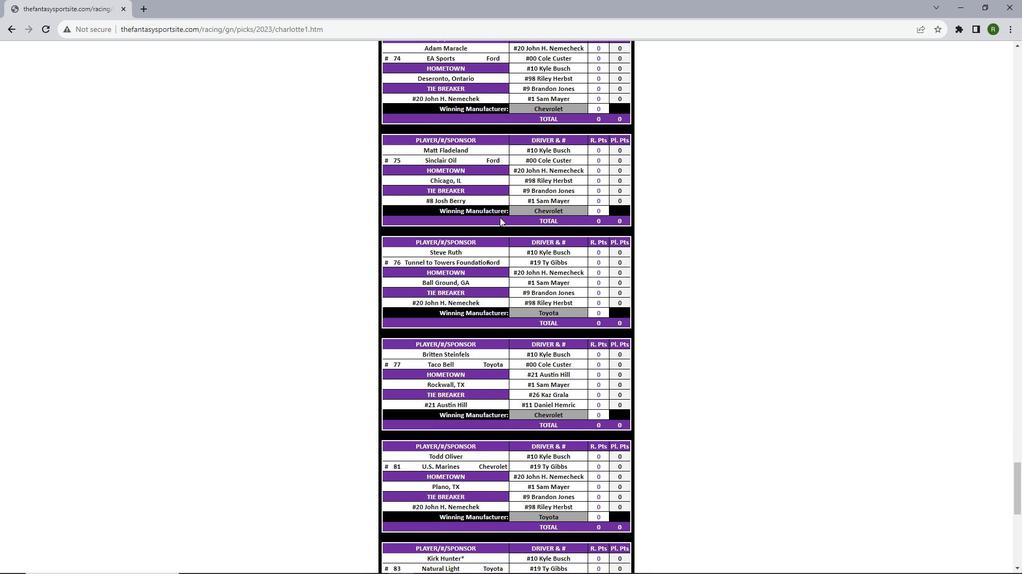 
Action: Mouse scrolled (499, 217) with delta (0, 0)
Screenshot: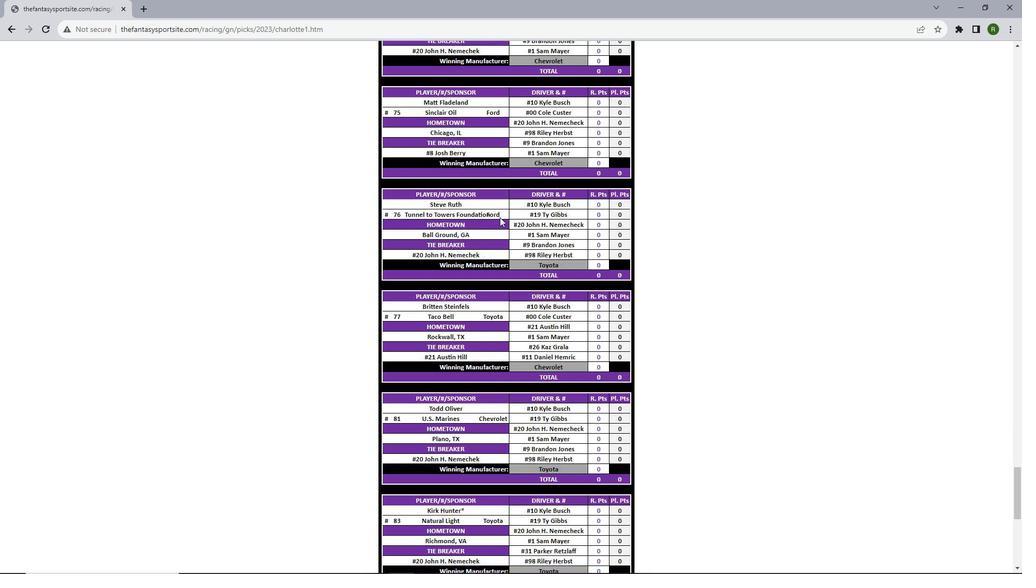 
Action: Mouse scrolled (499, 217) with delta (0, 0)
Screenshot: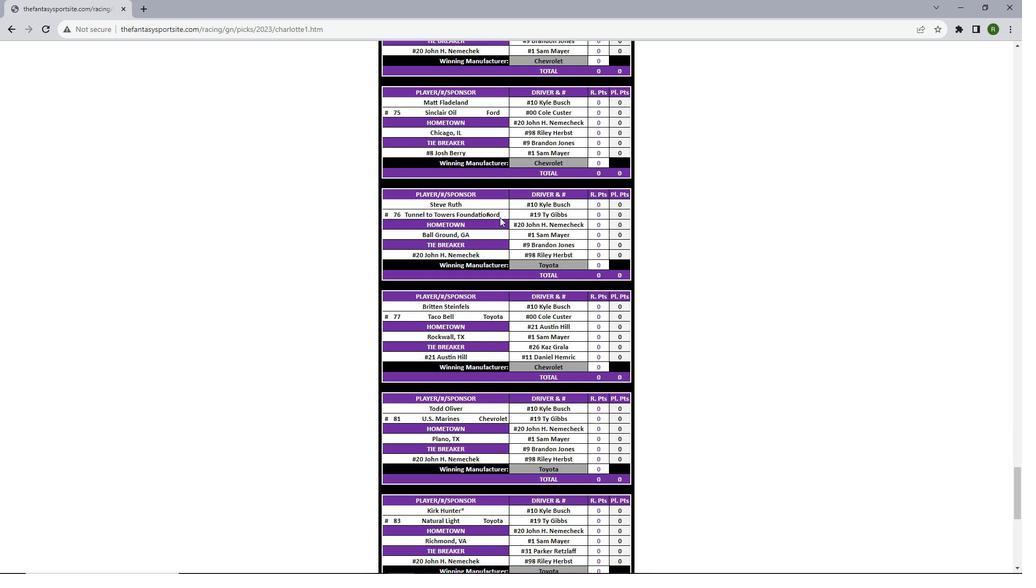
Action: Mouse moved to (496, 224)
Screenshot: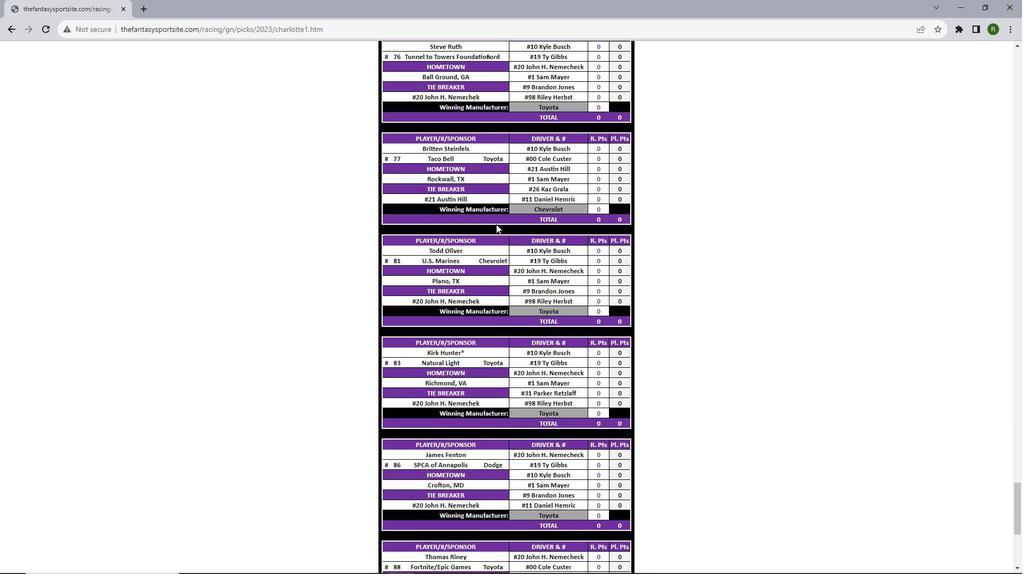 
Action: Mouse scrolled (496, 224) with delta (0, 0)
Screenshot: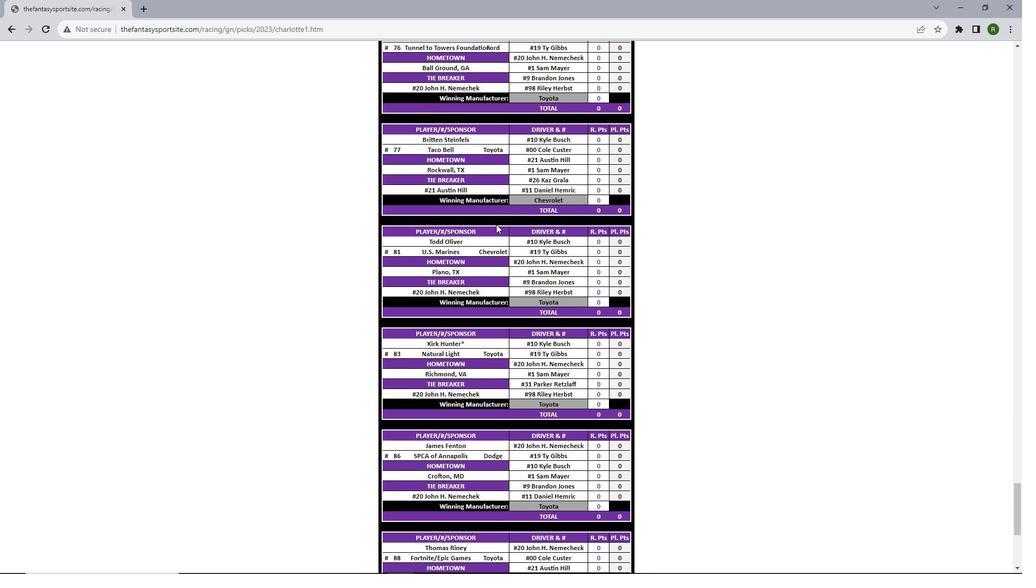 
Action: Mouse scrolled (496, 224) with delta (0, 0)
Screenshot: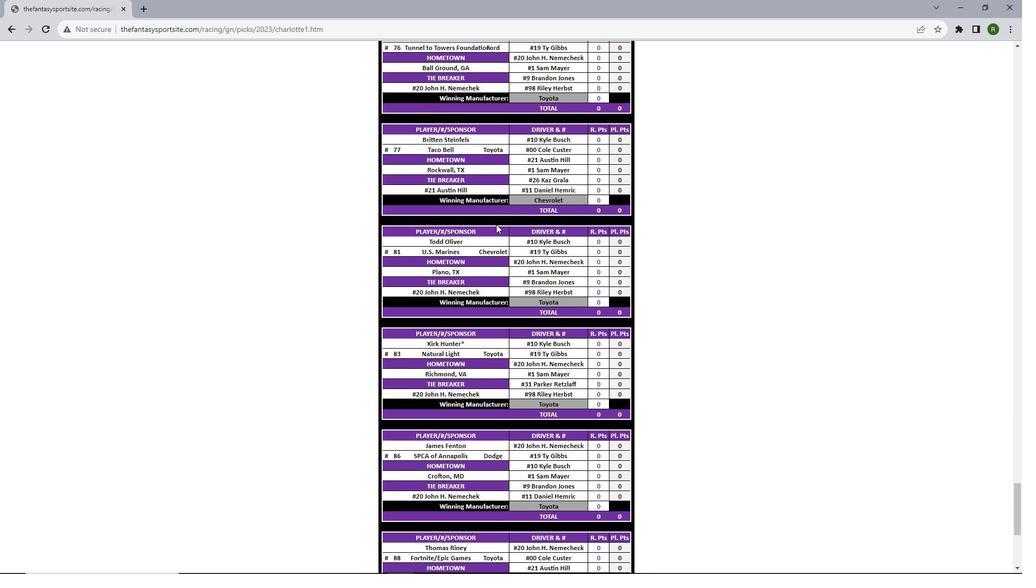 
Action: Mouse scrolled (496, 224) with delta (0, 0)
Screenshot: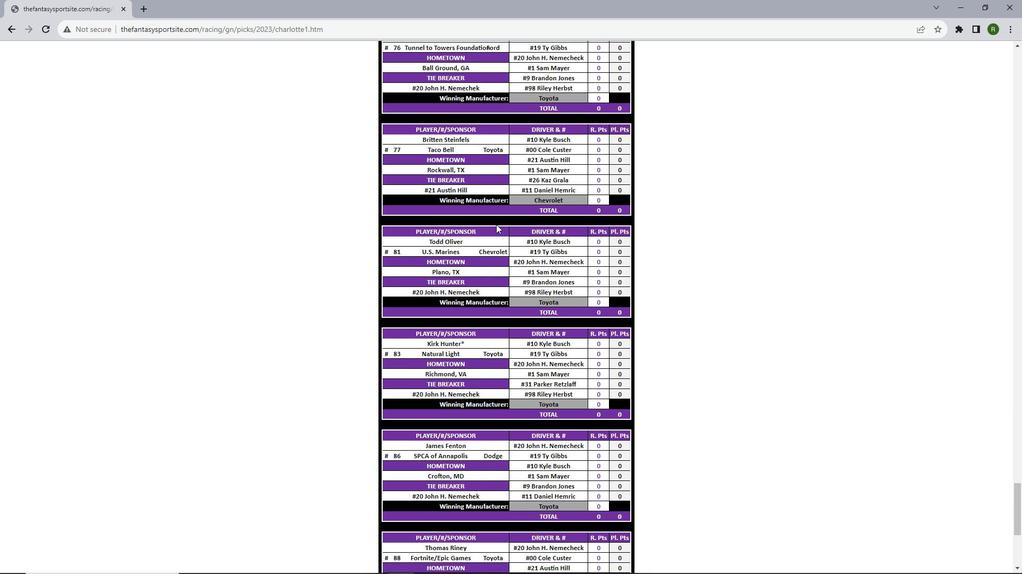 
Action: Mouse scrolled (496, 224) with delta (0, 0)
Screenshot: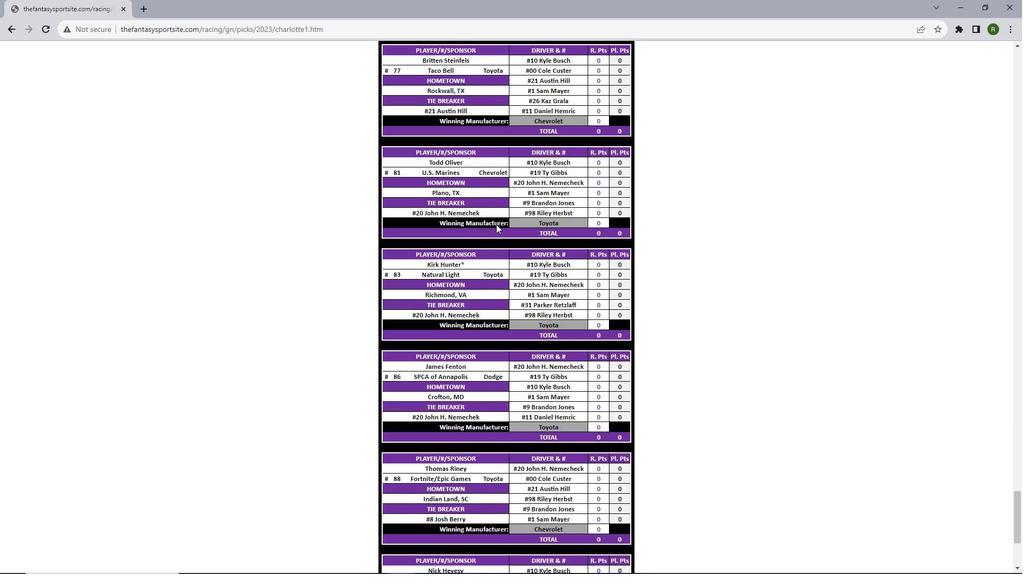 
Action: Mouse scrolled (496, 224) with delta (0, 0)
Screenshot: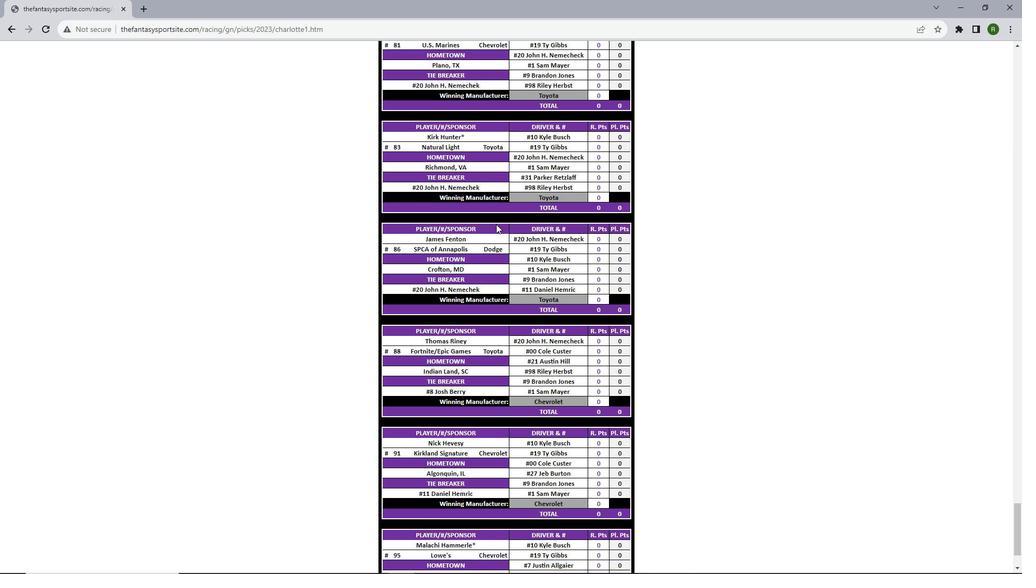 
Action: Mouse scrolled (496, 224) with delta (0, 0)
Screenshot: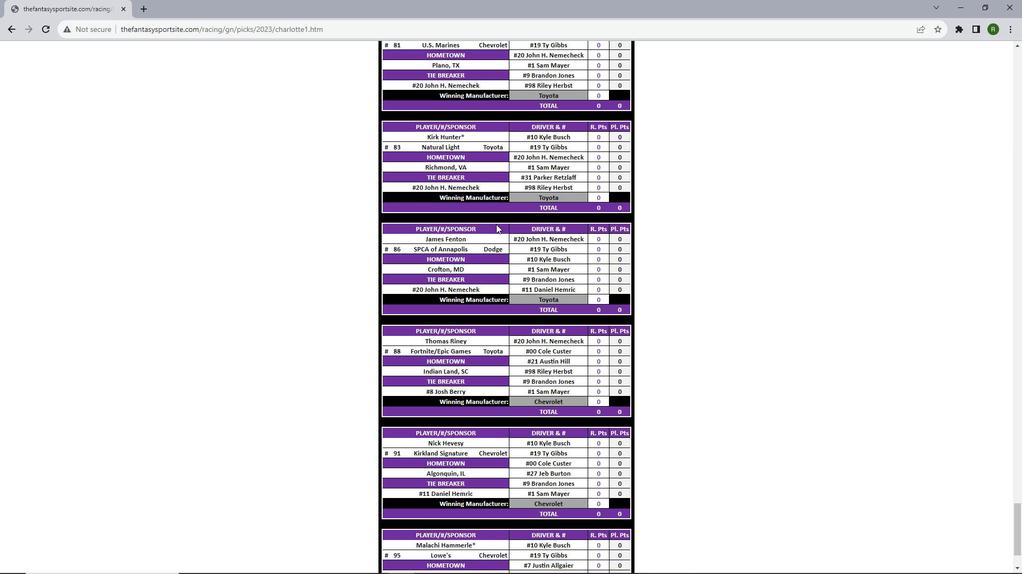 
Action: Mouse scrolled (496, 224) with delta (0, 0)
Screenshot: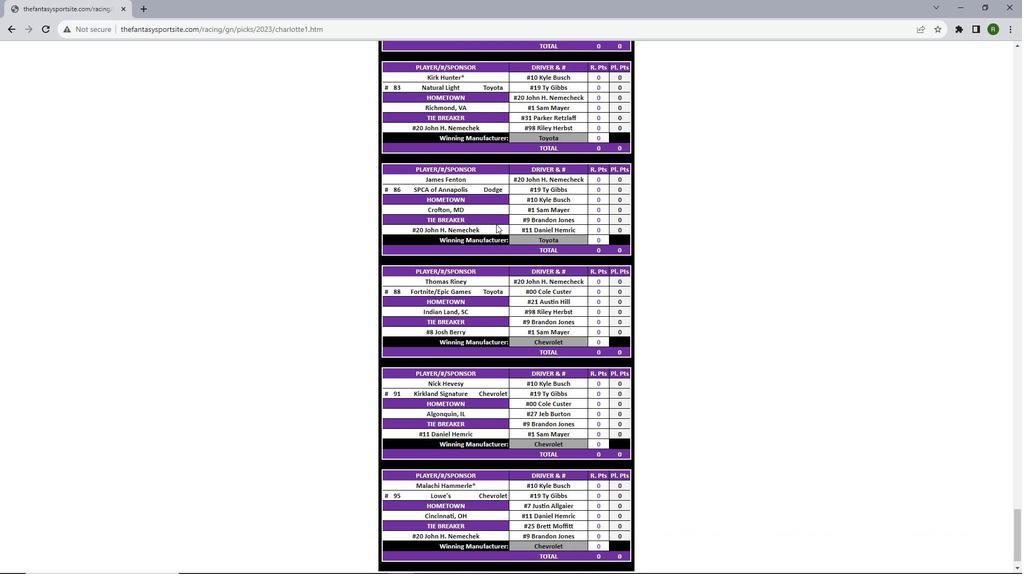 
Action: Mouse scrolled (496, 224) with delta (0, 0)
Screenshot: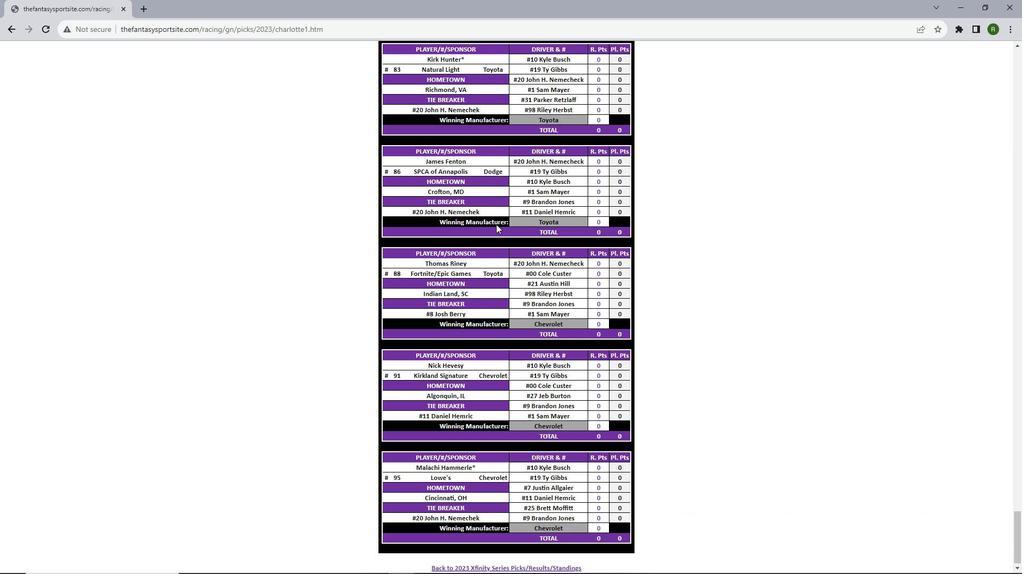 
Action: Mouse scrolled (496, 224) with delta (0, 0)
Screenshot: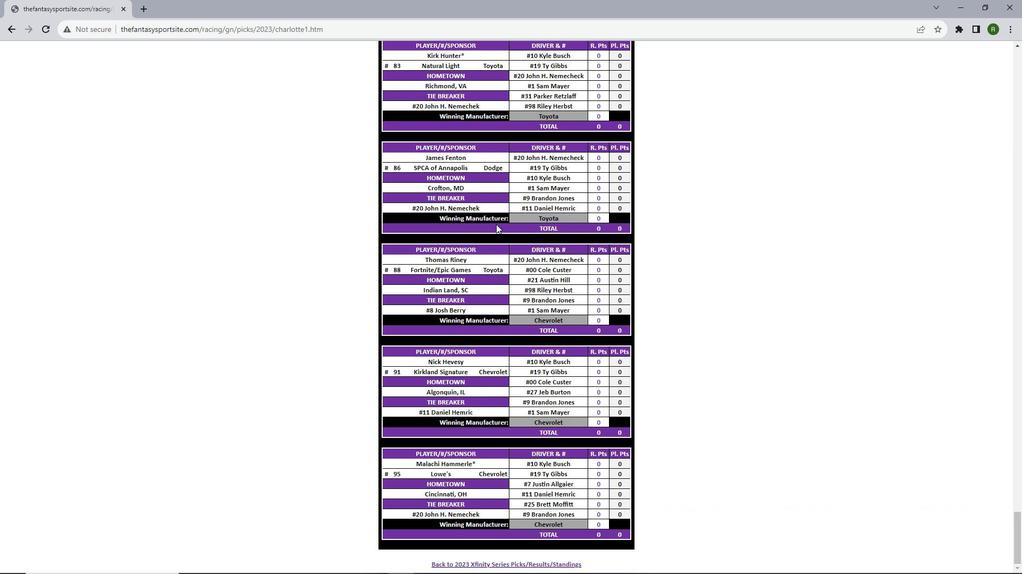 
Action: Mouse scrolled (496, 224) with delta (0, 0)
Screenshot: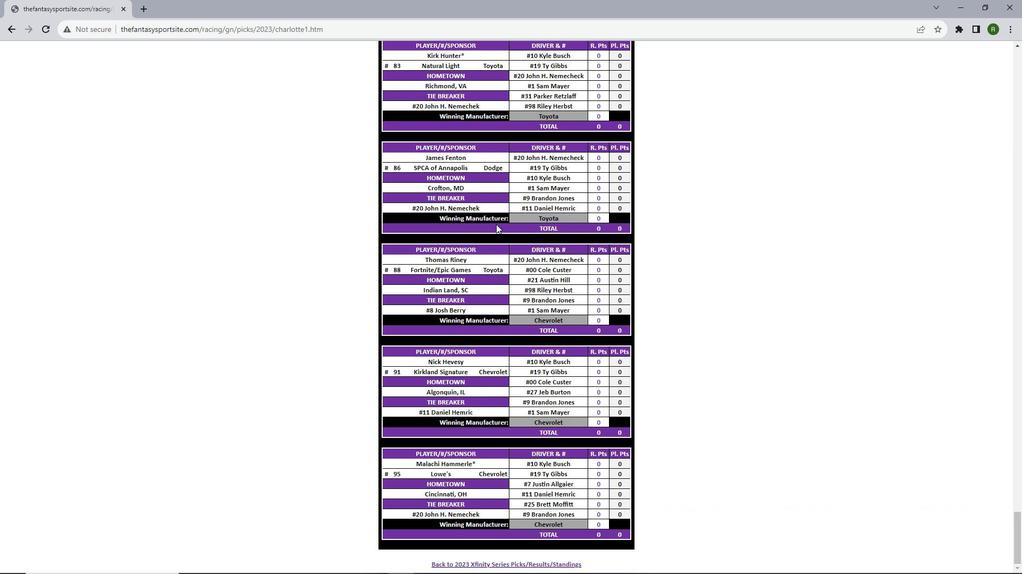 
